 Task: Look for space in Aleg, Mauritania from 5th July, 2023 to 15th July, 2023 for 9 adults in price range Rs.15000 to Rs.25000. Place can be entire place with 5 bedrooms having 5 beds and 5 bathrooms. Property type can be house, flat, guest house. Amenities needed are: washing machine. Booking option can be shelf check-in. Required host language is English.
Action: Mouse moved to (593, 135)
Screenshot: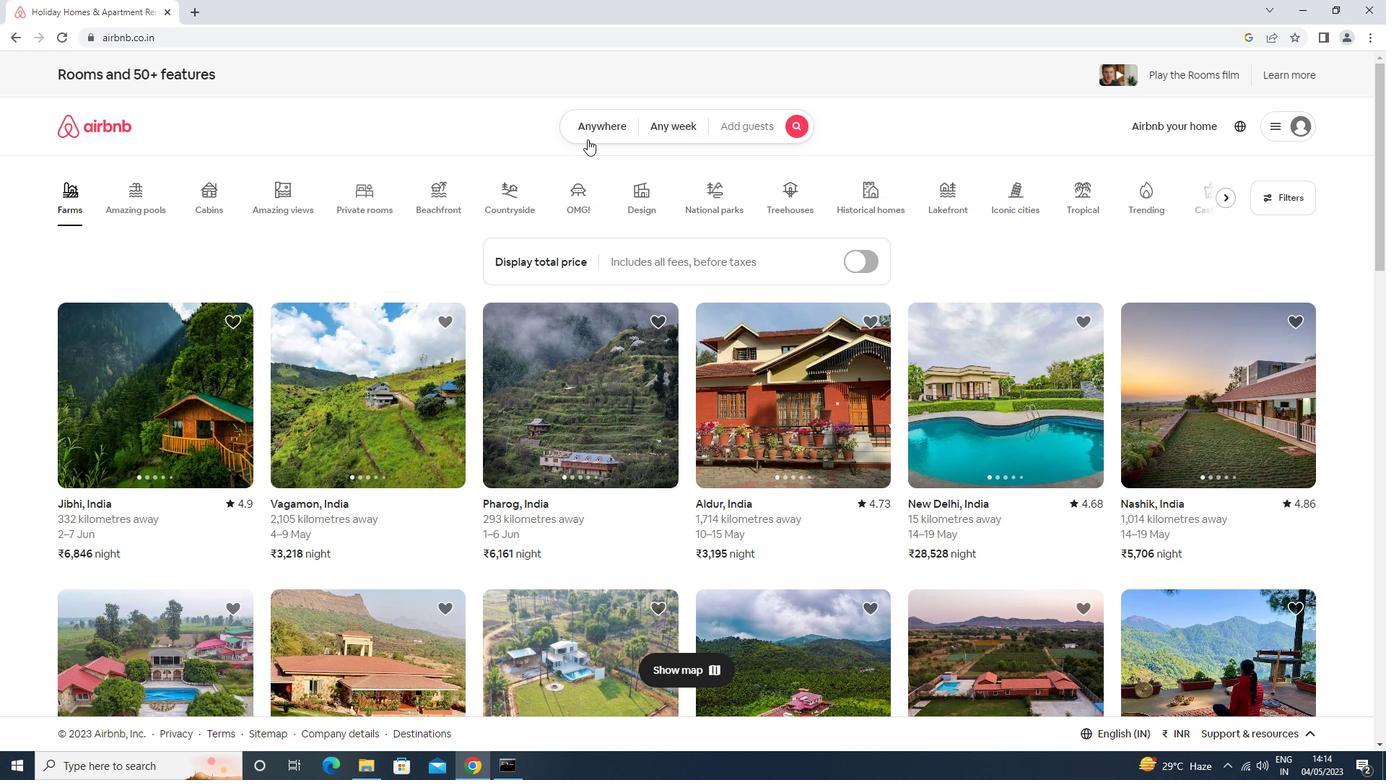 
Action: Mouse pressed left at (593, 135)
Screenshot: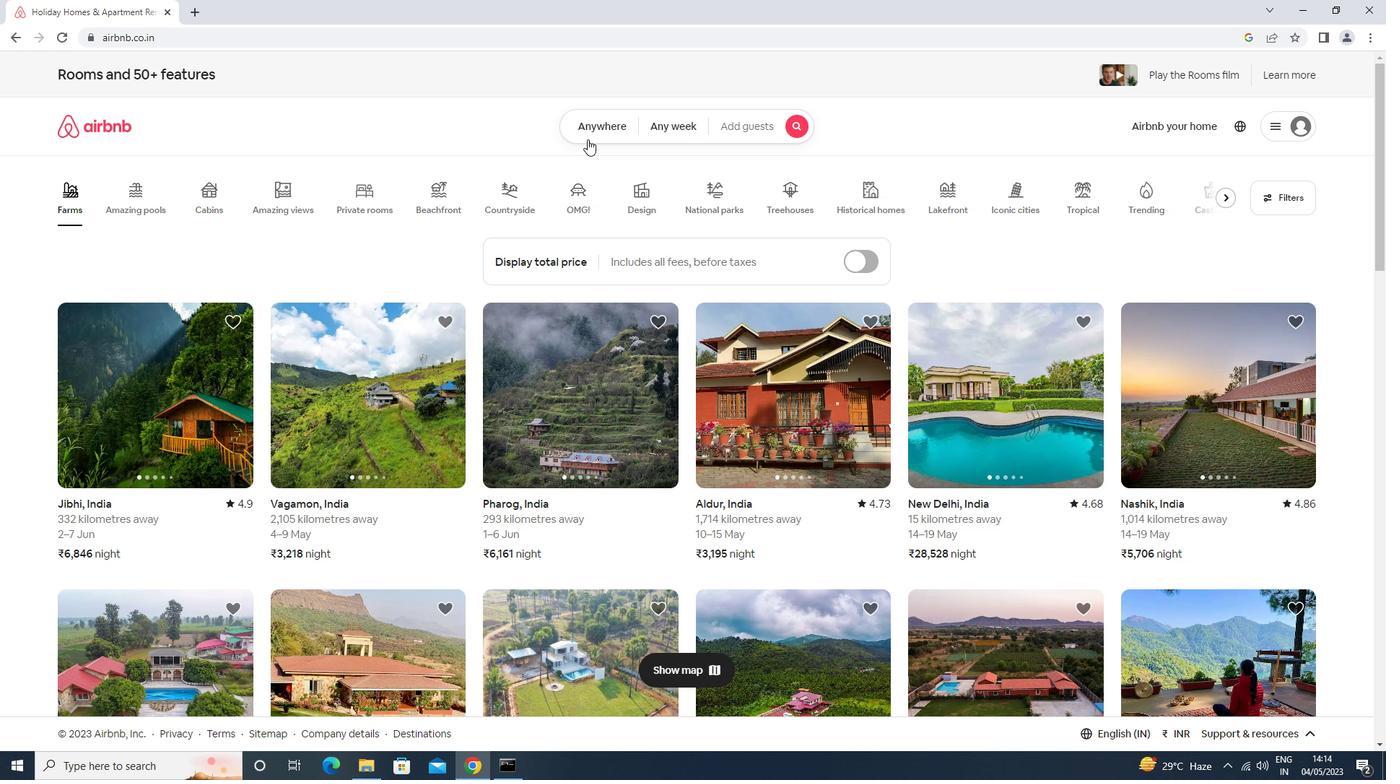 
Action: Mouse moved to (520, 179)
Screenshot: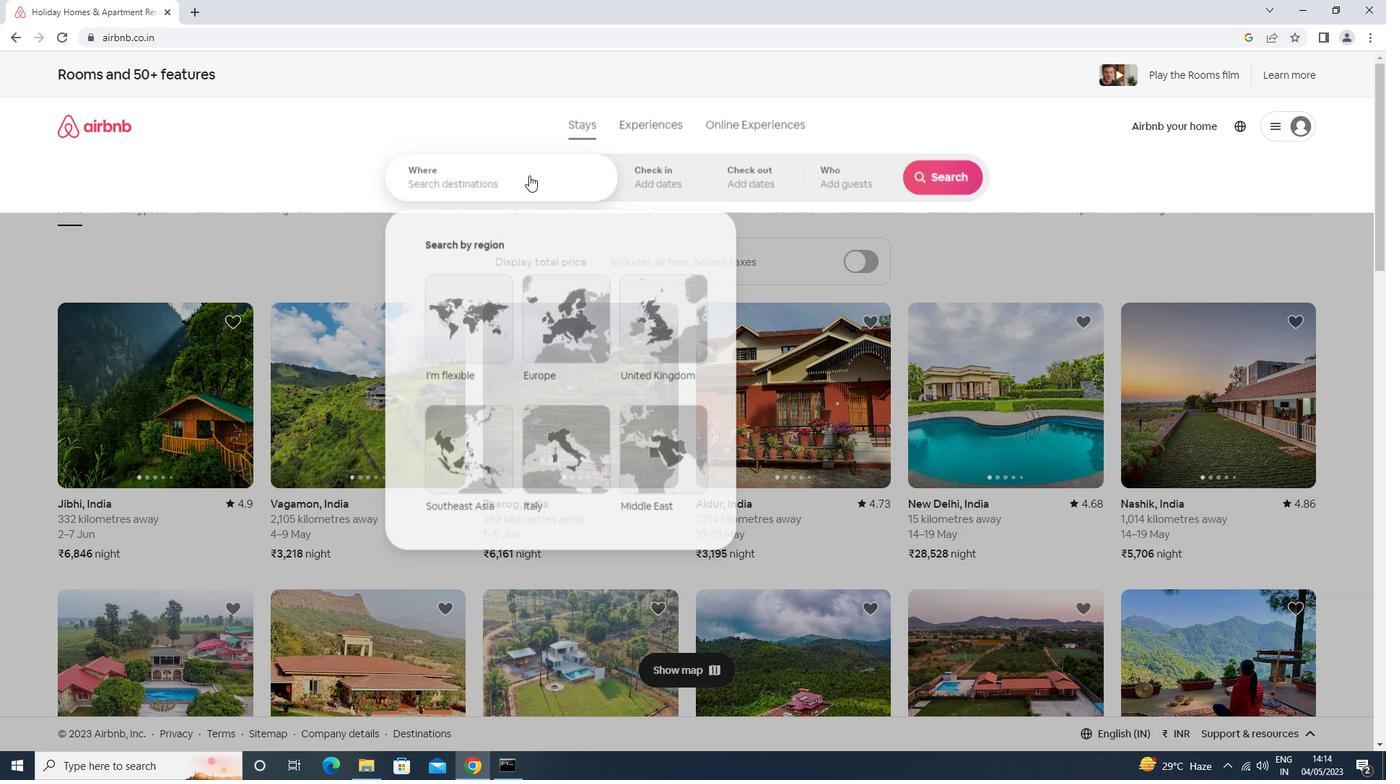 
Action: Mouse pressed left at (520, 179)
Screenshot: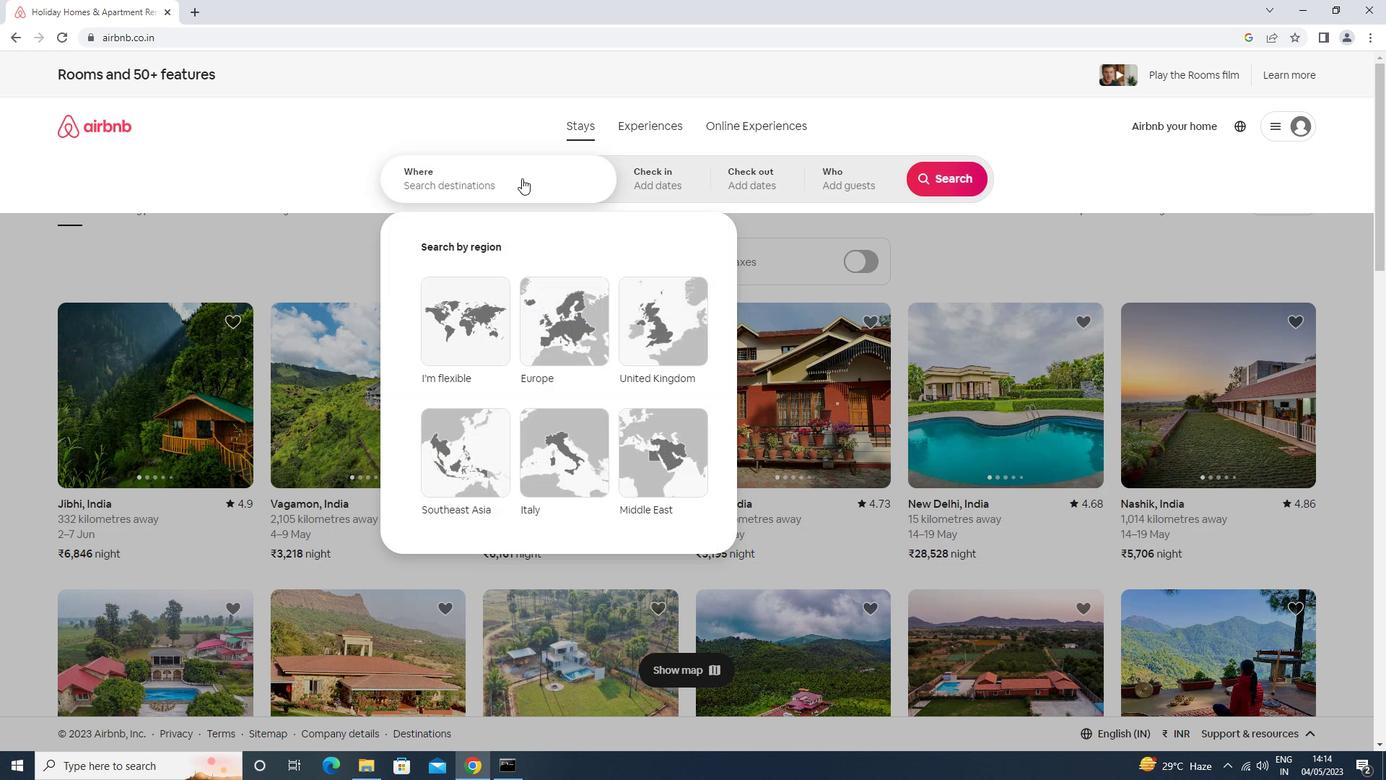 
Action: Mouse moved to (520, 179)
Screenshot: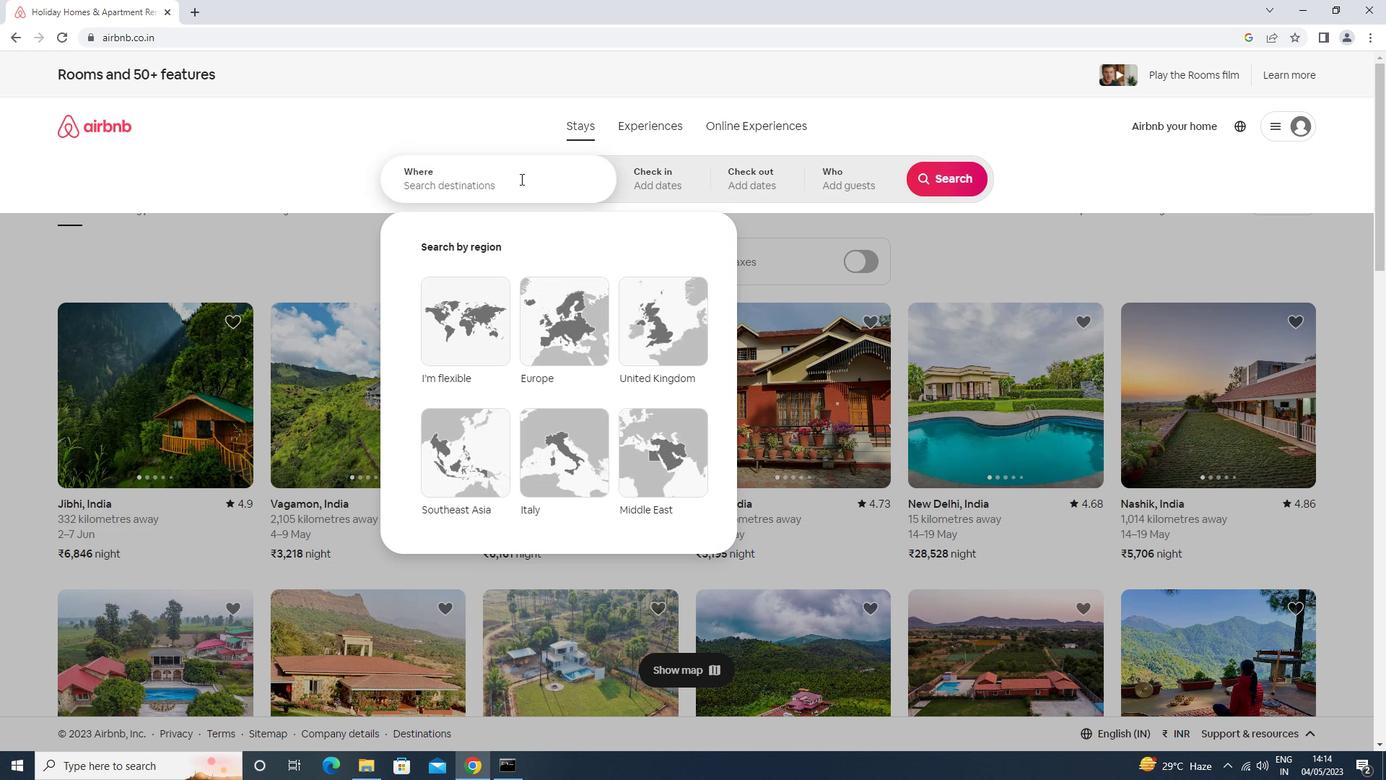 
Action: Key pressed aleg<Key.enter>
Screenshot: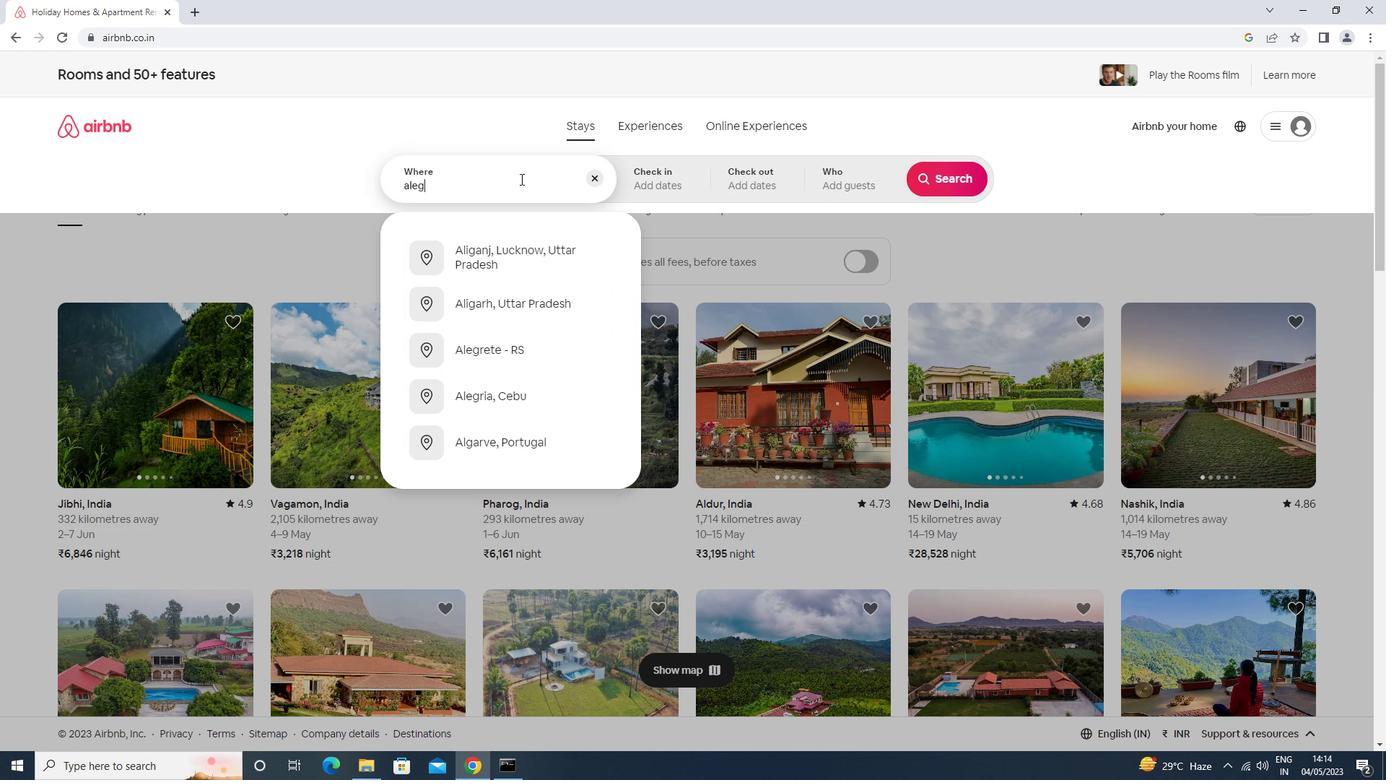
Action: Mouse moved to (941, 291)
Screenshot: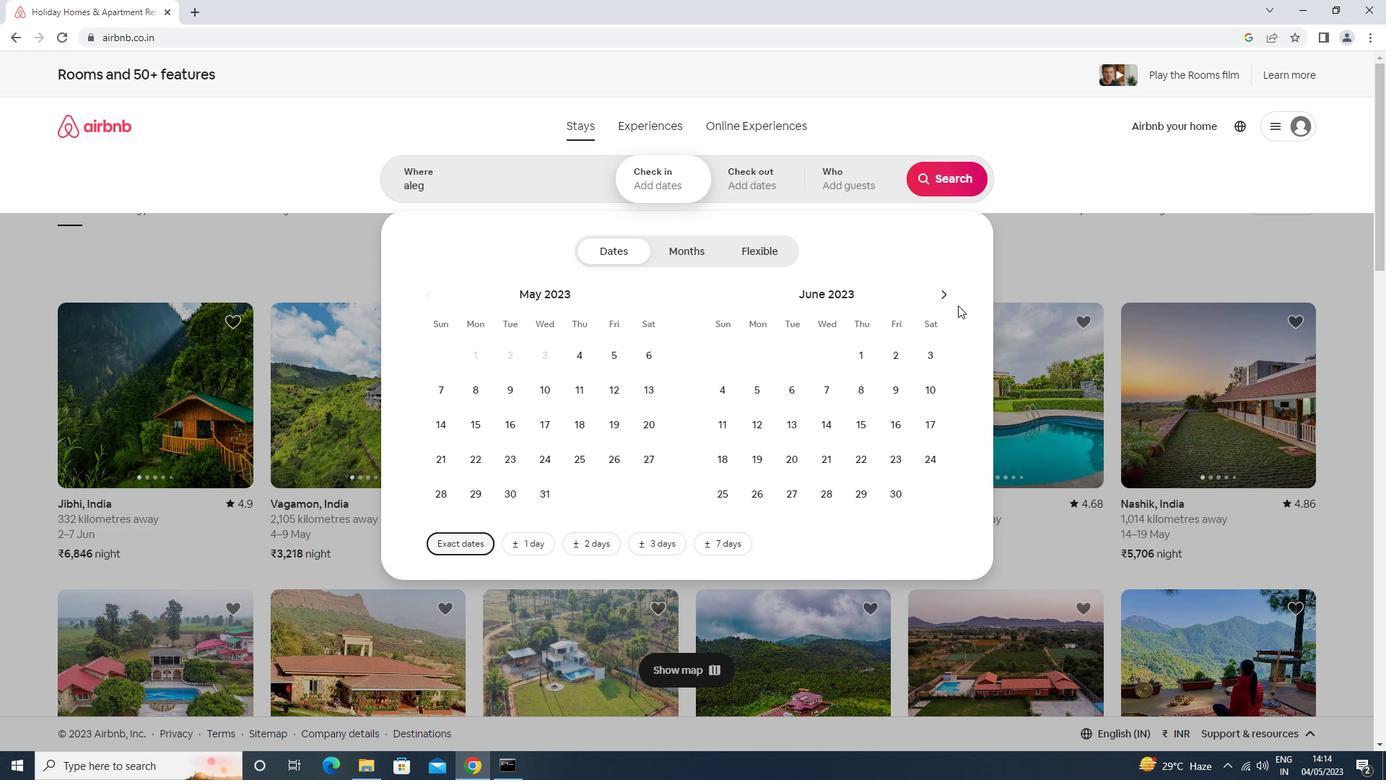 
Action: Mouse pressed left at (941, 291)
Screenshot: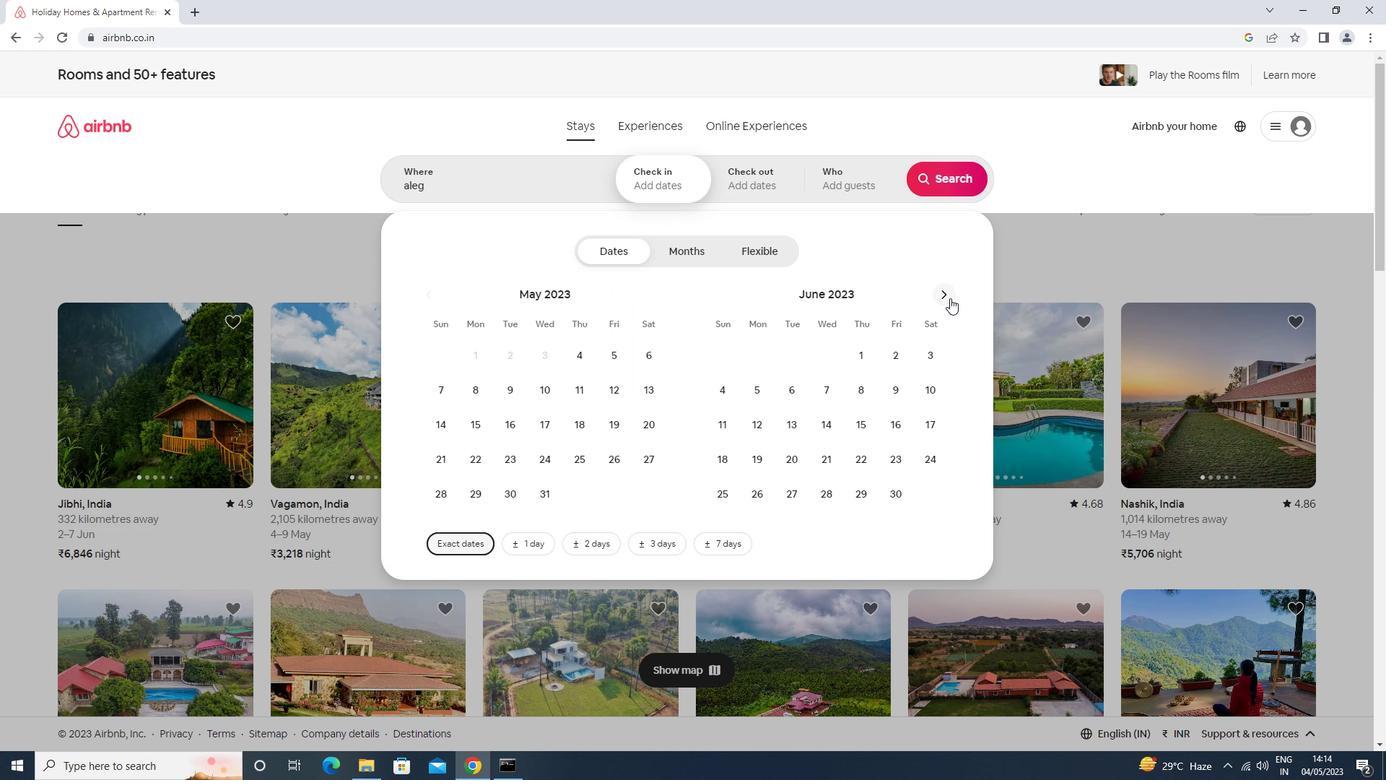 
Action: Mouse moved to (822, 391)
Screenshot: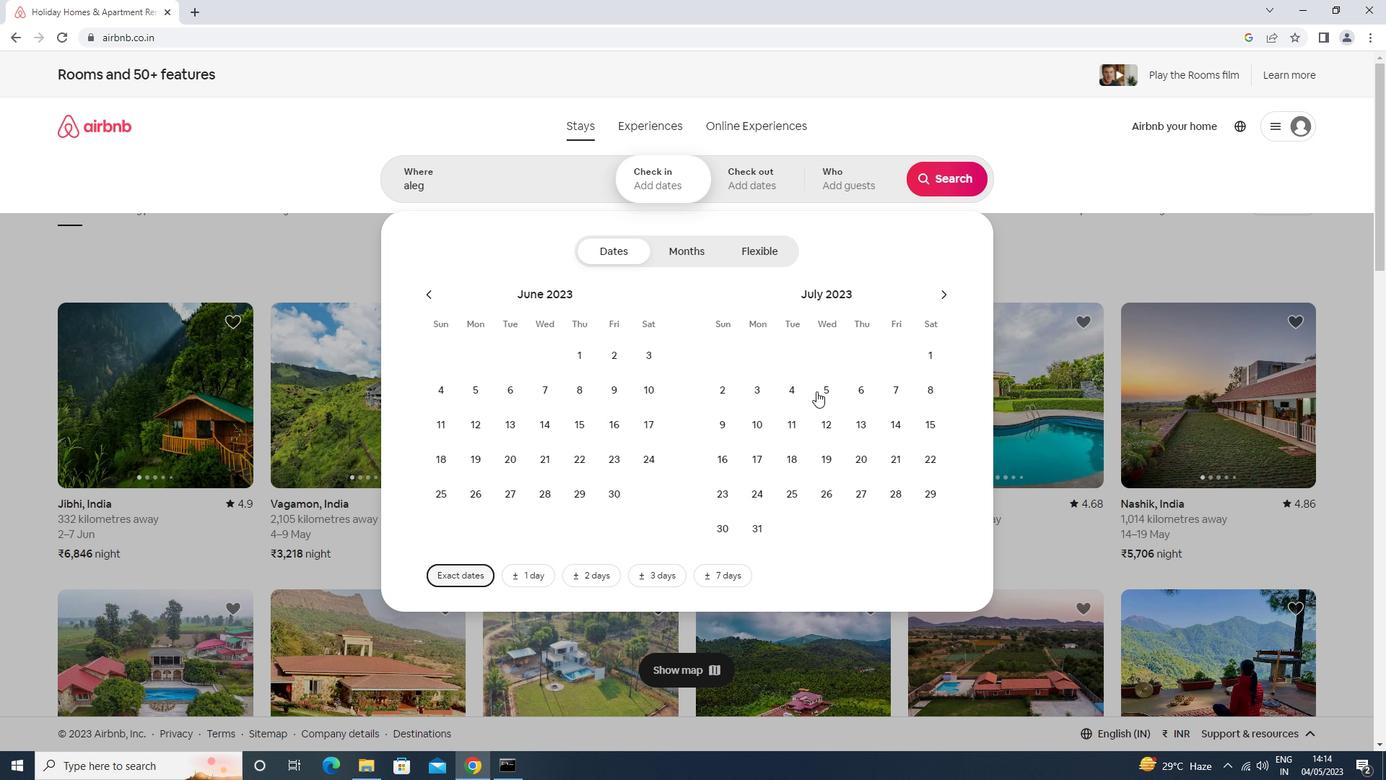 
Action: Mouse pressed left at (822, 391)
Screenshot: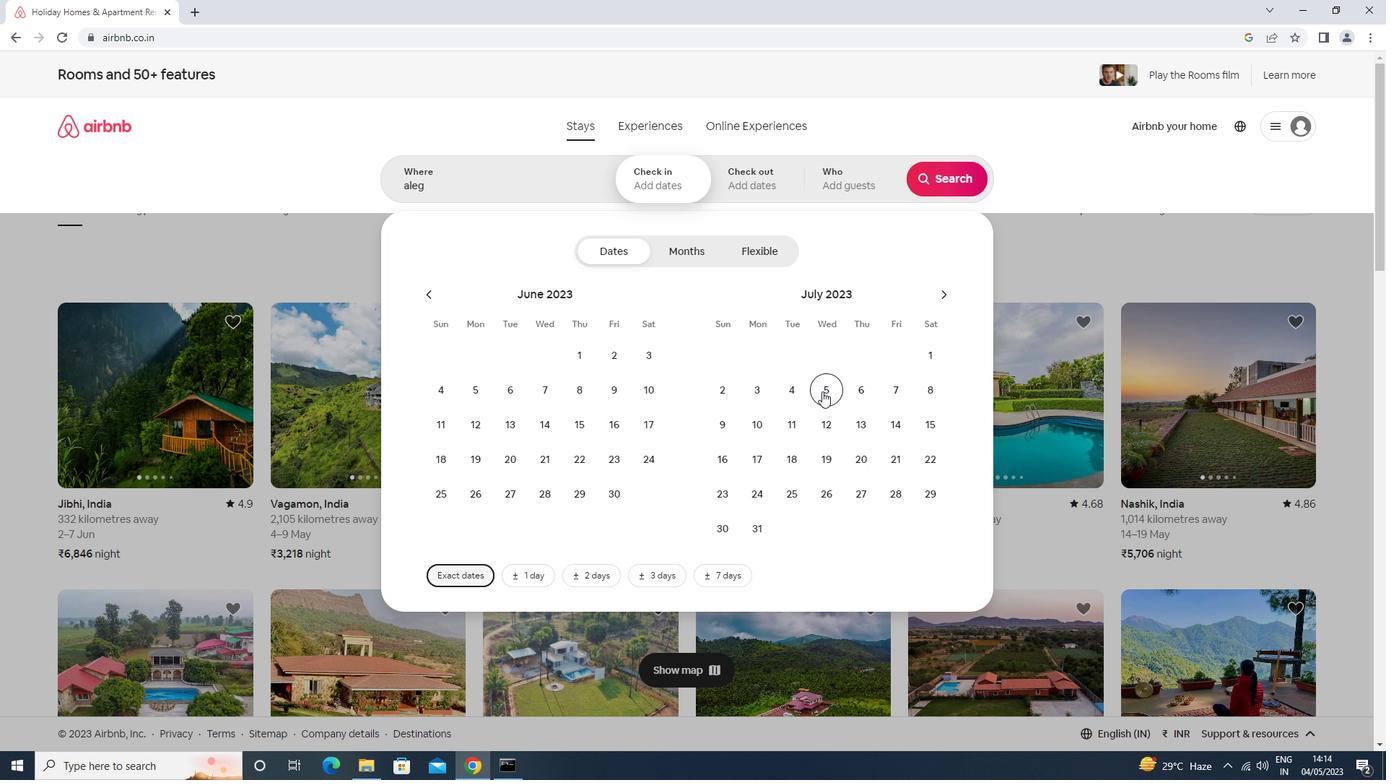 
Action: Mouse moved to (932, 423)
Screenshot: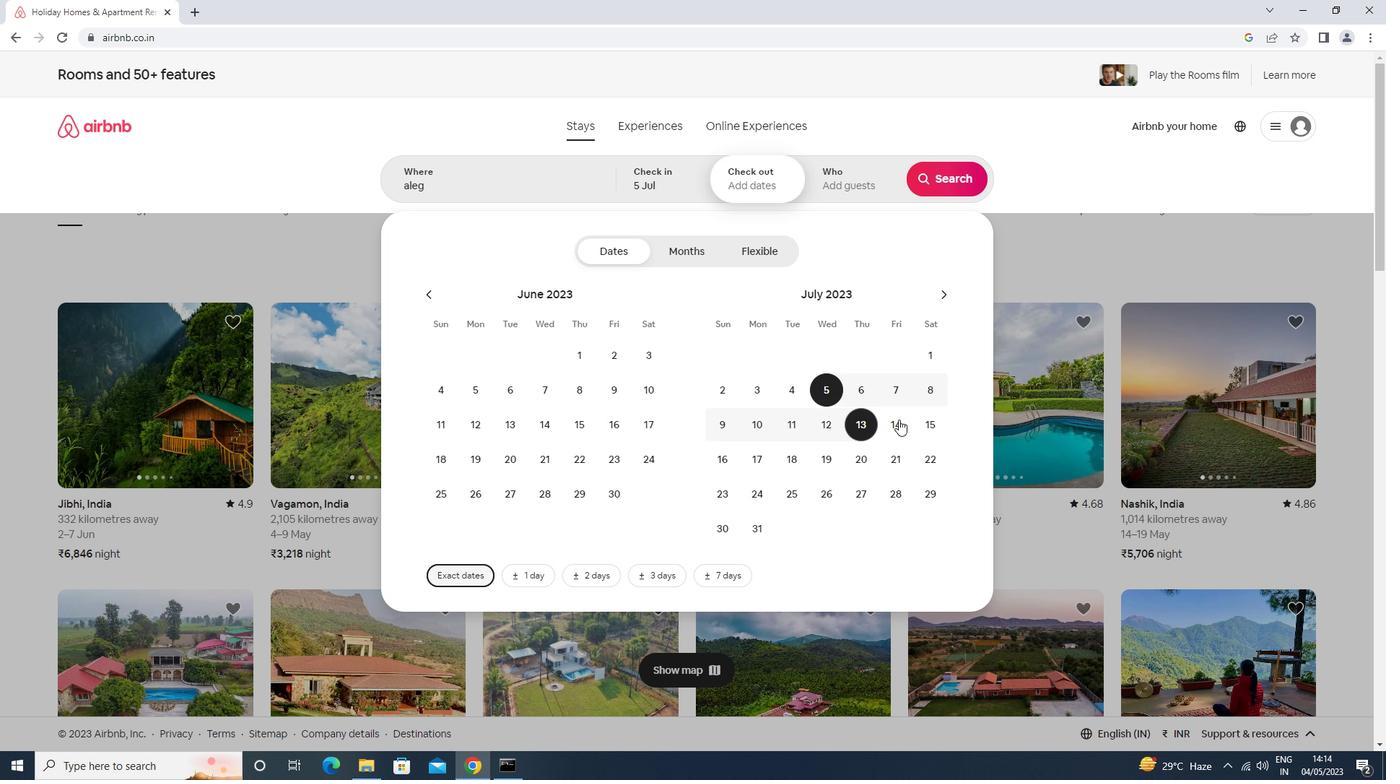 
Action: Mouse pressed left at (932, 423)
Screenshot: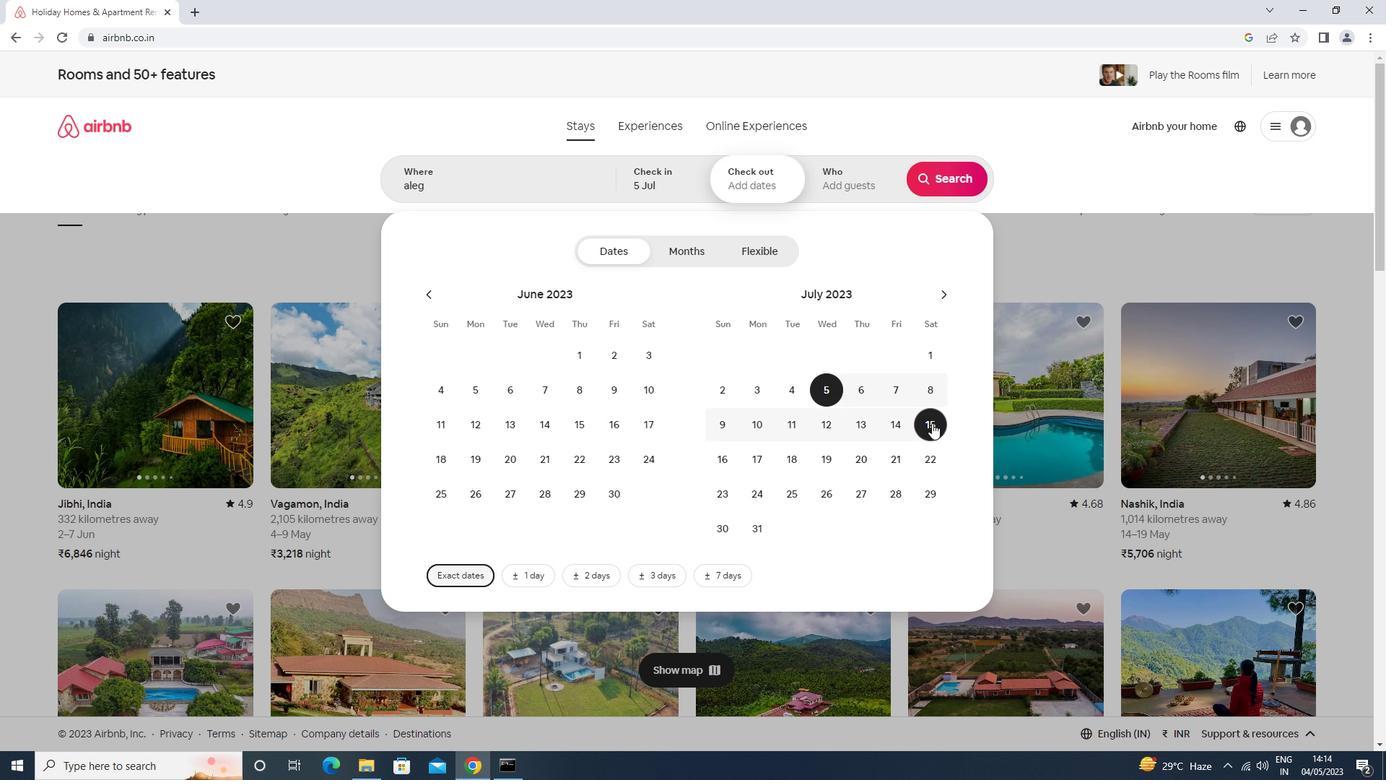 
Action: Mouse moved to (848, 189)
Screenshot: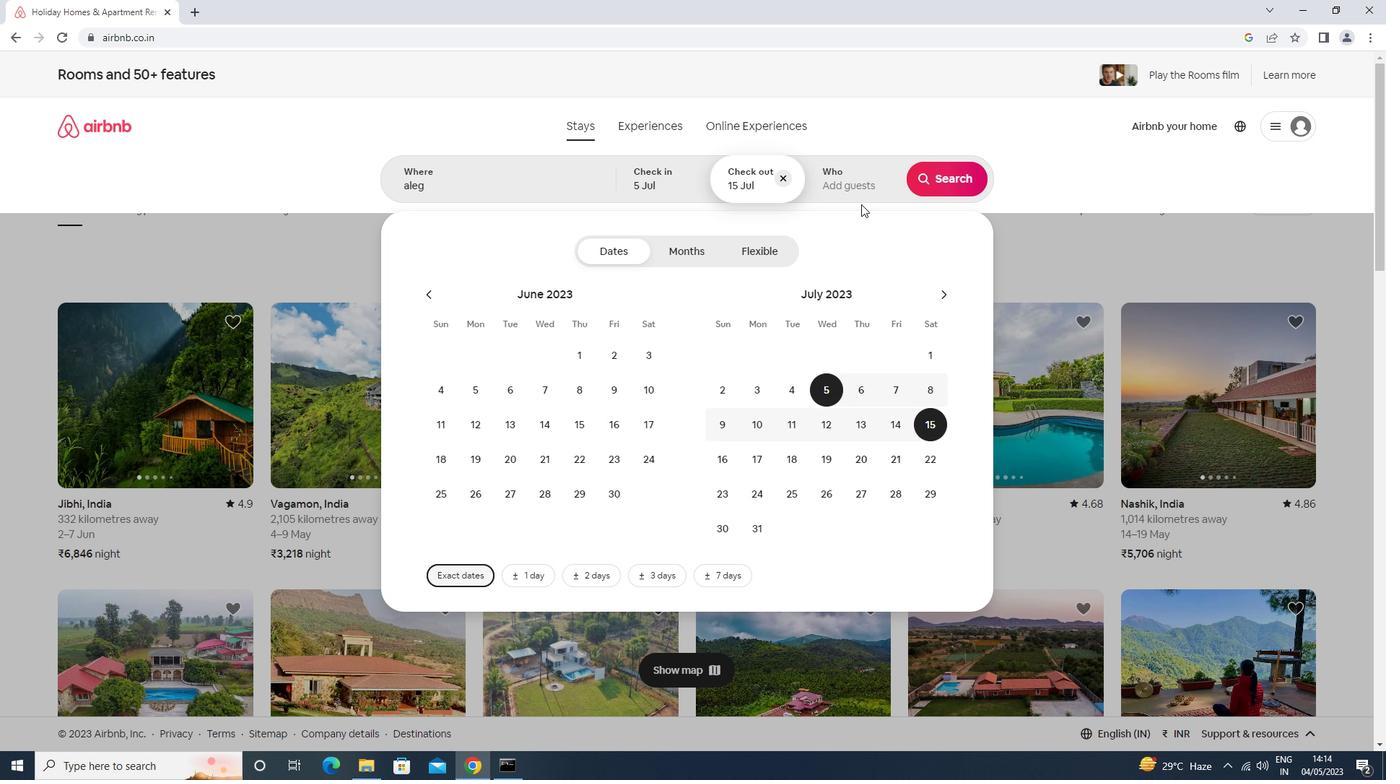 
Action: Mouse pressed left at (848, 189)
Screenshot: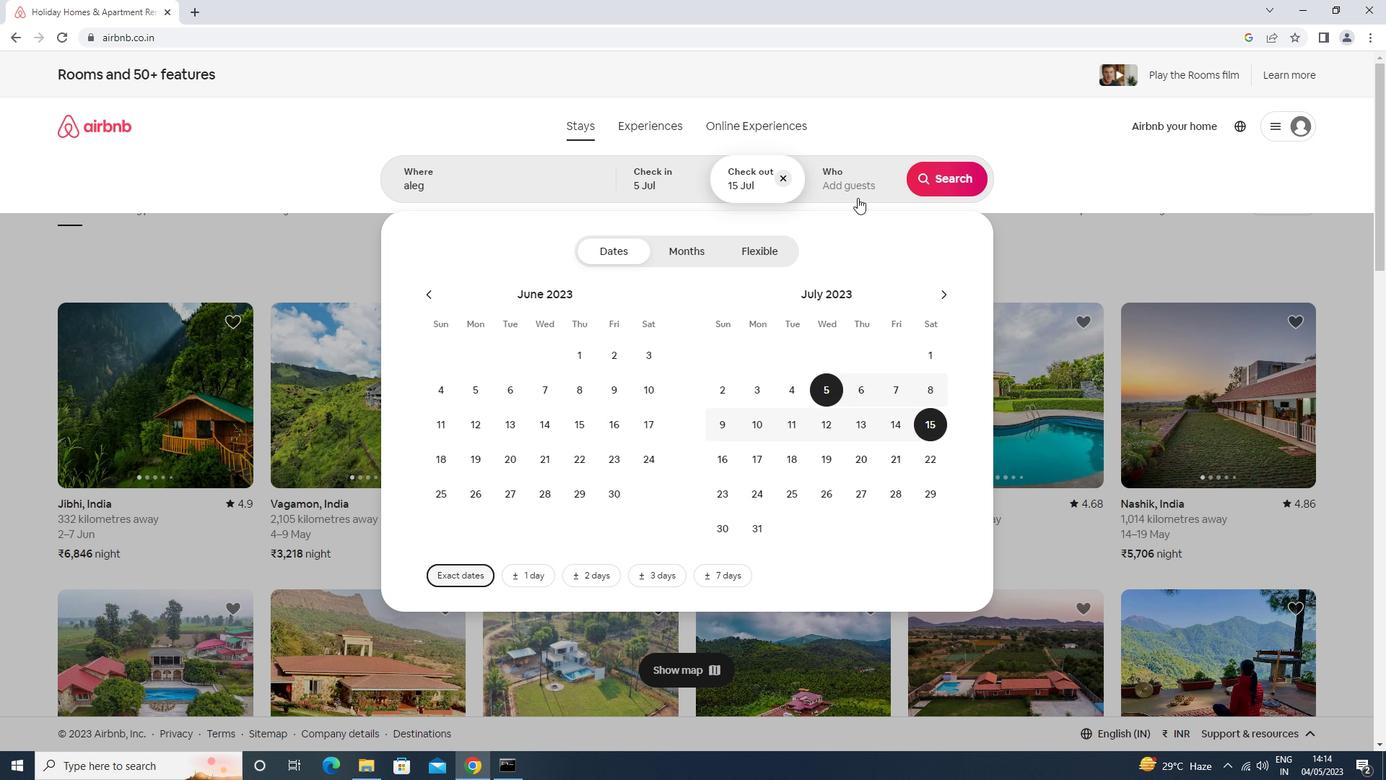 
Action: Mouse moved to (953, 258)
Screenshot: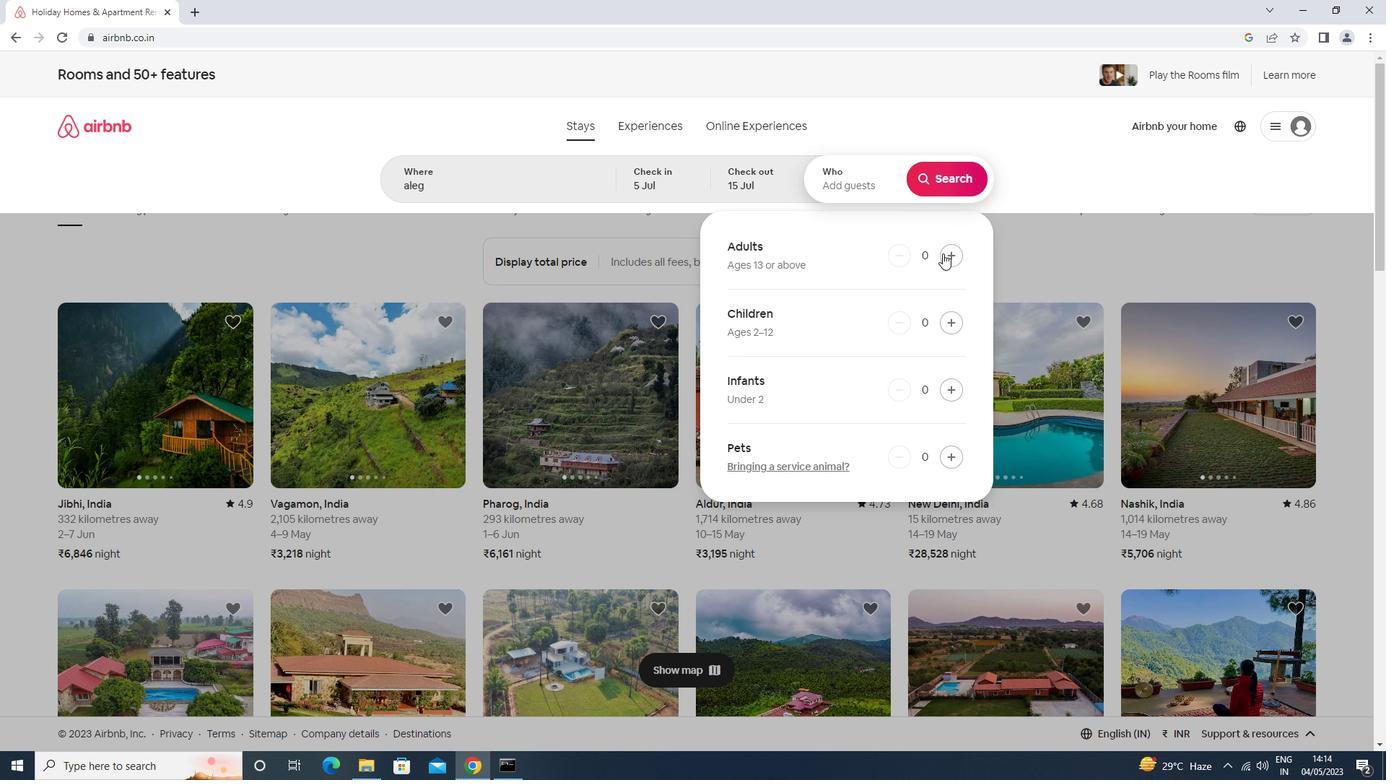 
Action: Mouse pressed left at (953, 258)
Screenshot: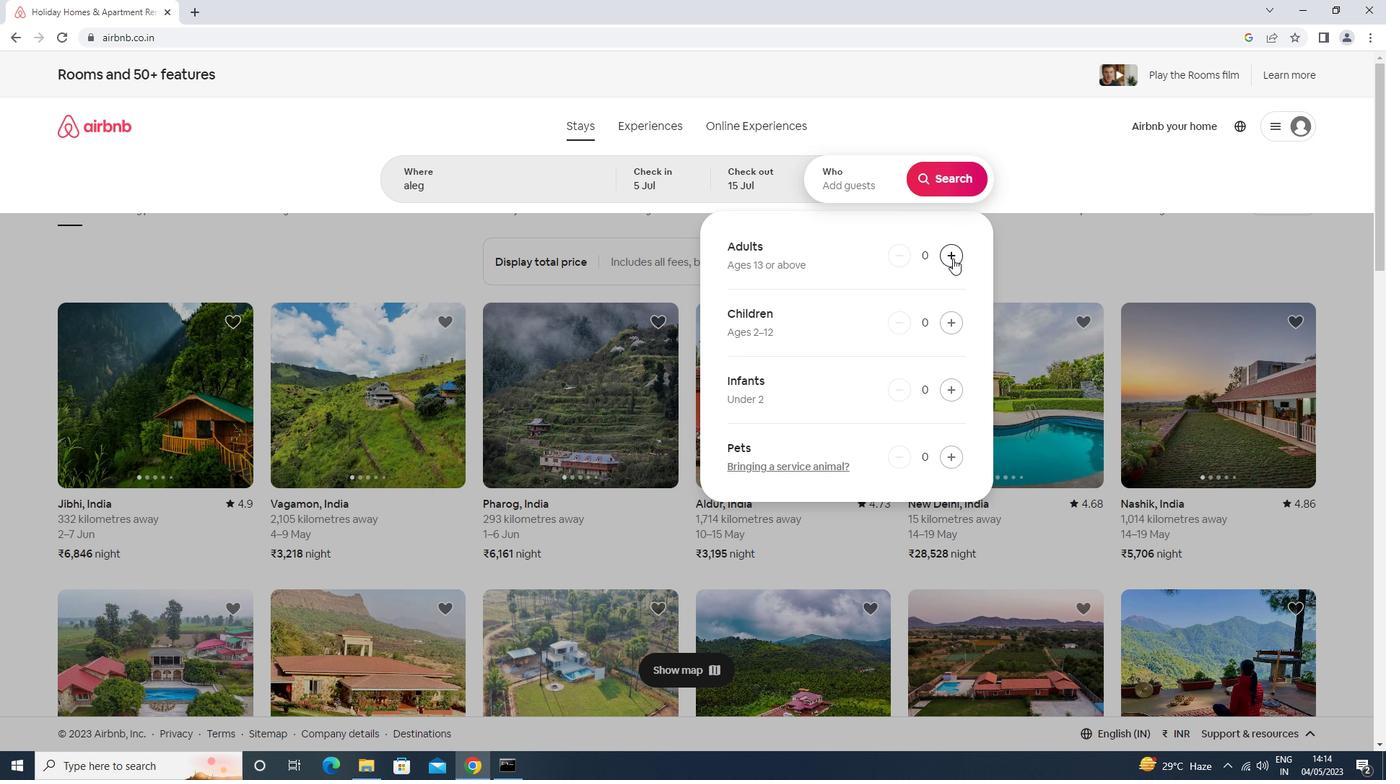 
Action: Mouse pressed left at (953, 258)
Screenshot: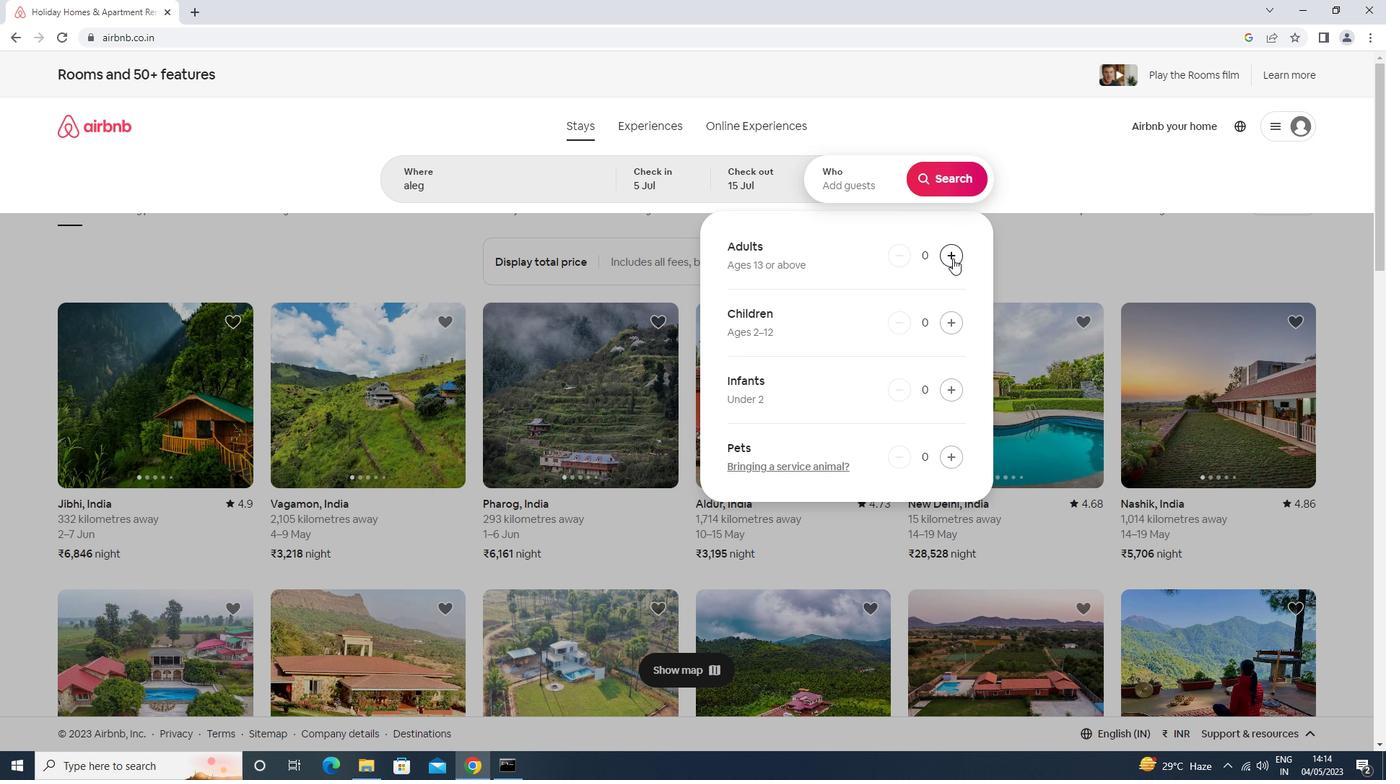 
Action: Mouse pressed left at (953, 258)
Screenshot: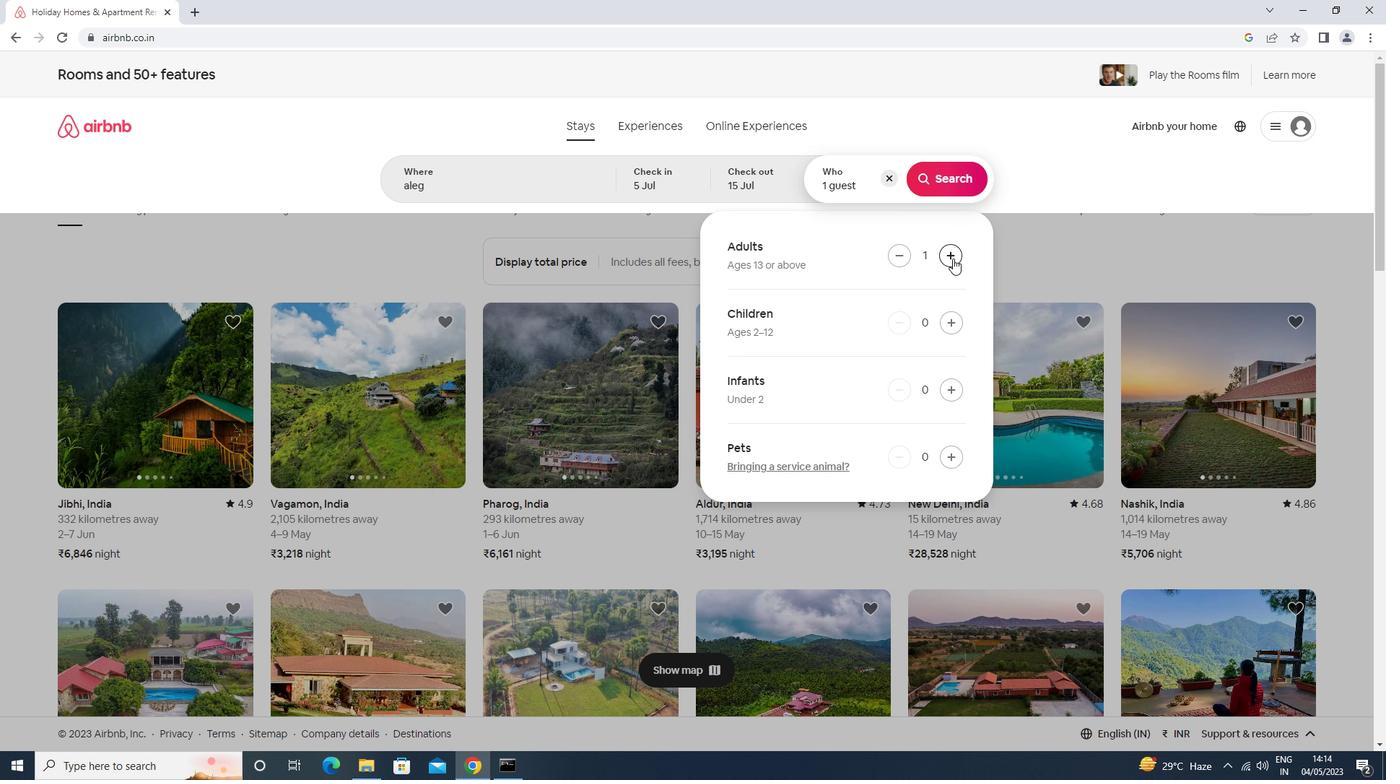 
Action: Mouse pressed left at (953, 258)
Screenshot: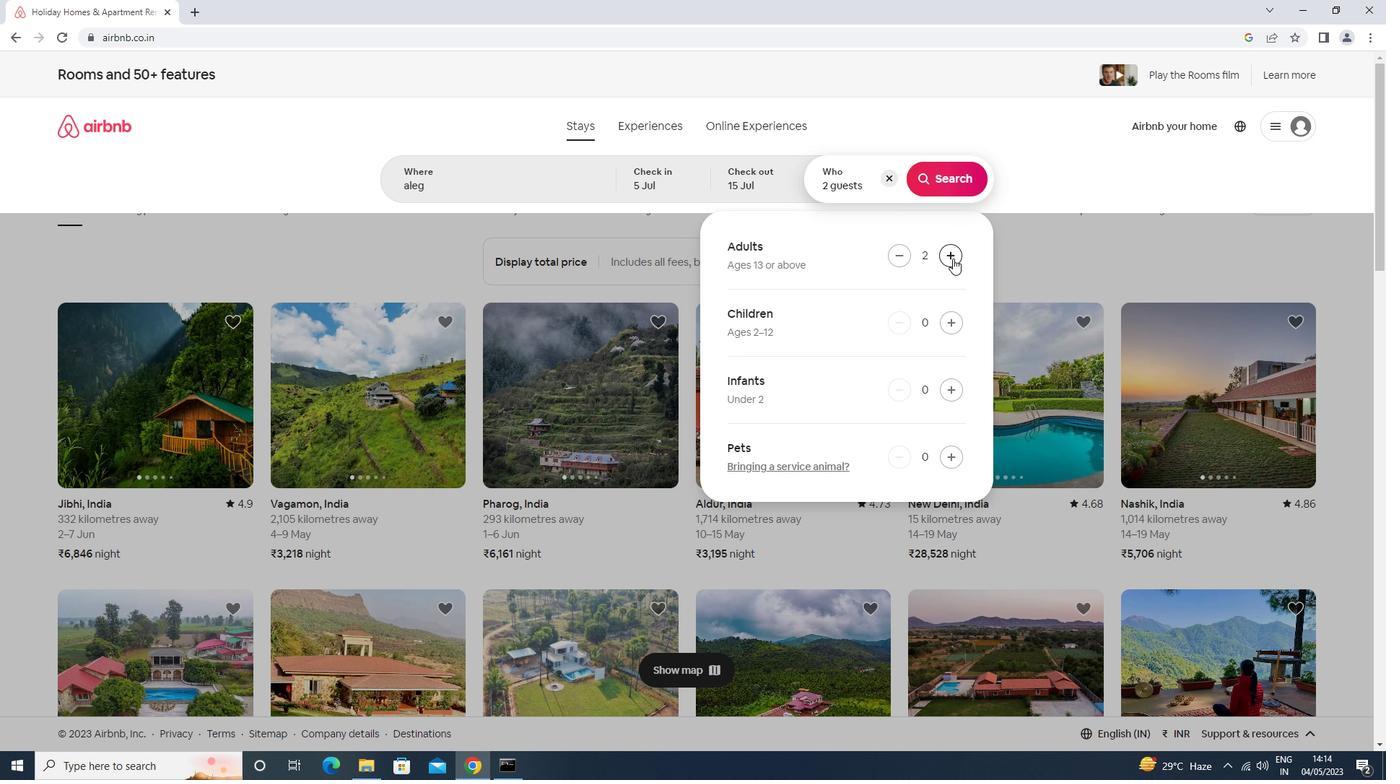 
Action: Mouse pressed left at (953, 258)
Screenshot: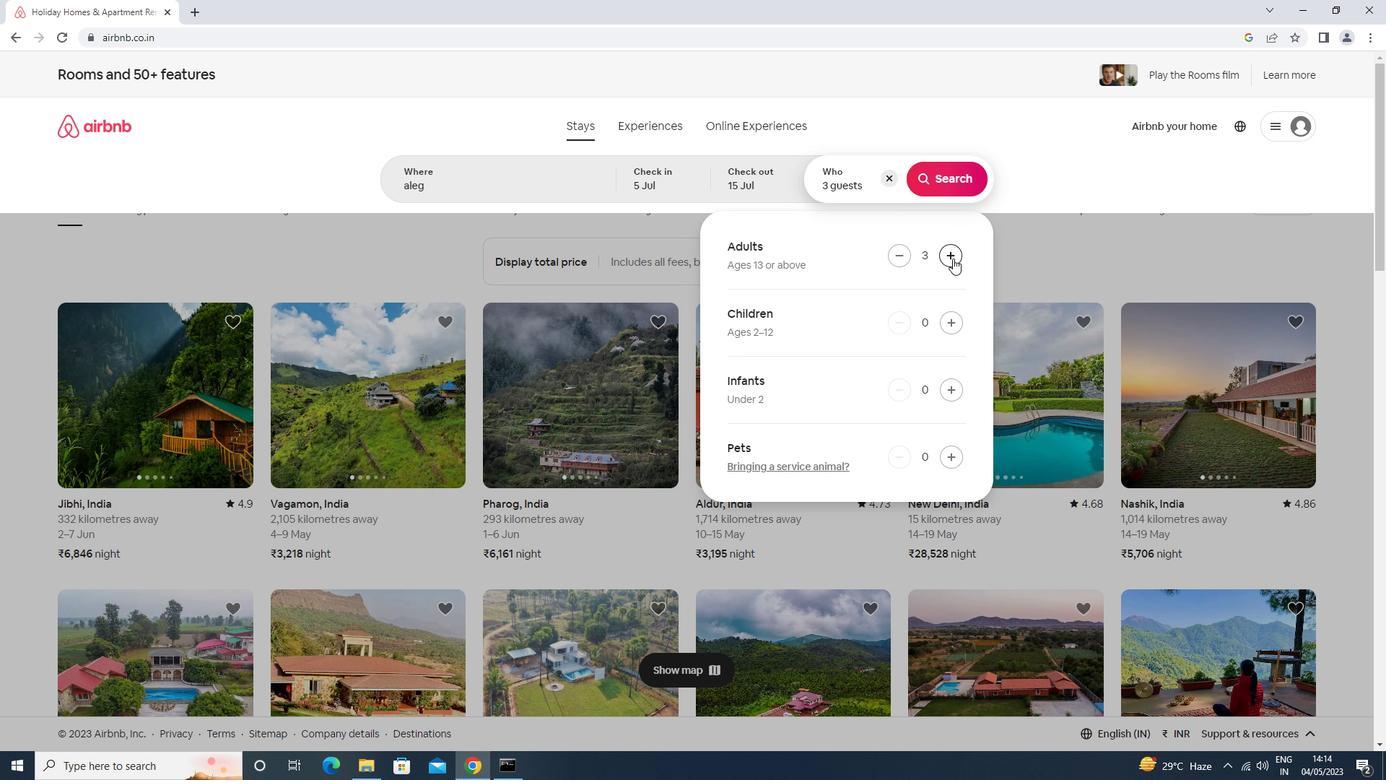 
Action: Mouse pressed left at (953, 258)
Screenshot: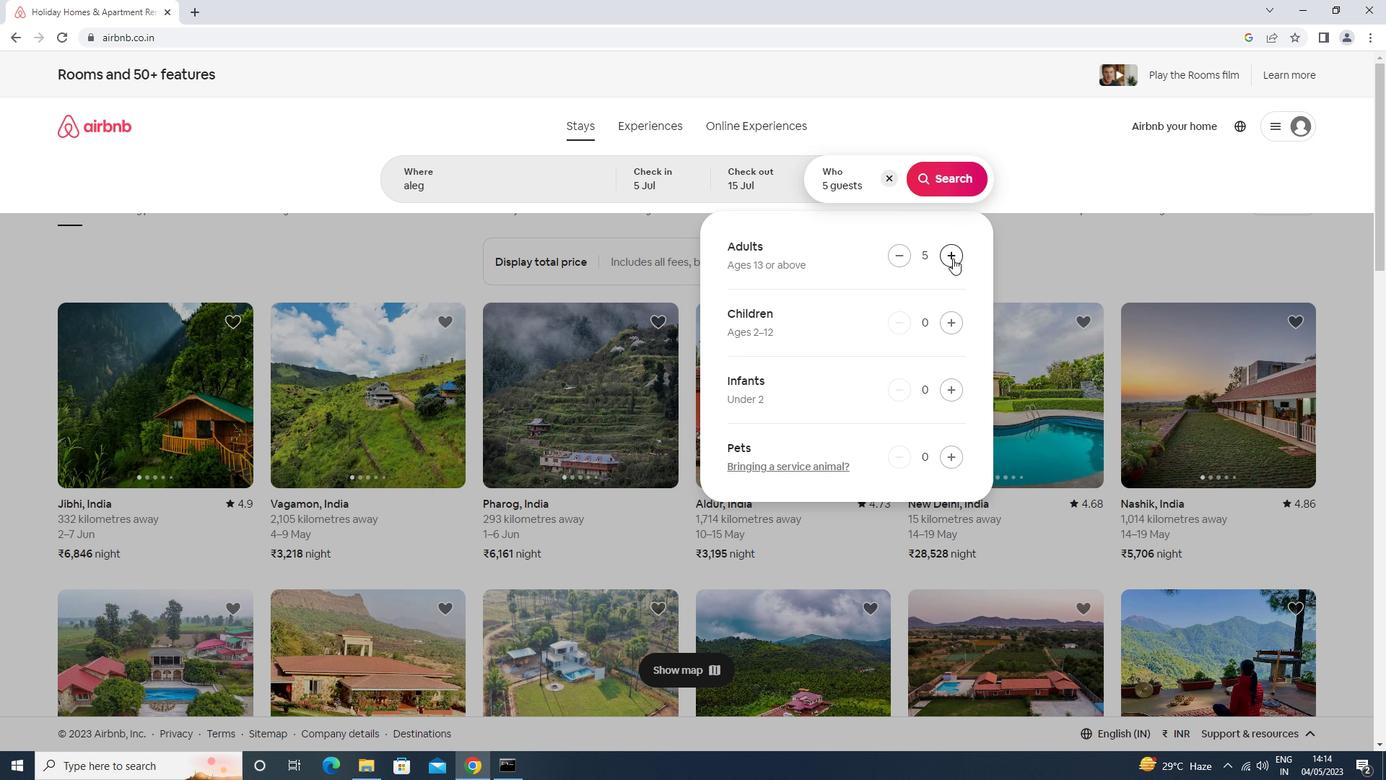 
Action: Mouse moved to (953, 258)
Screenshot: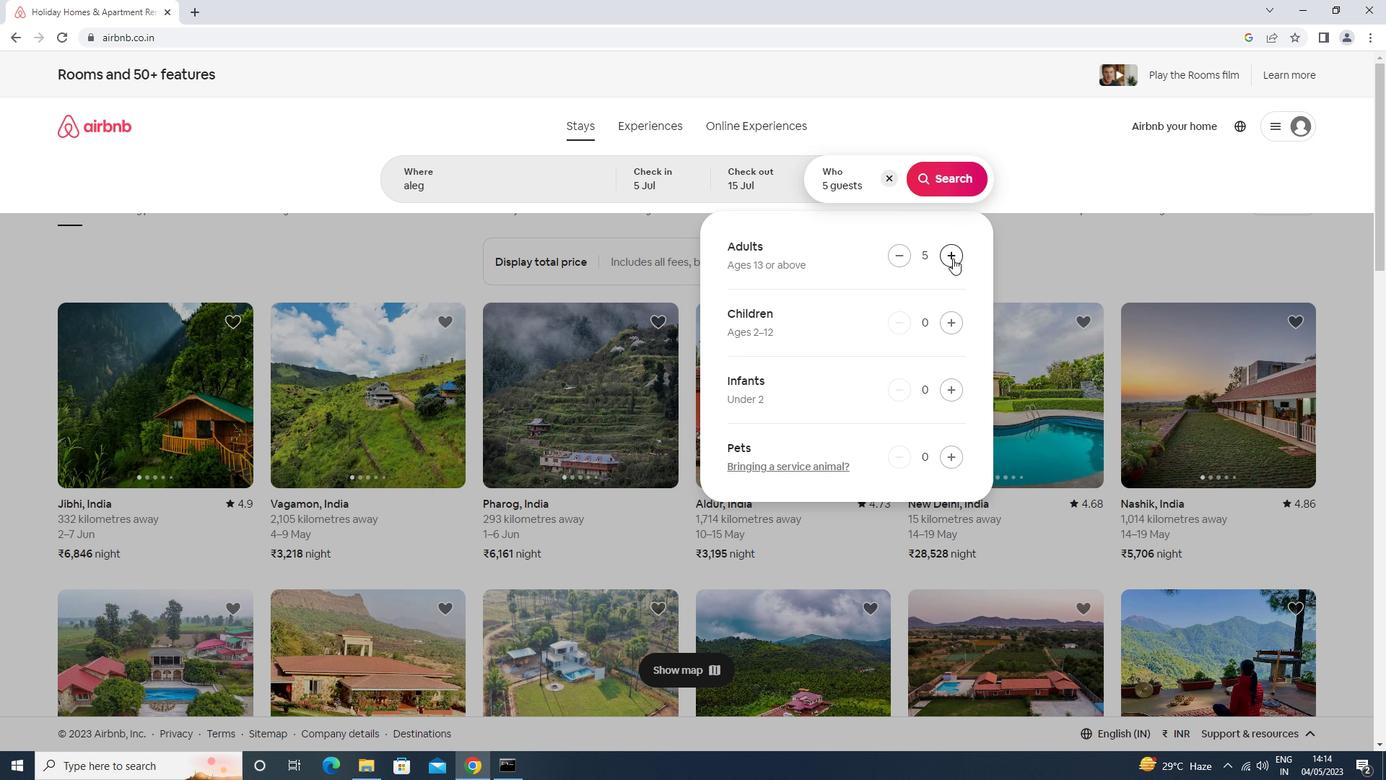 
Action: Mouse pressed left at (953, 258)
Screenshot: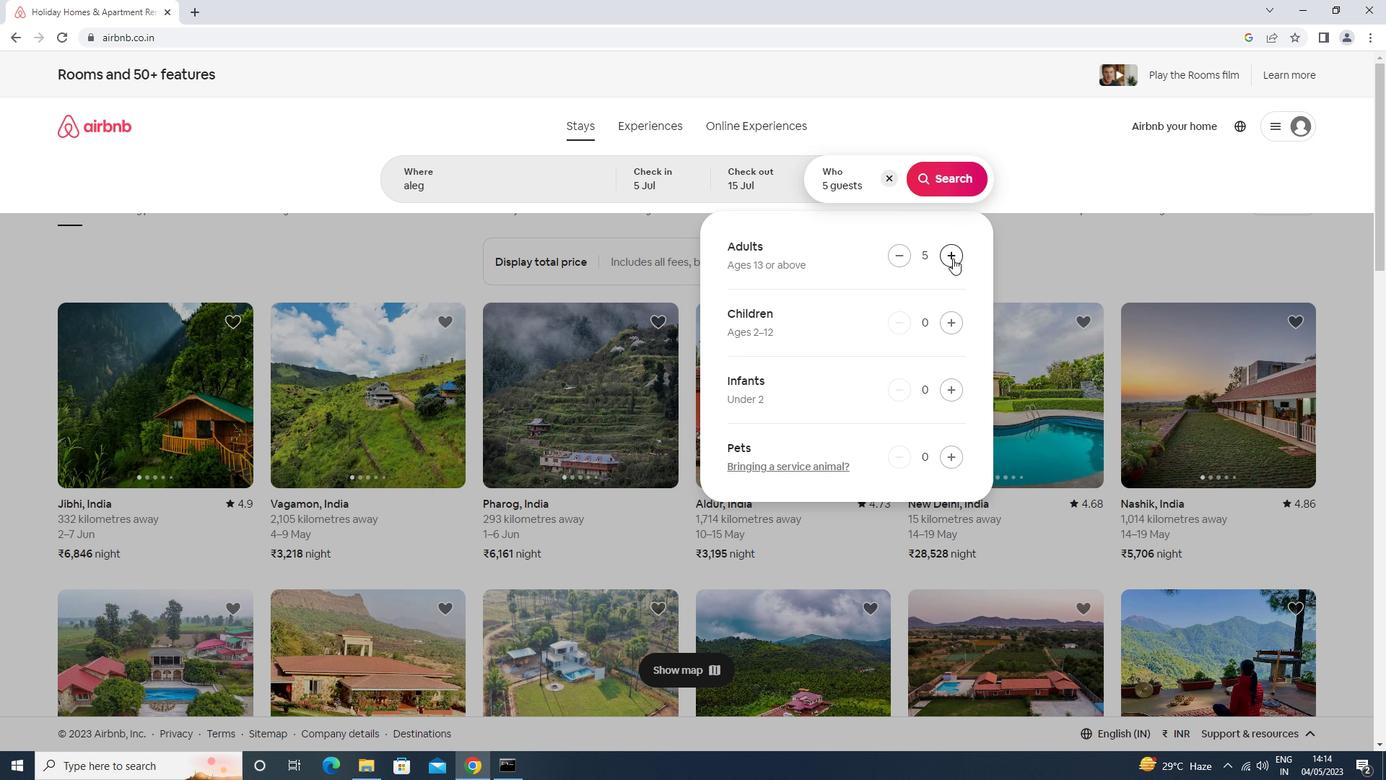 
Action: Mouse pressed left at (953, 258)
Screenshot: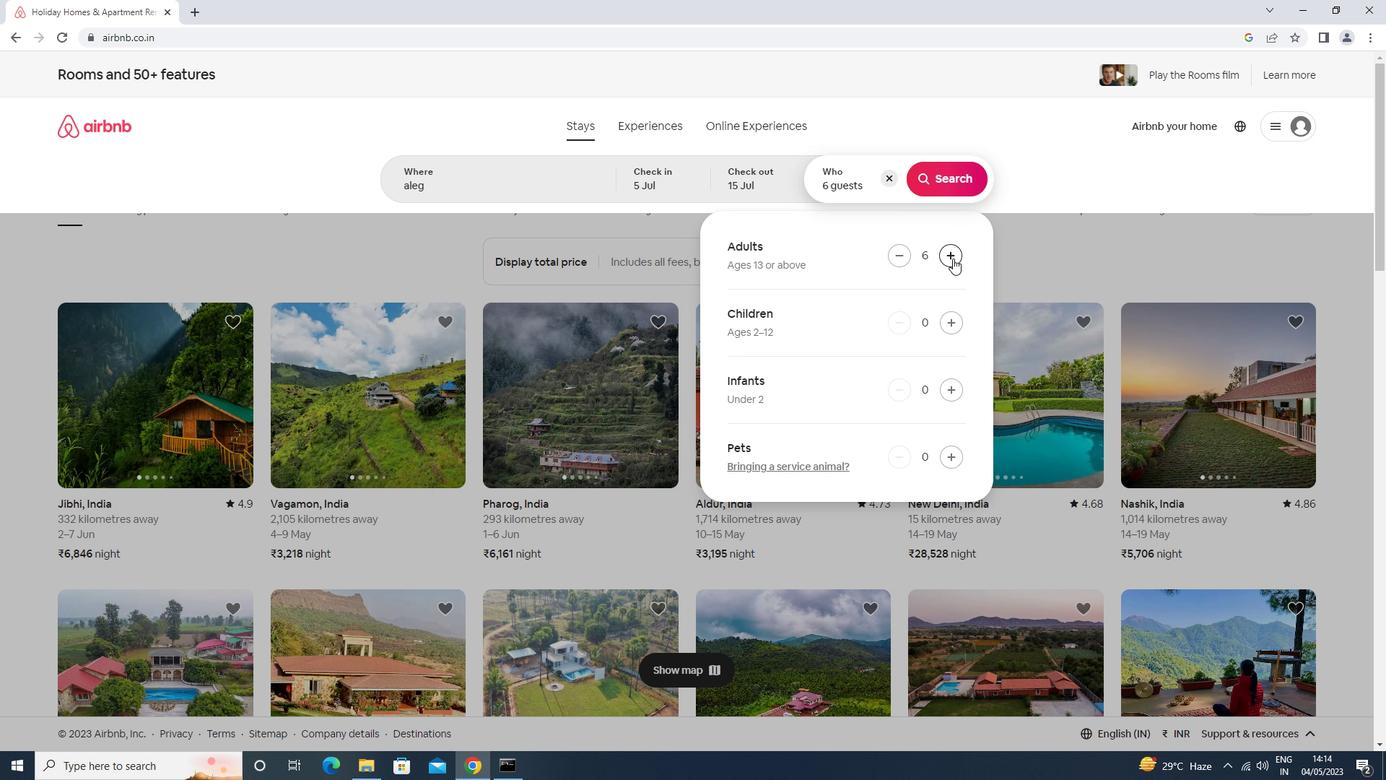
Action: Mouse pressed left at (953, 258)
Screenshot: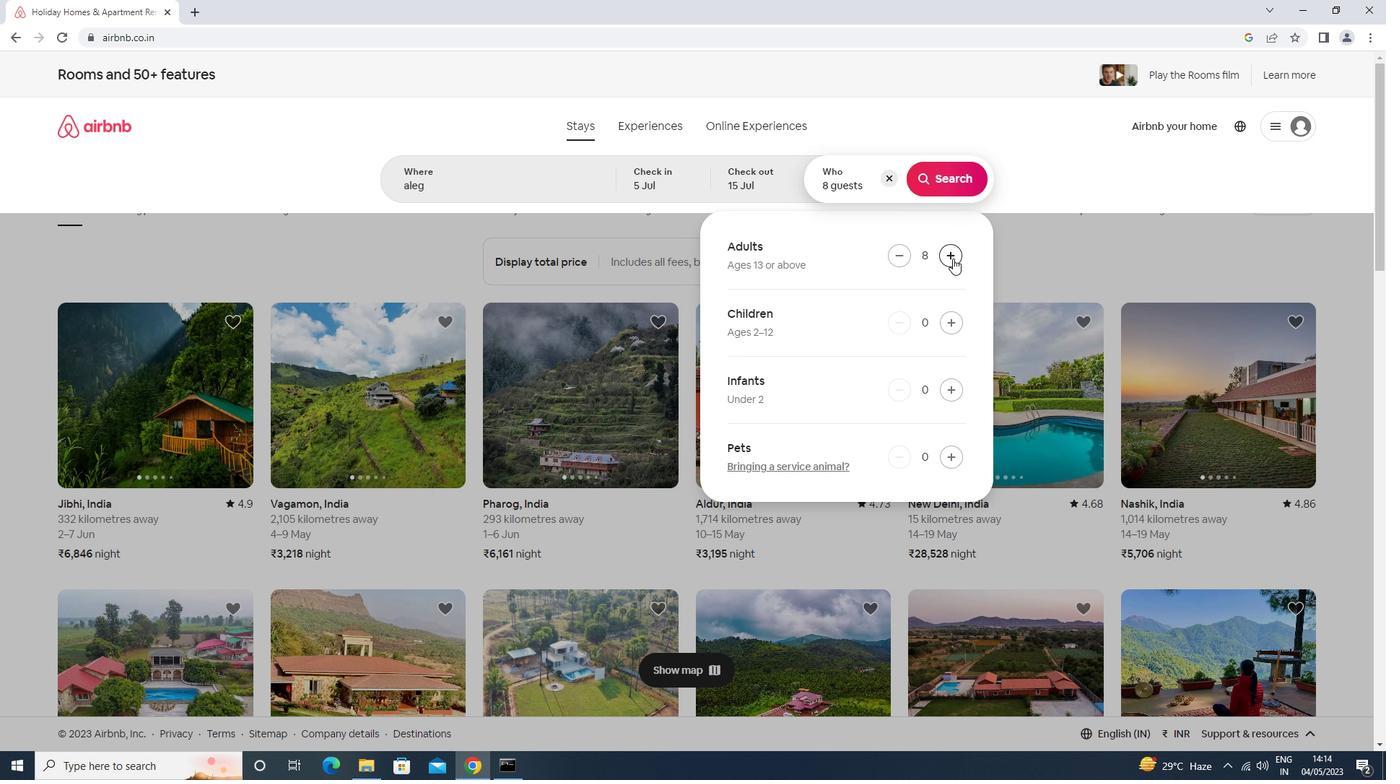 
Action: Mouse moved to (958, 179)
Screenshot: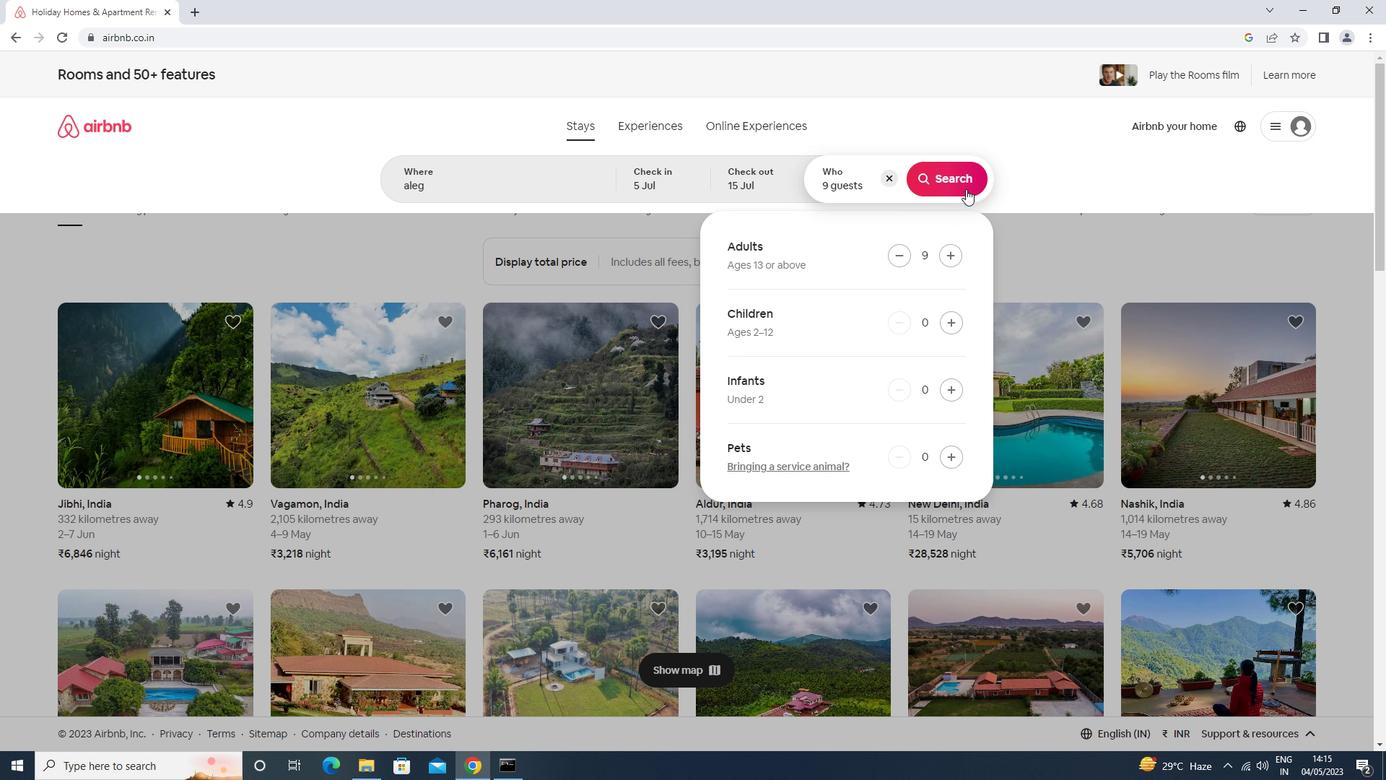 
Action: Mouse pressed left at (958, 179)
Screenshot: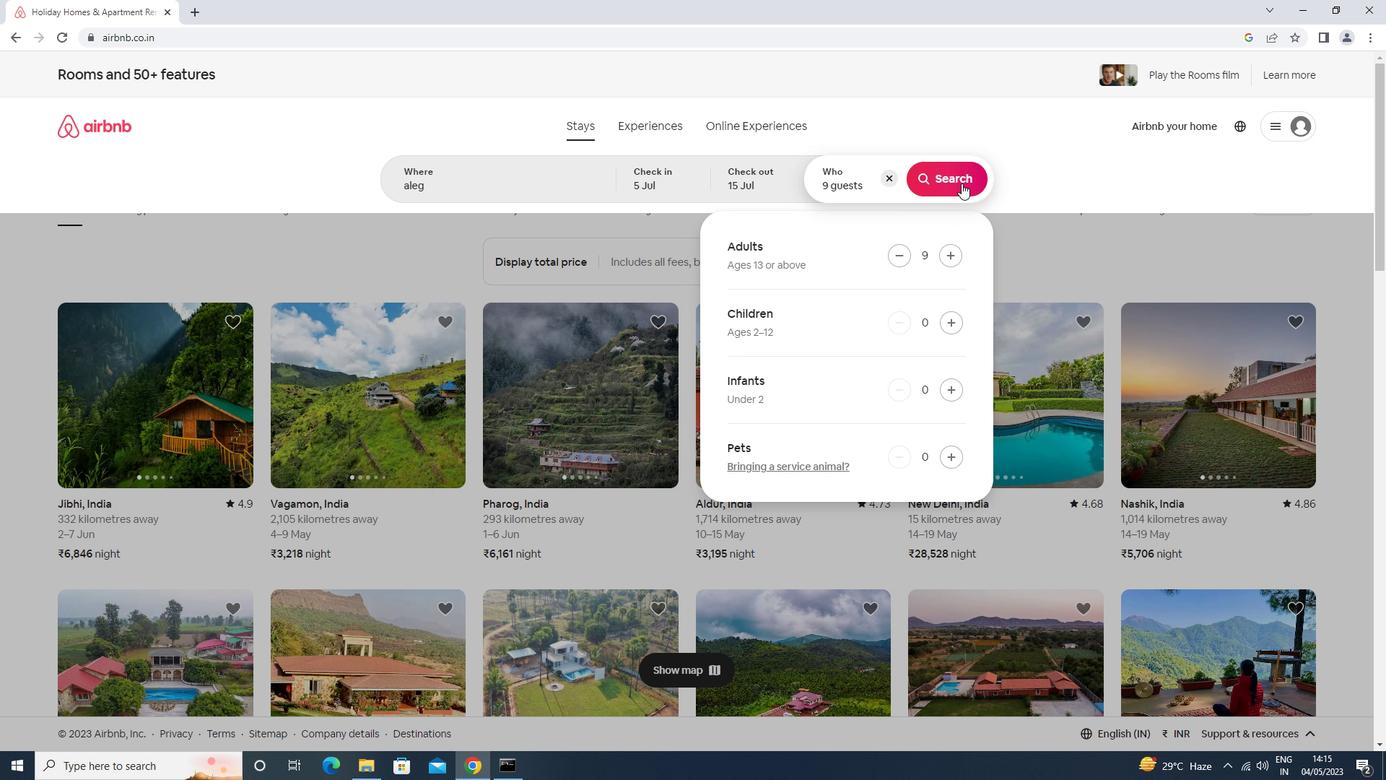 
Action: Mouse moved to (1305, 137)
Screenshot: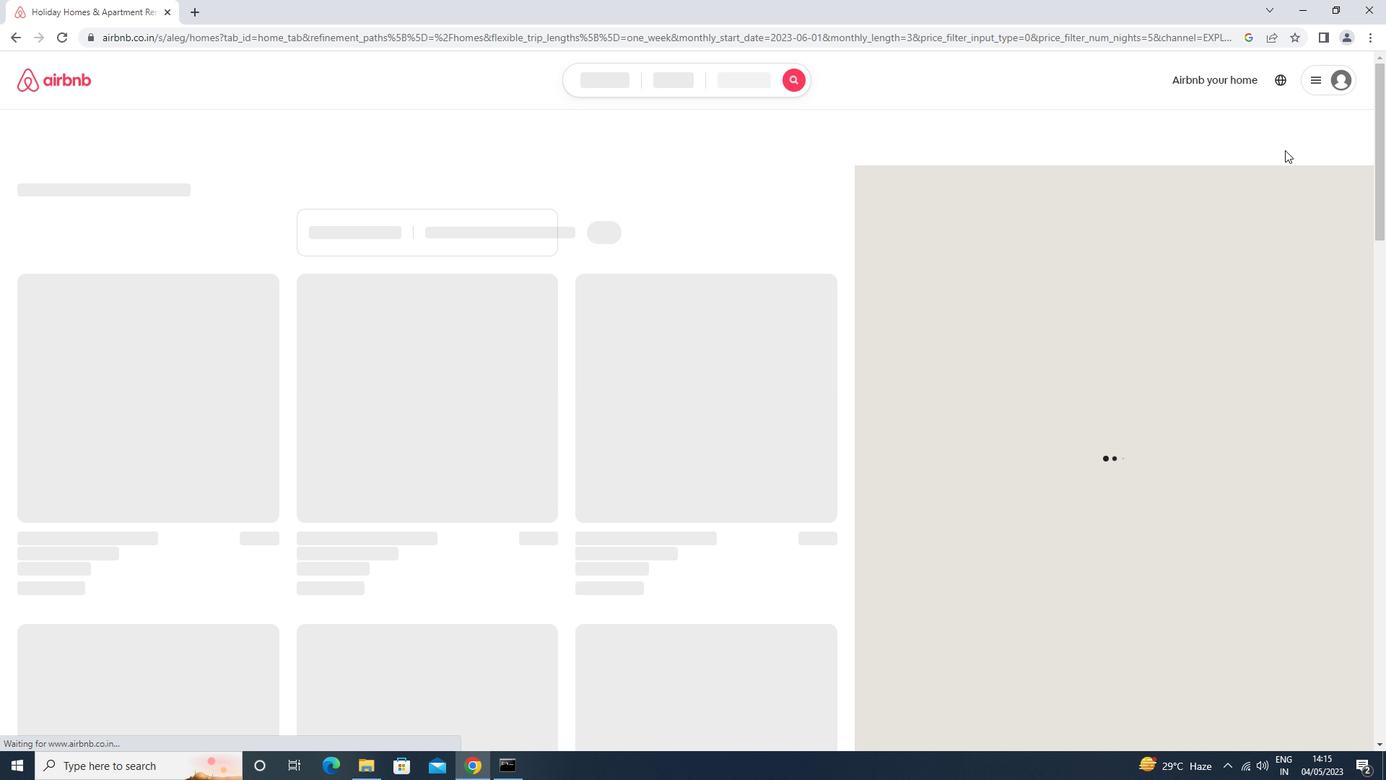 
Action: Mouse pressed left at (1305, 137)
Screenshot: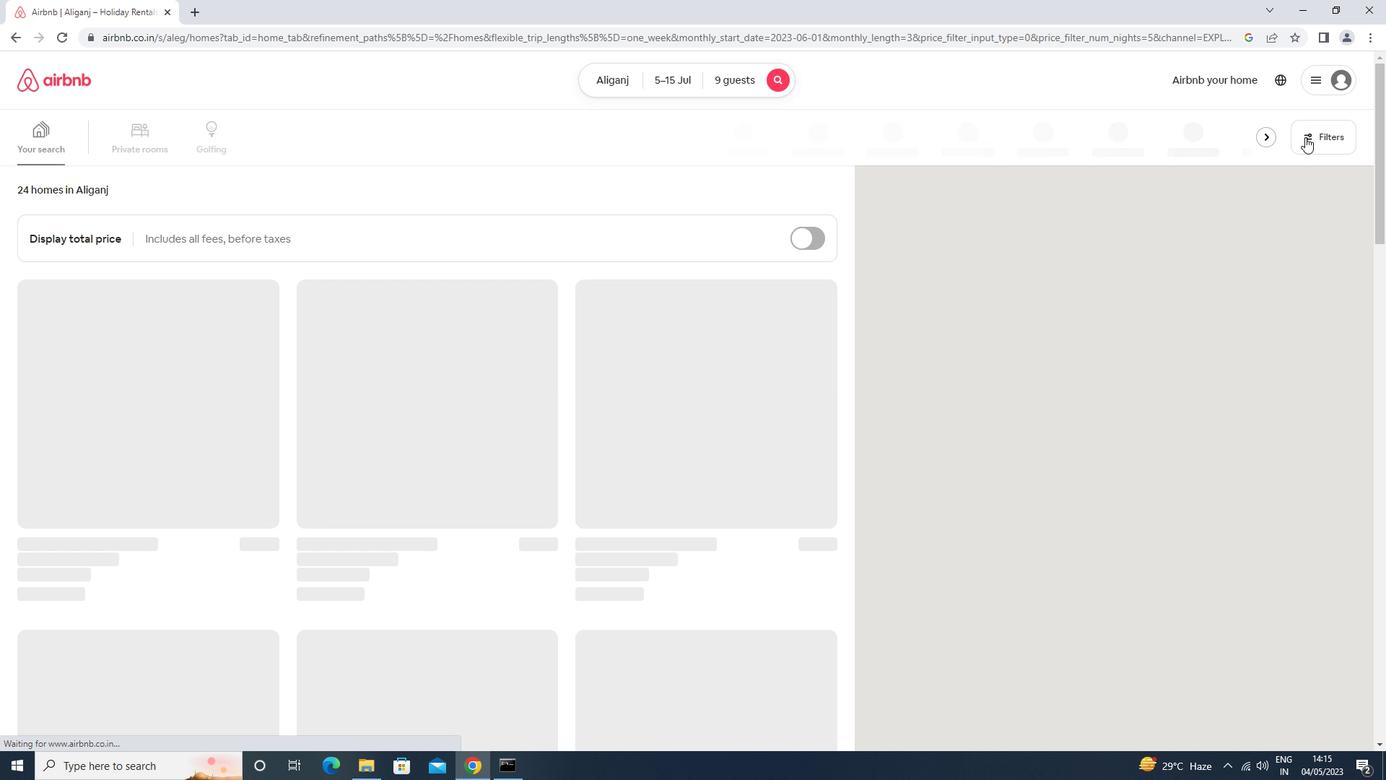 
Action: Mouse moved to (509, 325)
Screenshot: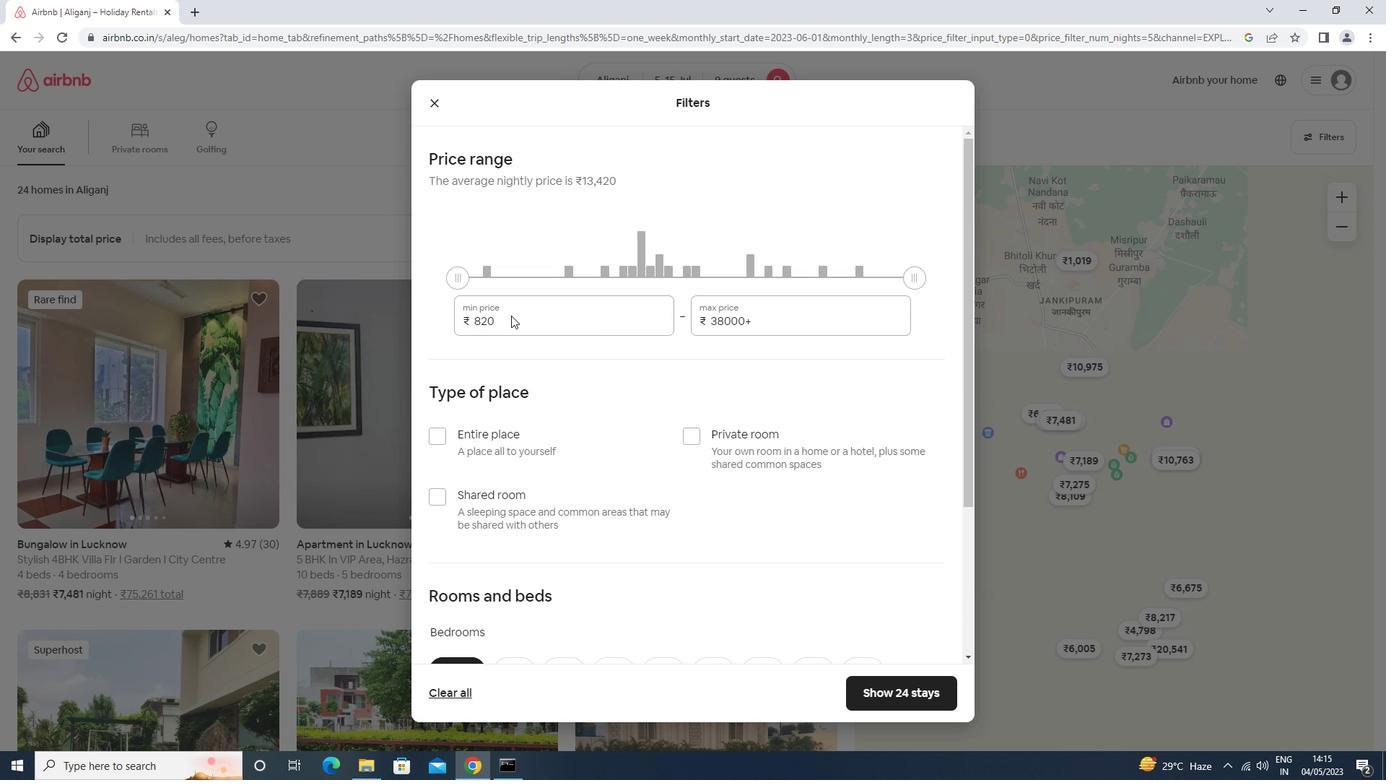 
Action: Mouse pressed left at (509, 325)
Screenshot: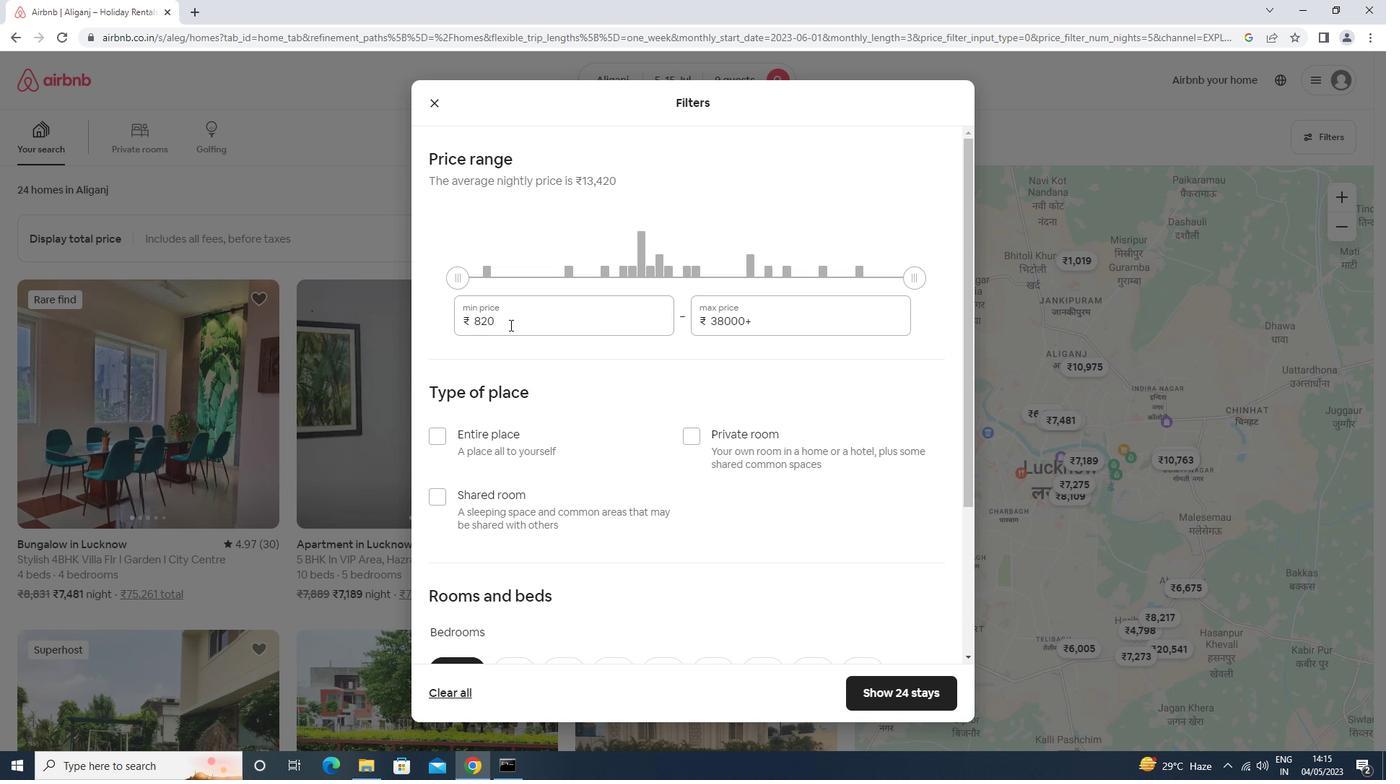 
Action: Key pressed <Key.backspace><Key.backspace><Key.backspace><Key.backspace>15000<Key.tab>25000
Screenshot: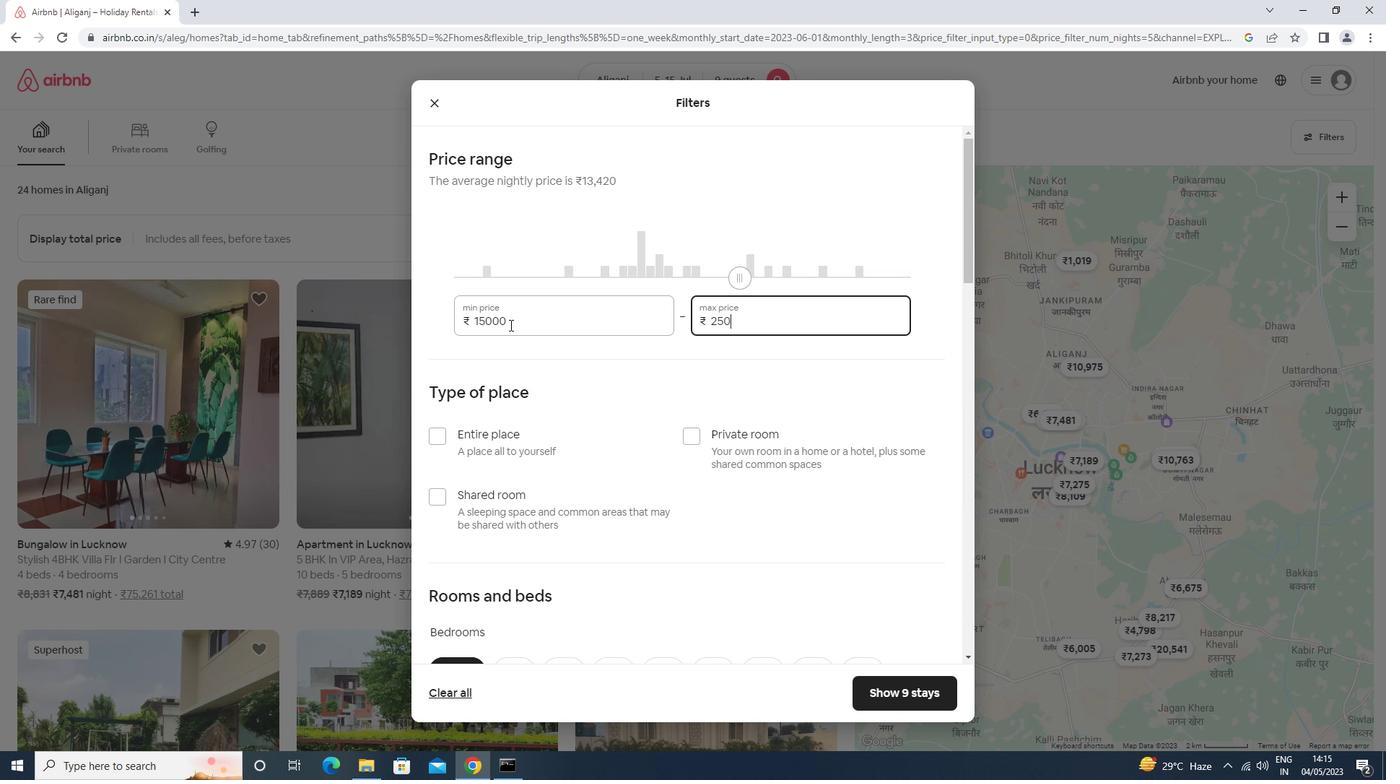 
Action: Mouse moved to (531, 445)
Screenshot: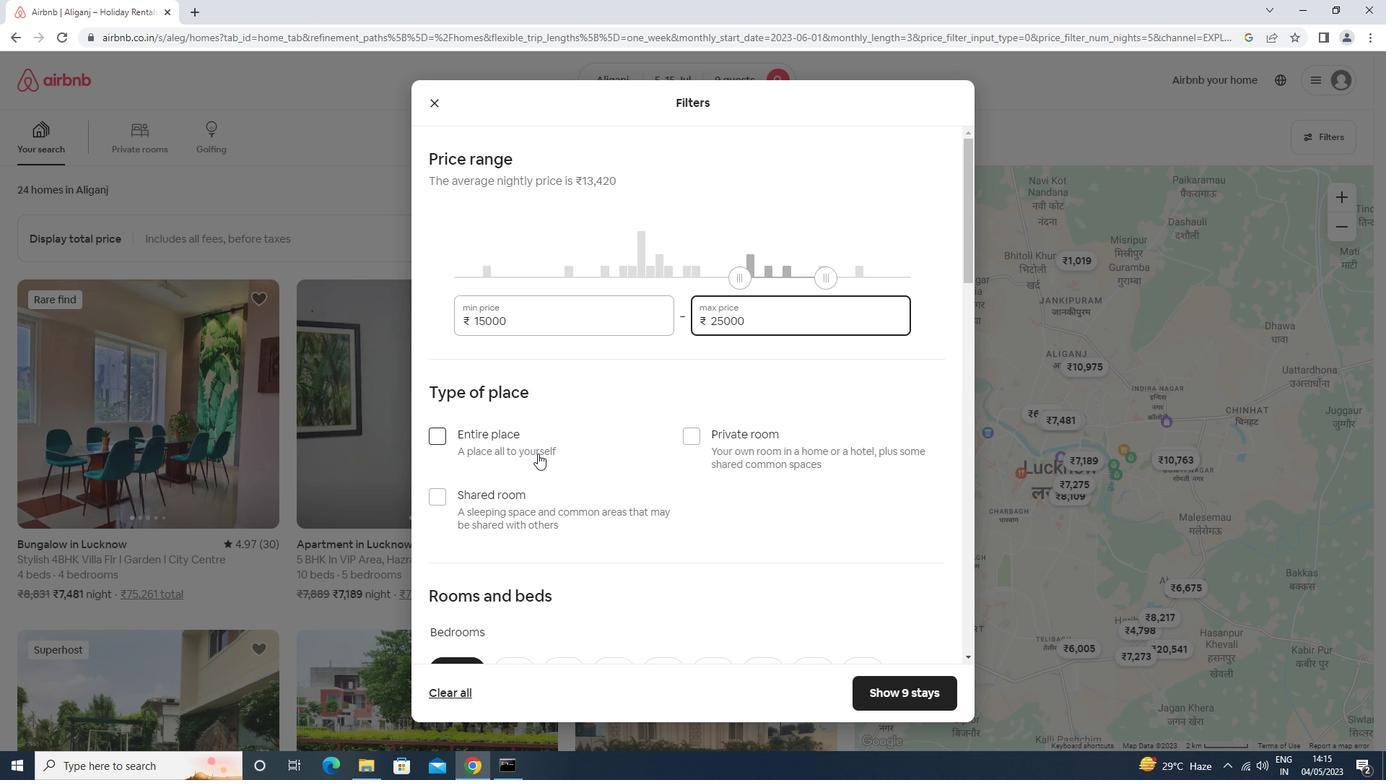 
Action: Mouse pressed left at (531, 445)
Screenshot: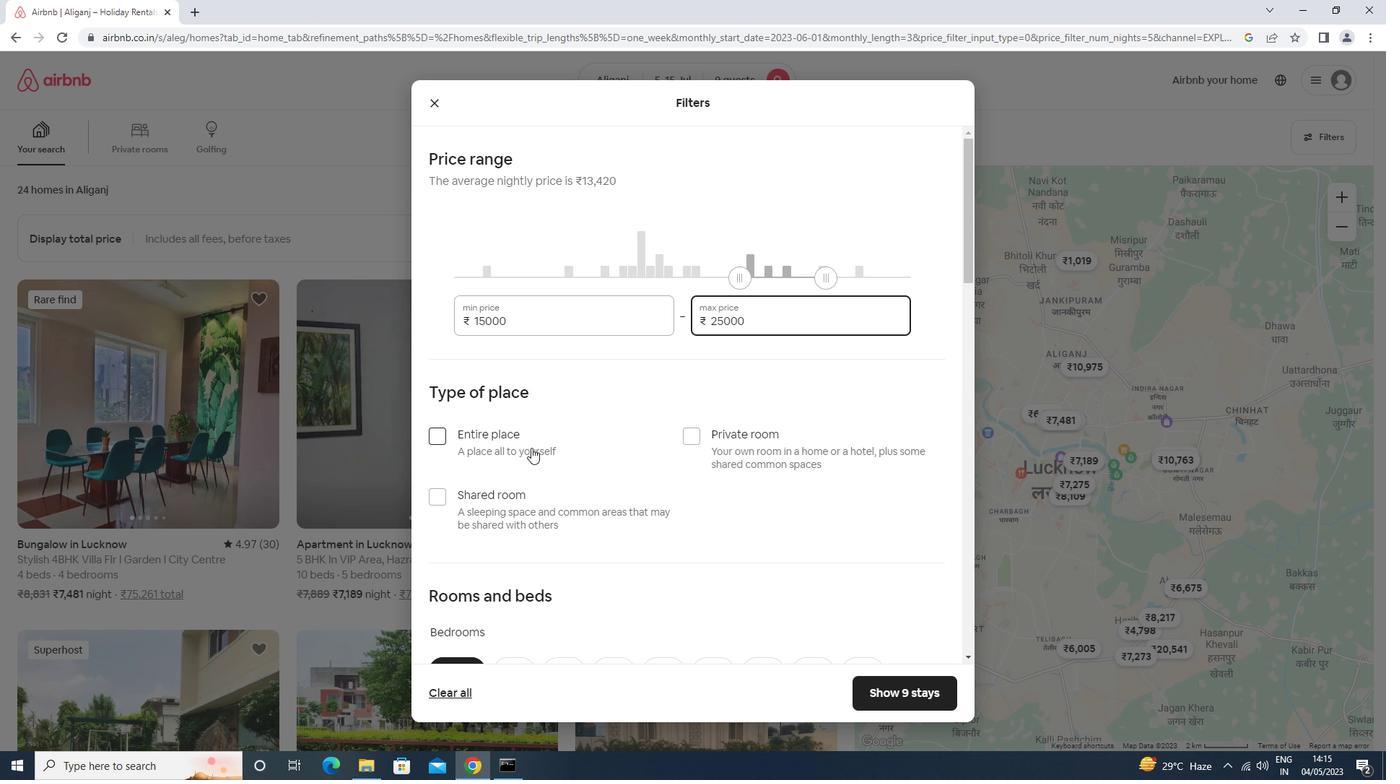 
Action: Mouse moved to (531, 445)
Screenshot: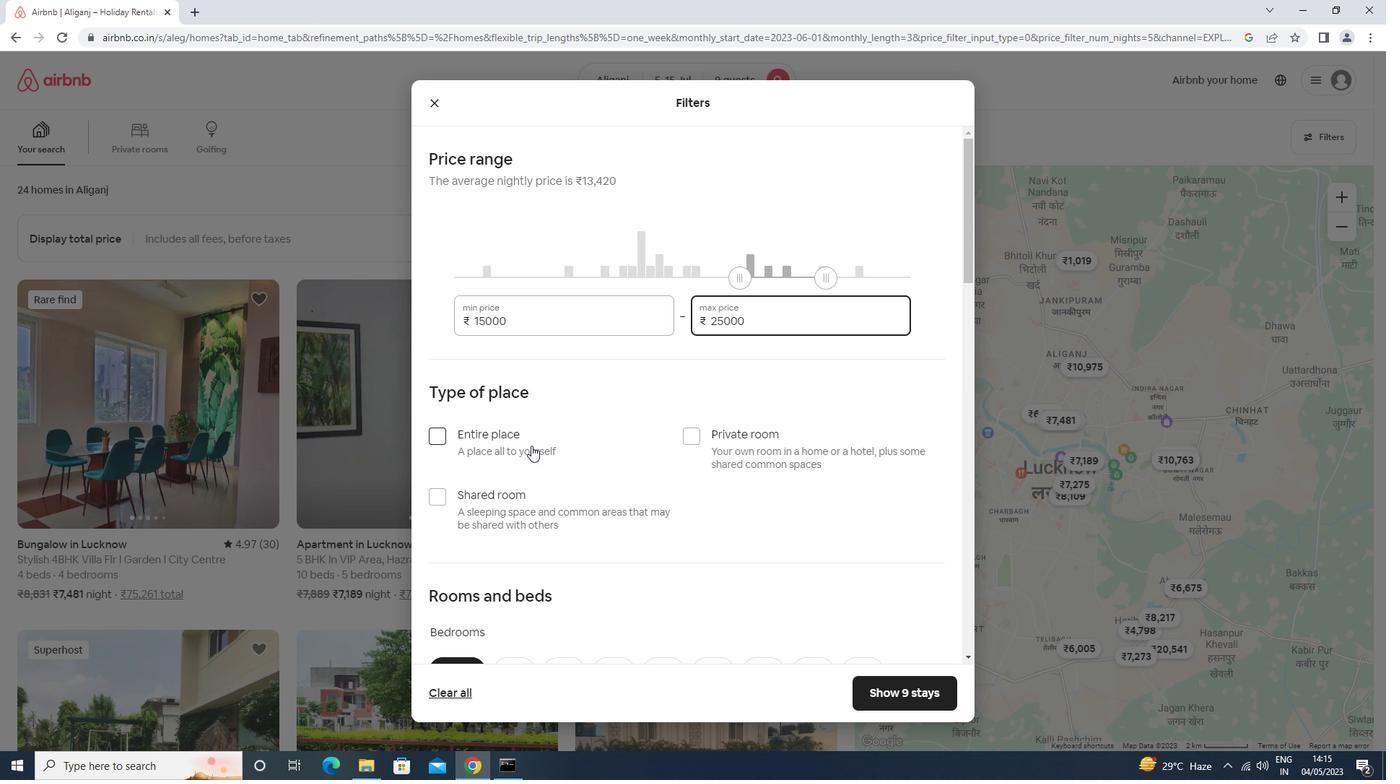 
Action: Mouse scrolled (531, 444) with delta (0, 0)
Screenshot: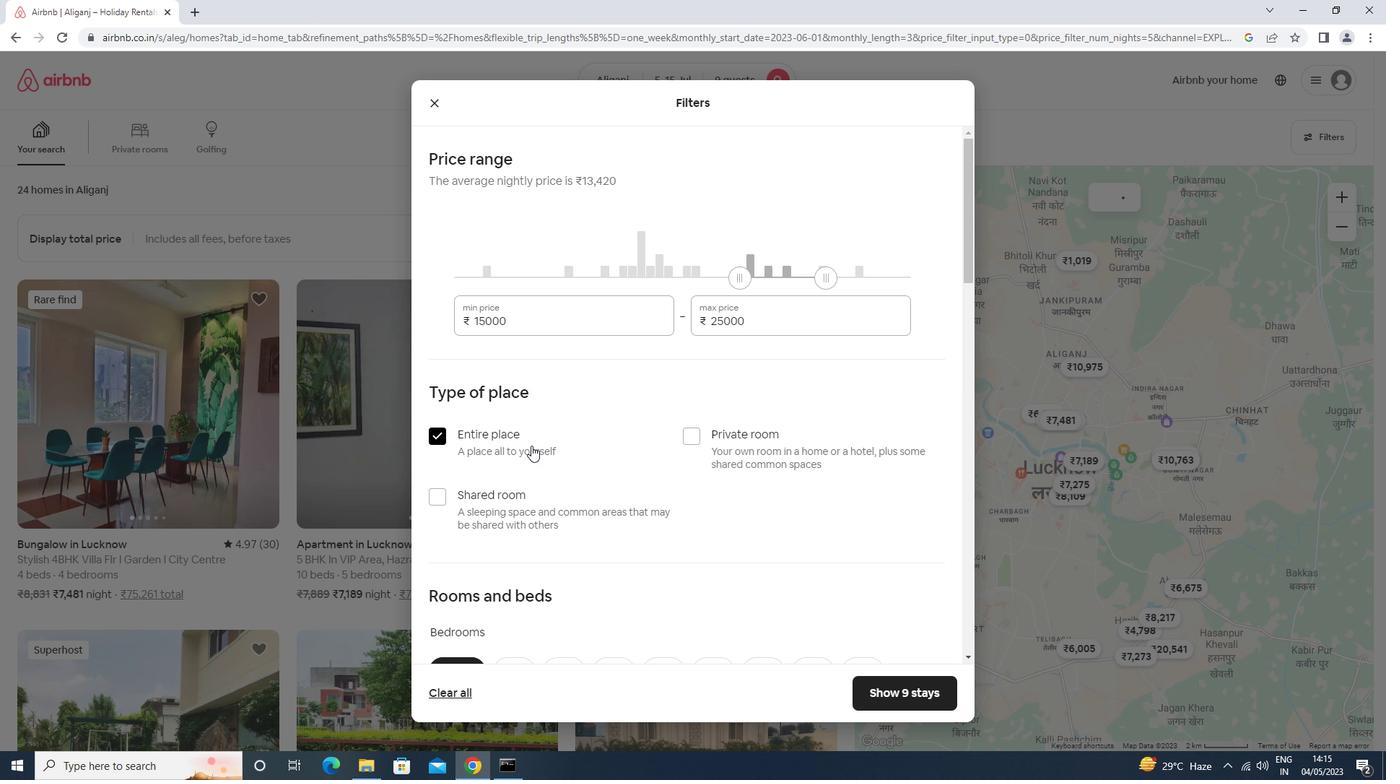 
Action: Mouse scrolled (531, 444) with delta (0, 0)
Screenshot: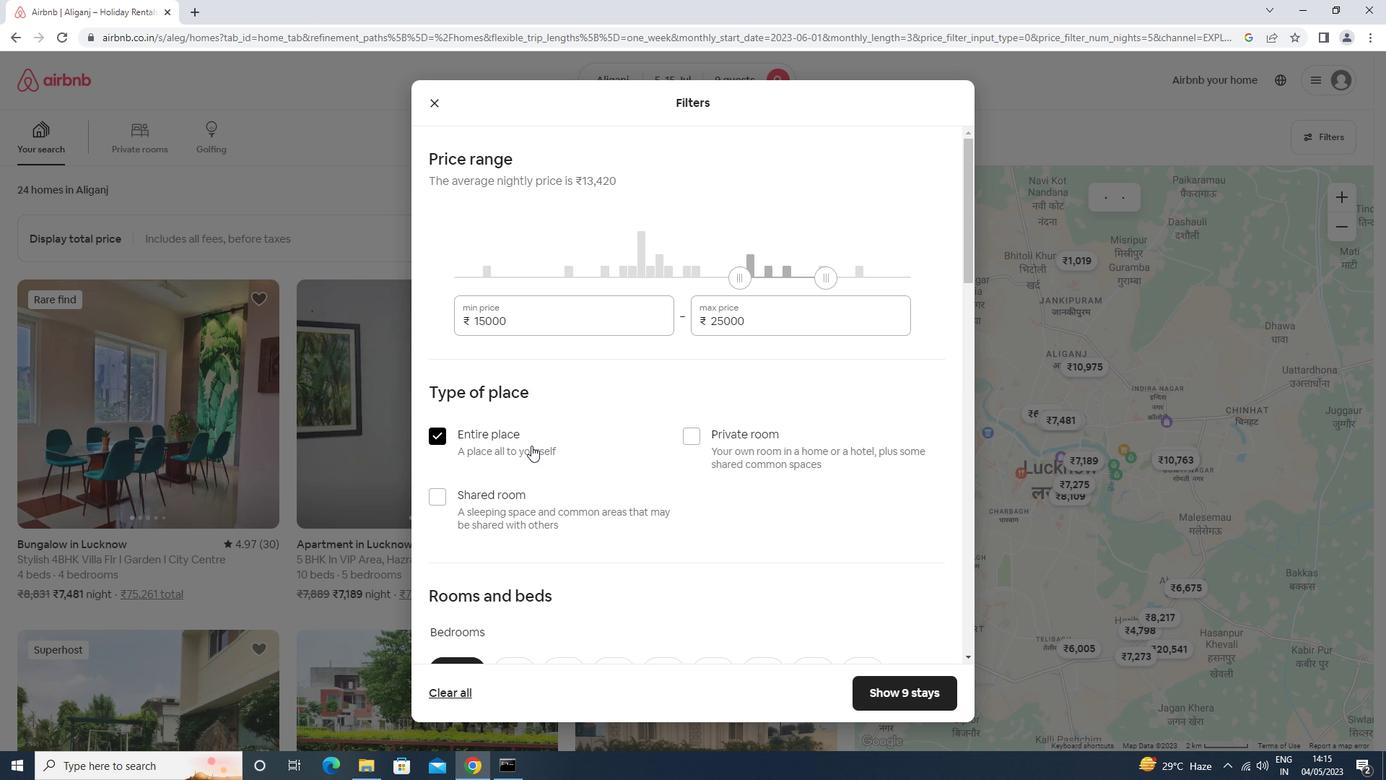 
Action: Mouse scrolled (531, 444) with delta (0, 0)
Screenshot: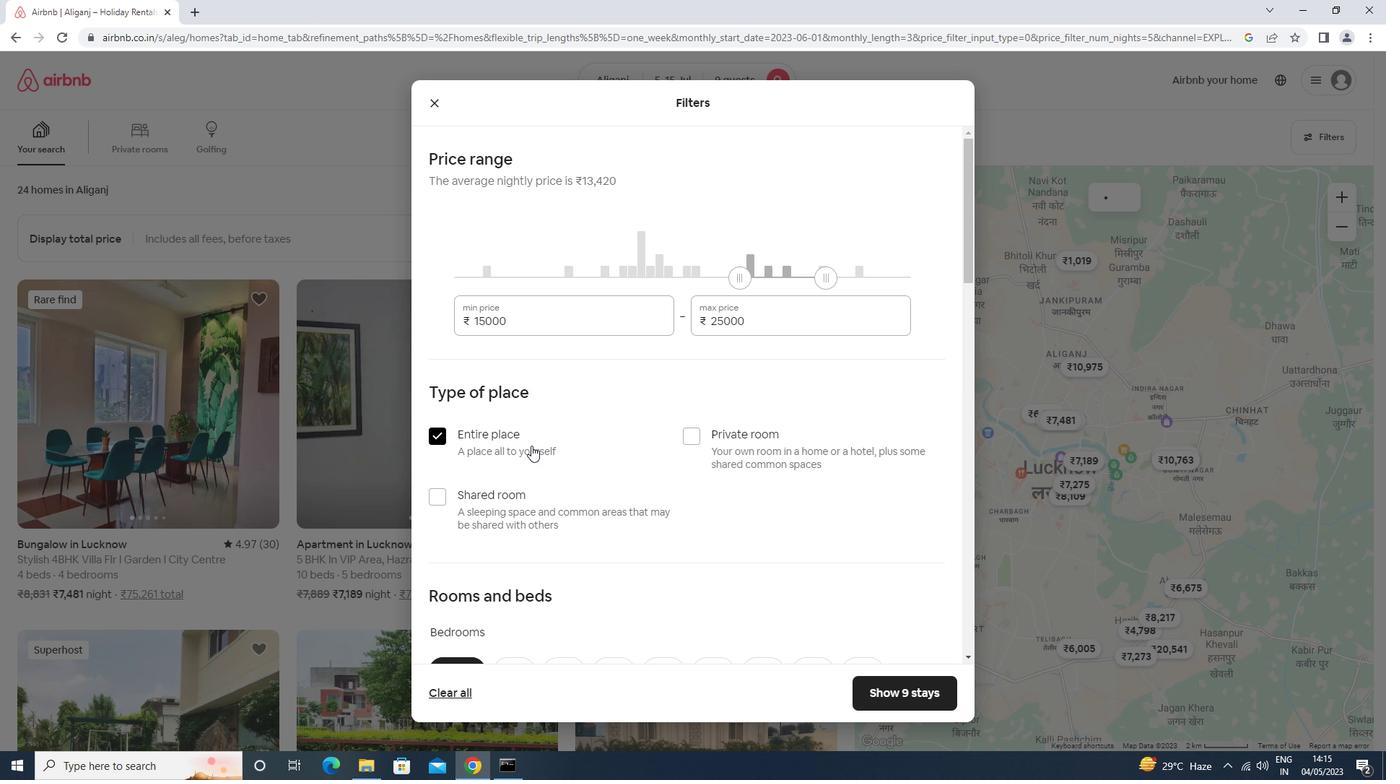 
Action: Mouse scrolled (531, 444) with delta (0, 0)
Screenshot: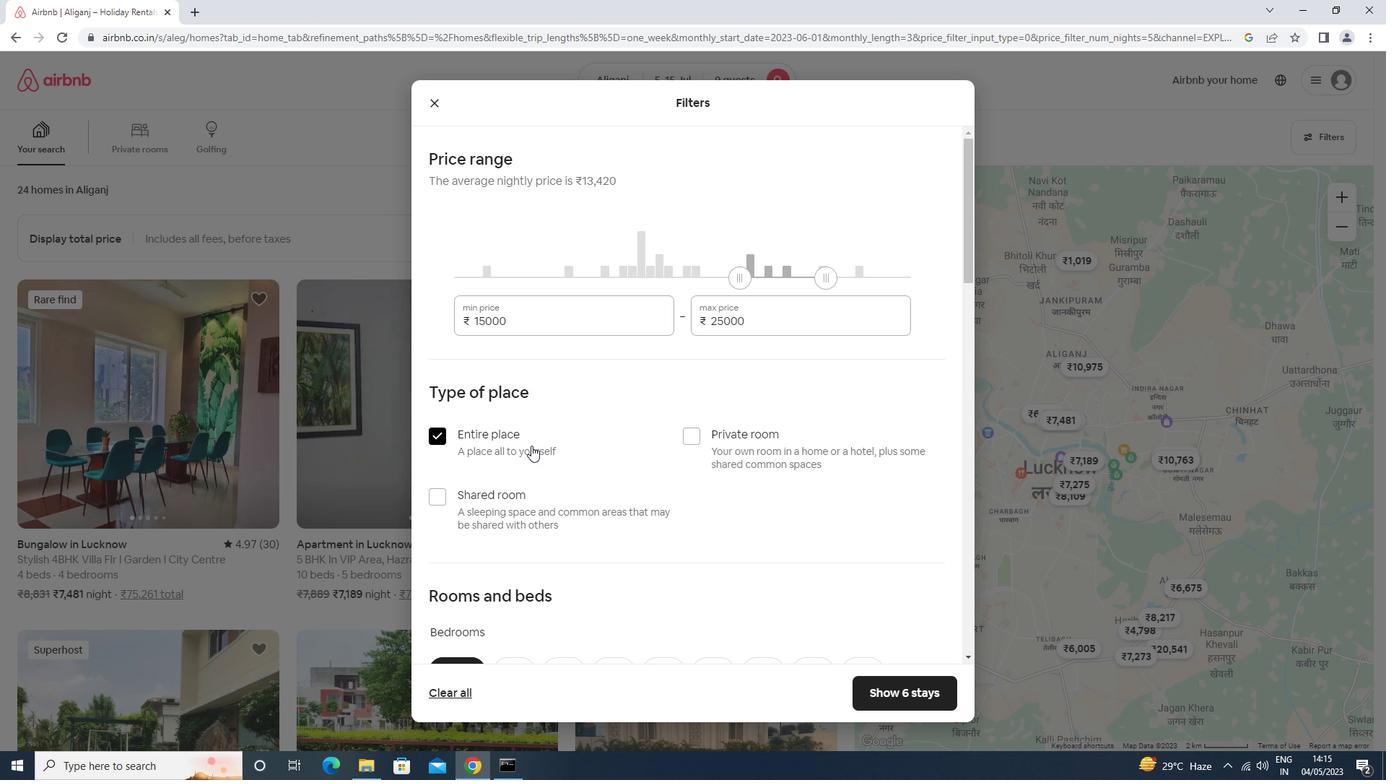 
Action: Mouse moved to (718, 379)
Screenshot: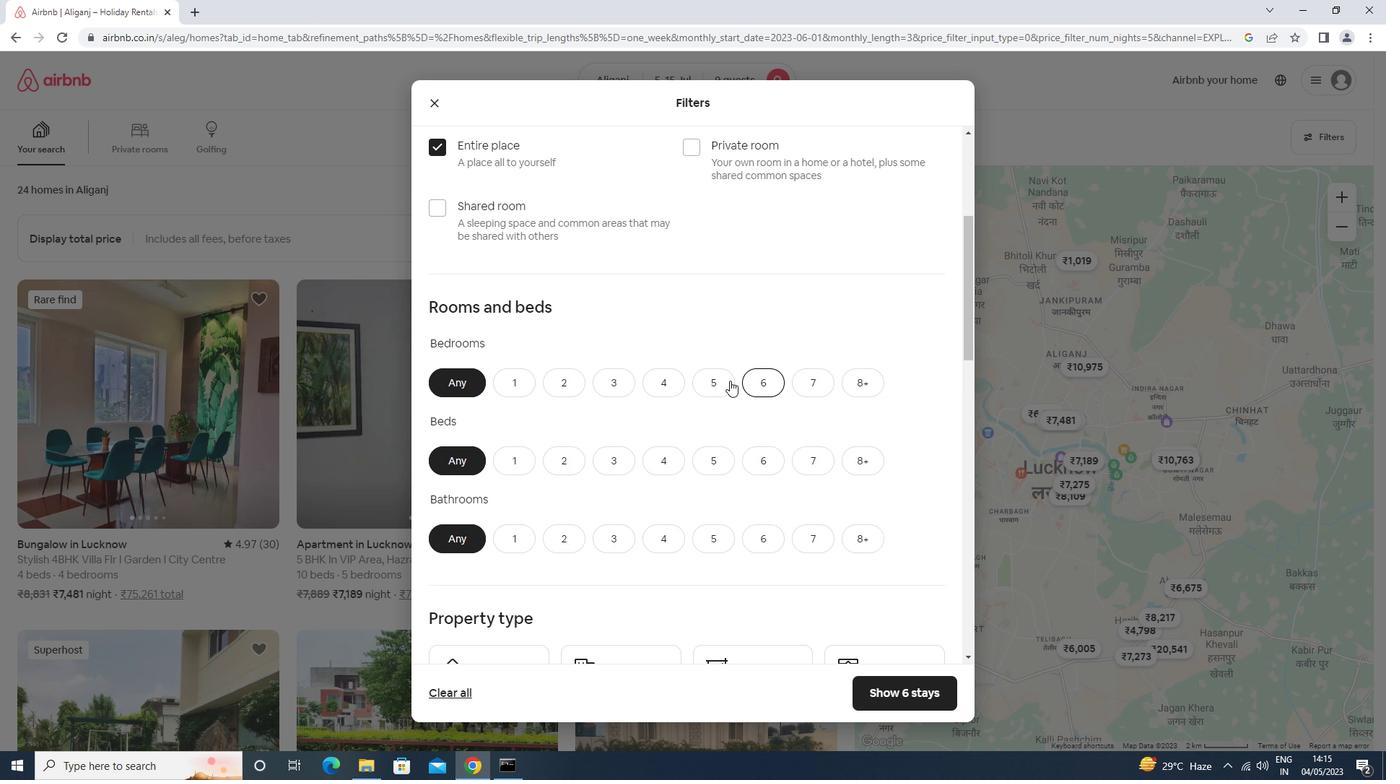 
Action: Mouse pressed left at (718, 379)
Screenshot: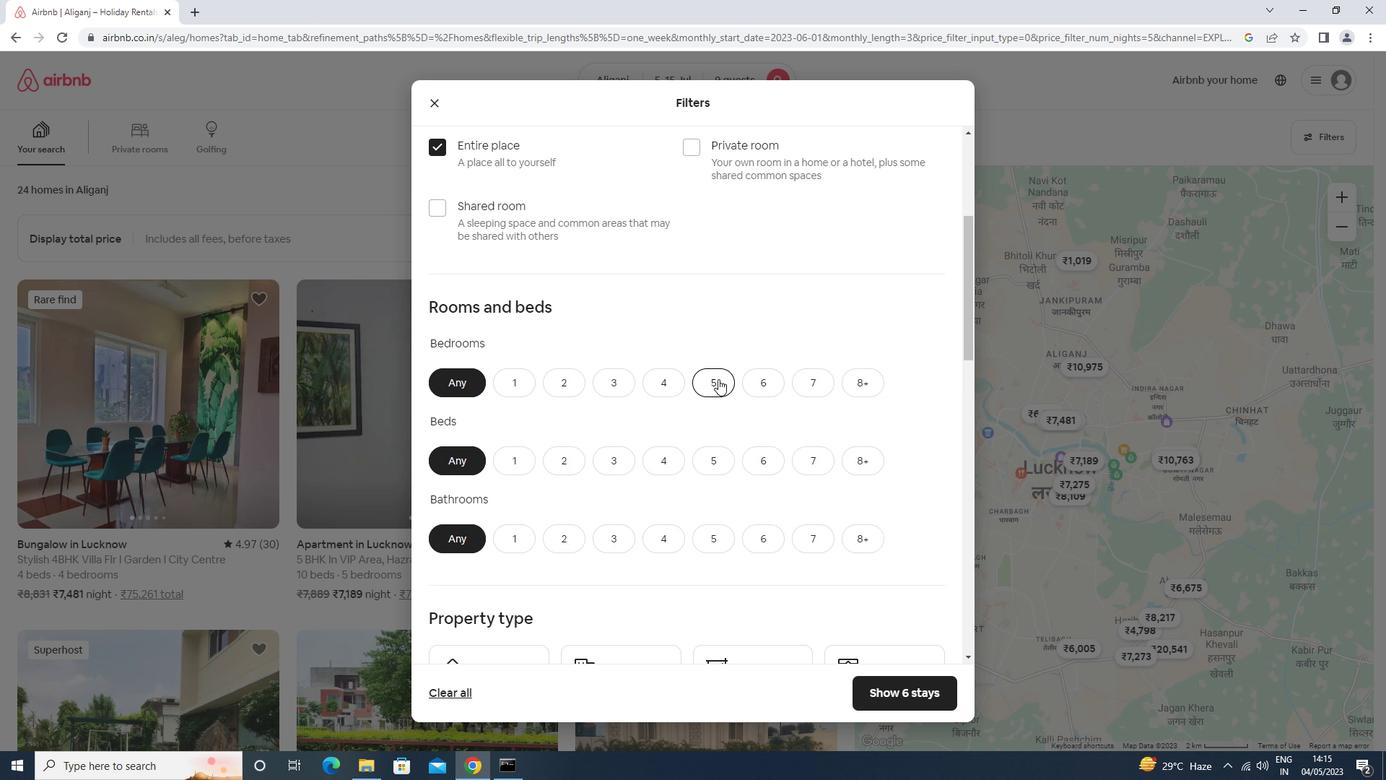 
Action: Mouse moved to (714, 379)
Screenshot: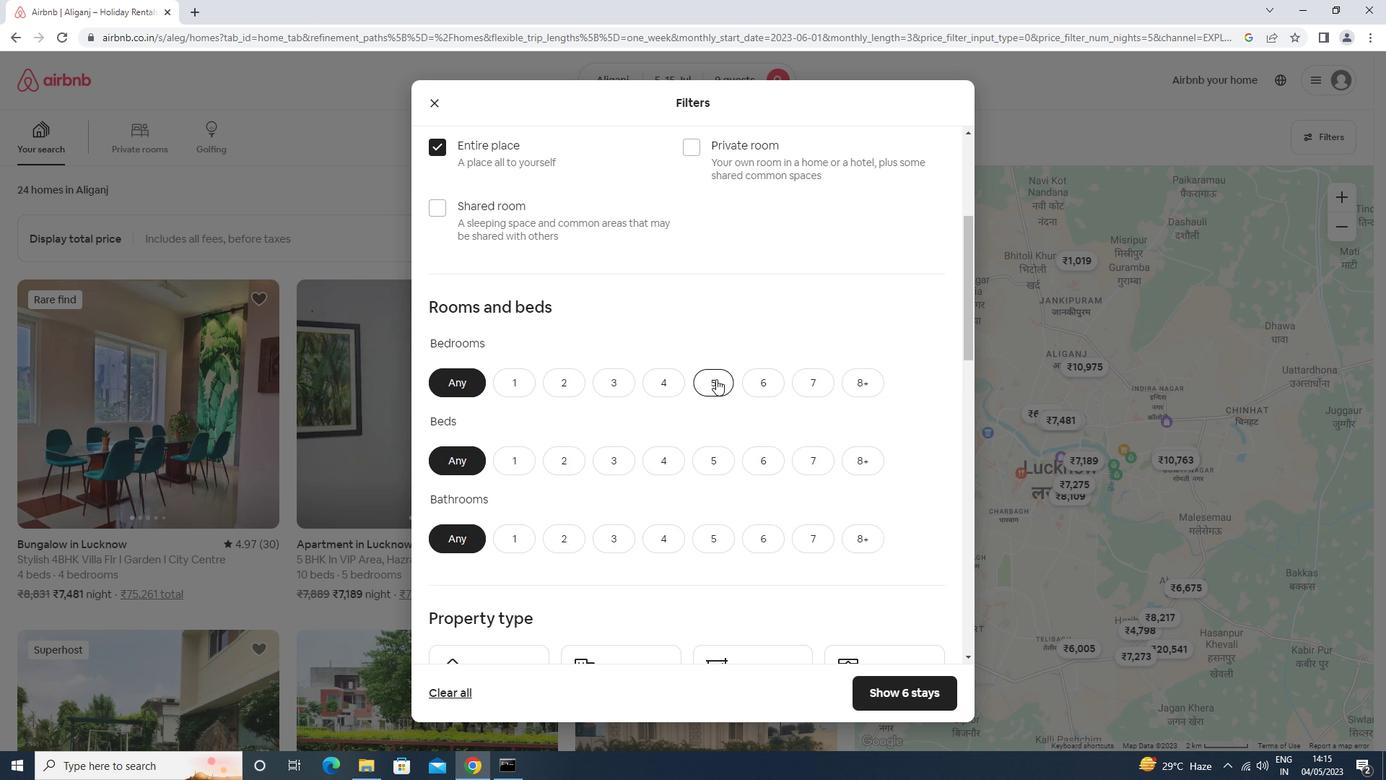 
Action: Mouse scrolled (714, 378) with delta (0, 0)
Screenshot: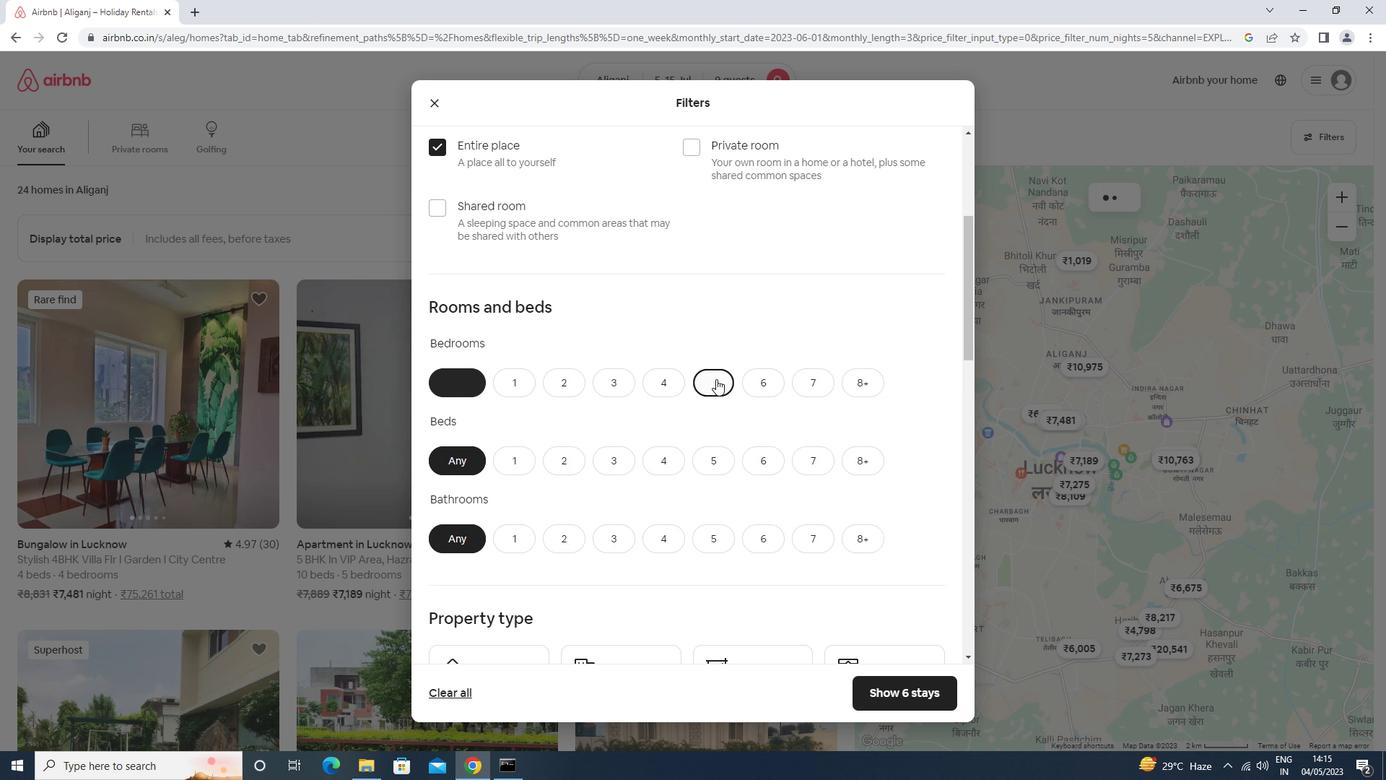 
Action: Mouse scrolled (714, 378) with delta (0, 0)
Screenshot: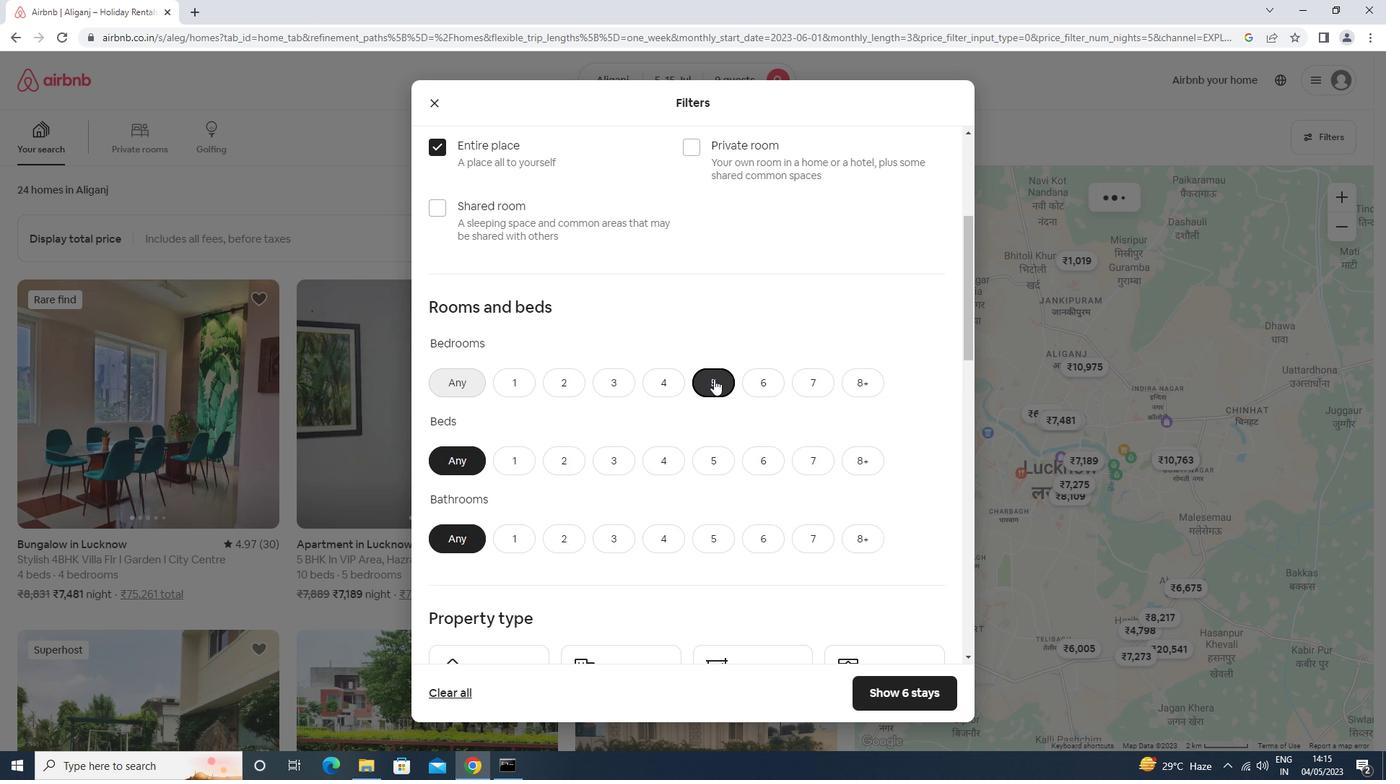 
Action: Mouse moved to (705, 315)
Screenshot: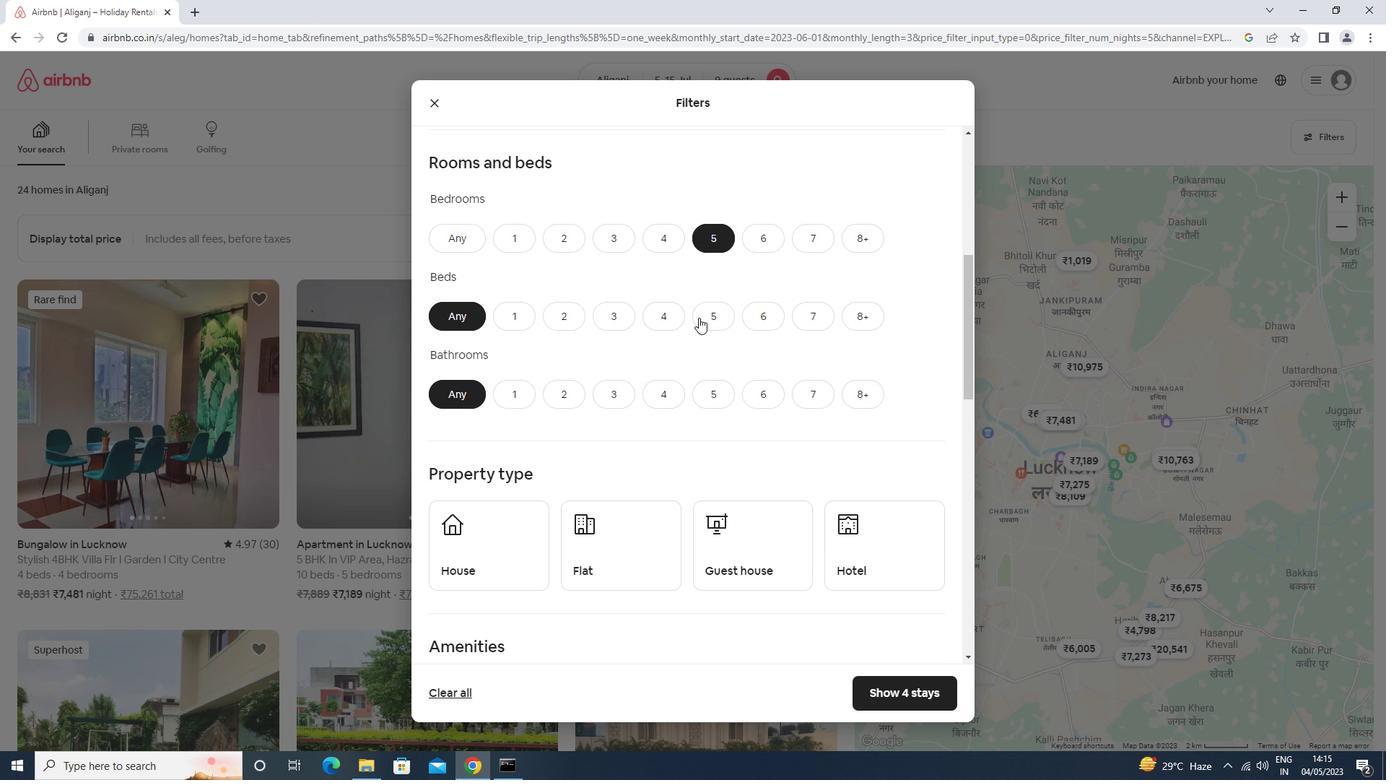 
Action: Mouse pressed left at (705, 315)
Screenshot: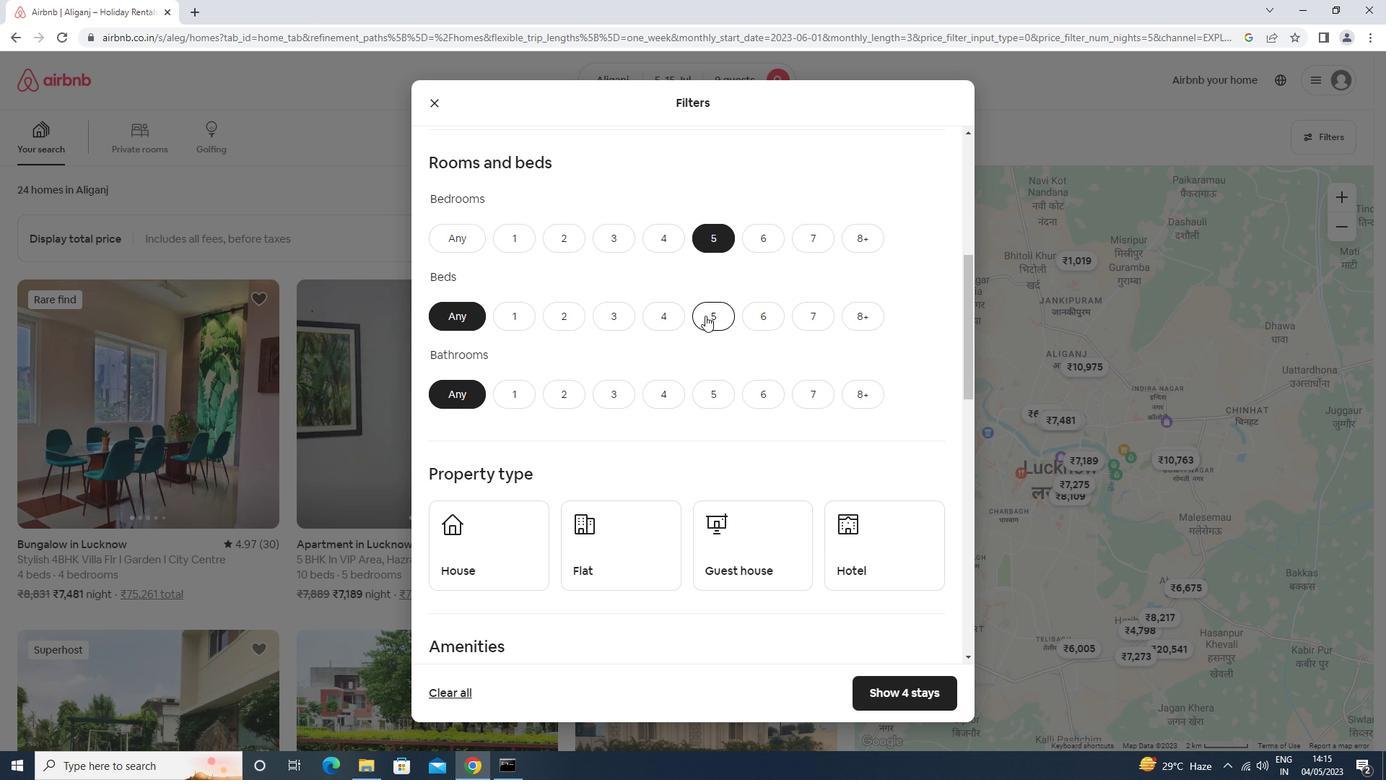 
Action: Mouse moved to (717, 397)
Screenshot: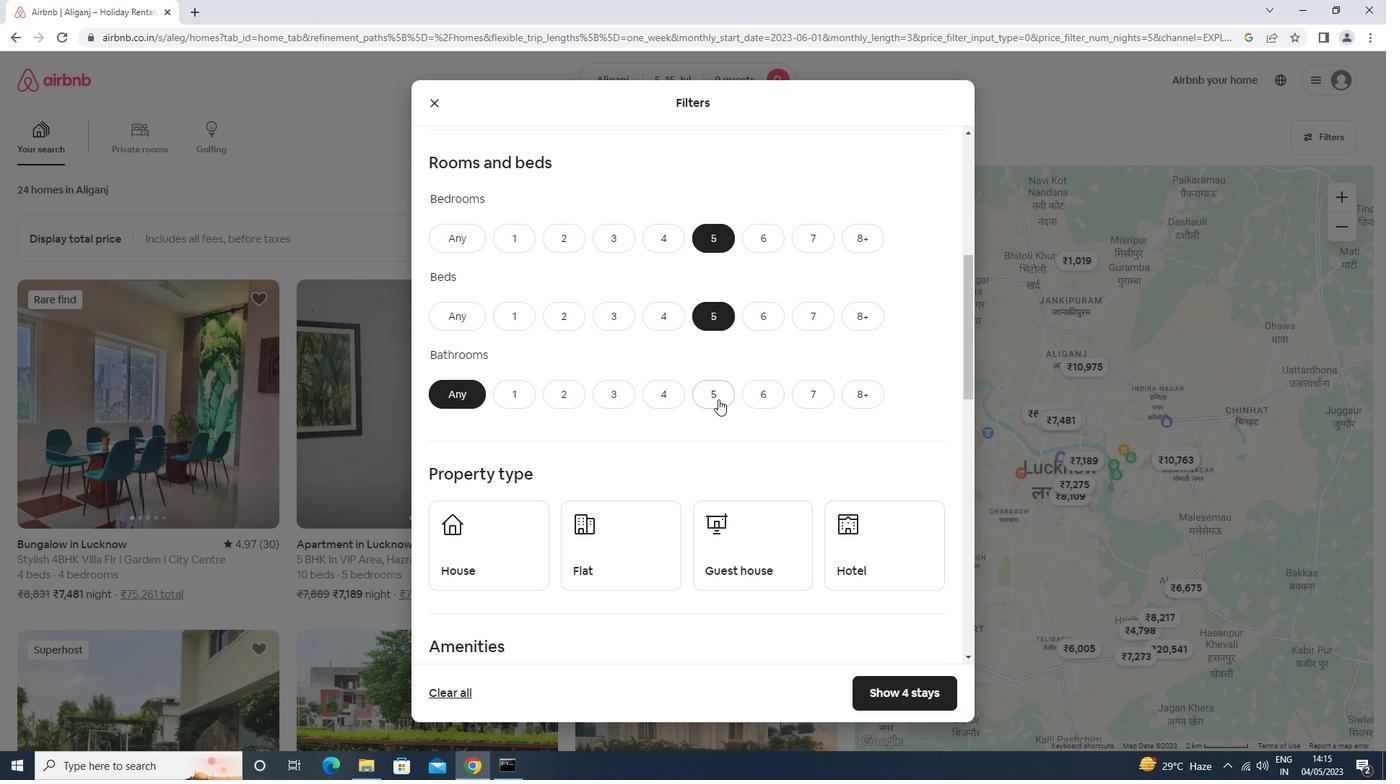 
Action: Mouse pressed left at (717, 397)
Screenshot: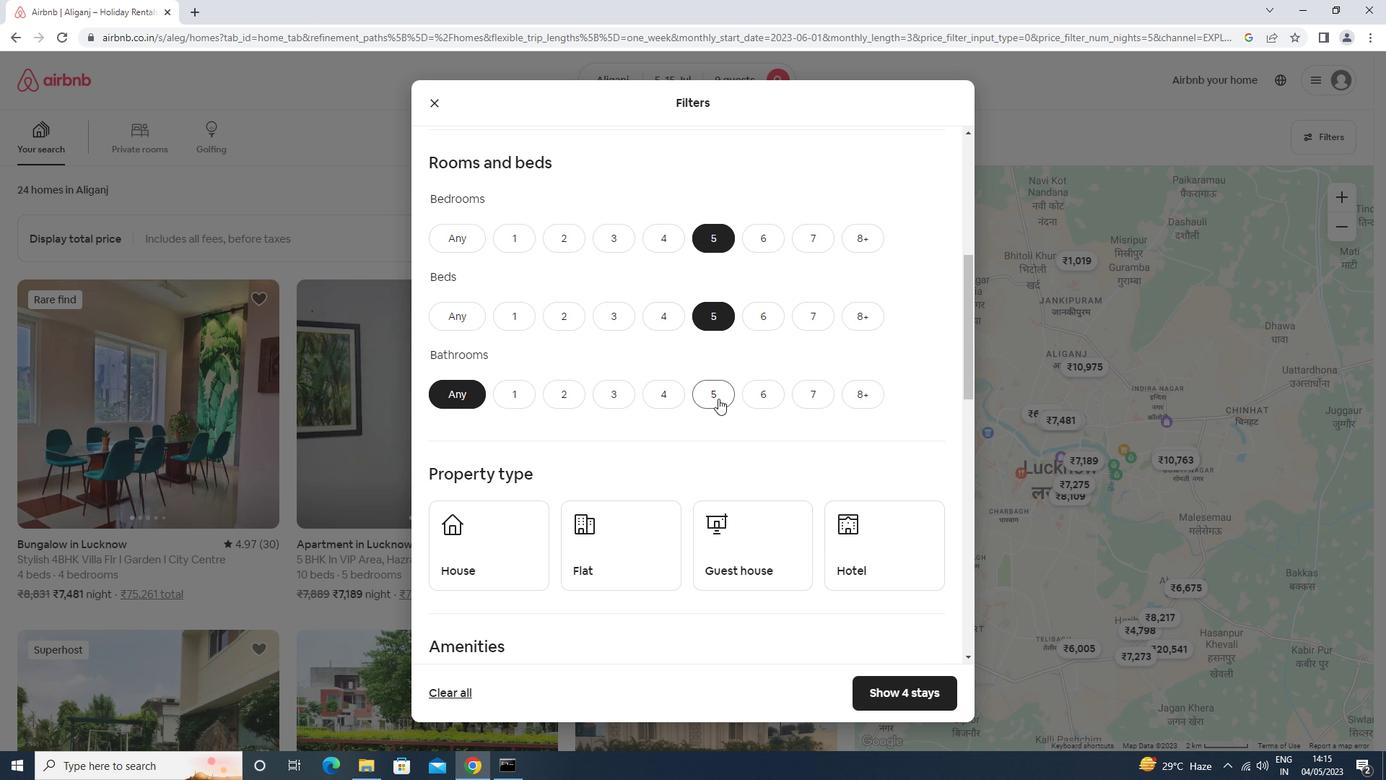 
Action: Mouse moved to (691, 389)
Screenshot: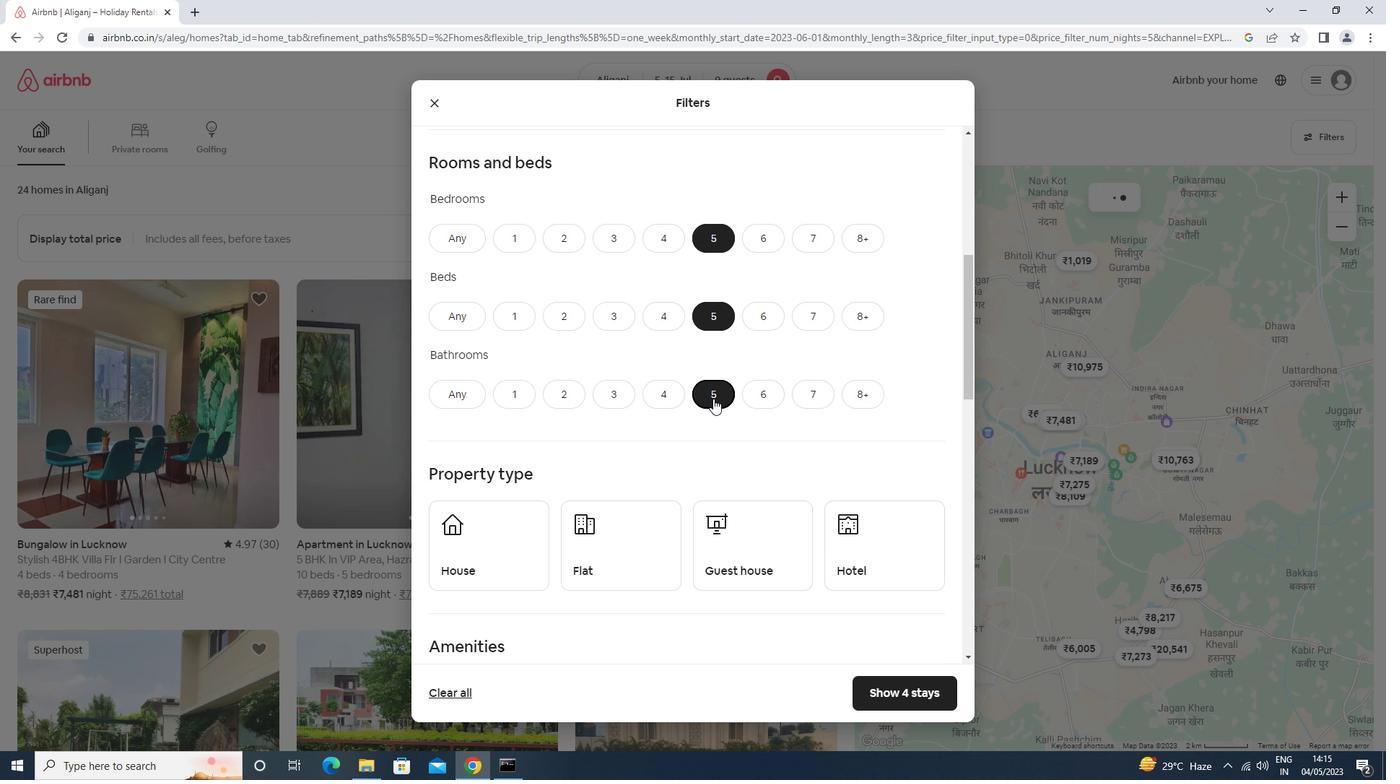 
Action: Mouse scrolled (691, 388) with delta (0, 0)
Screenshot: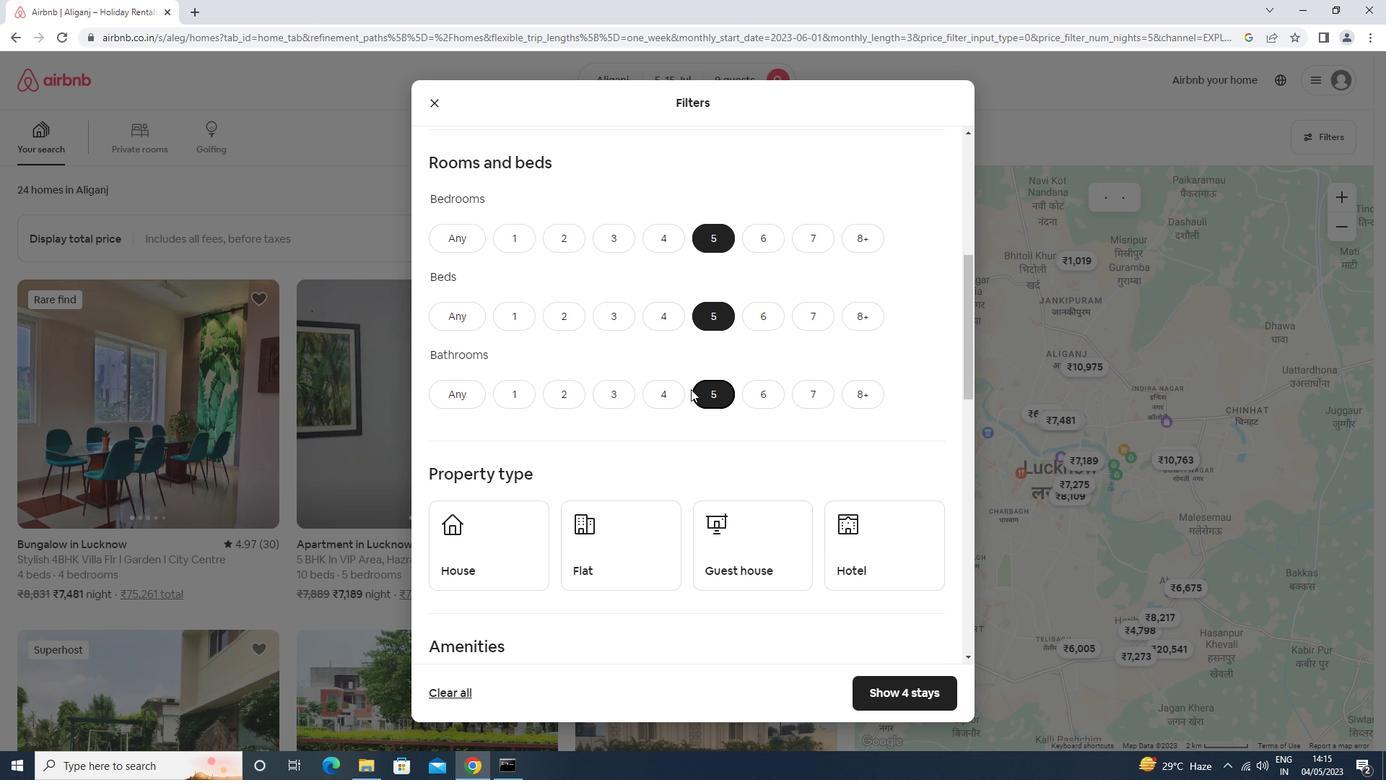 
Action: Mouse scrolled (691, 388) with delta (0, 0)
Screenshot: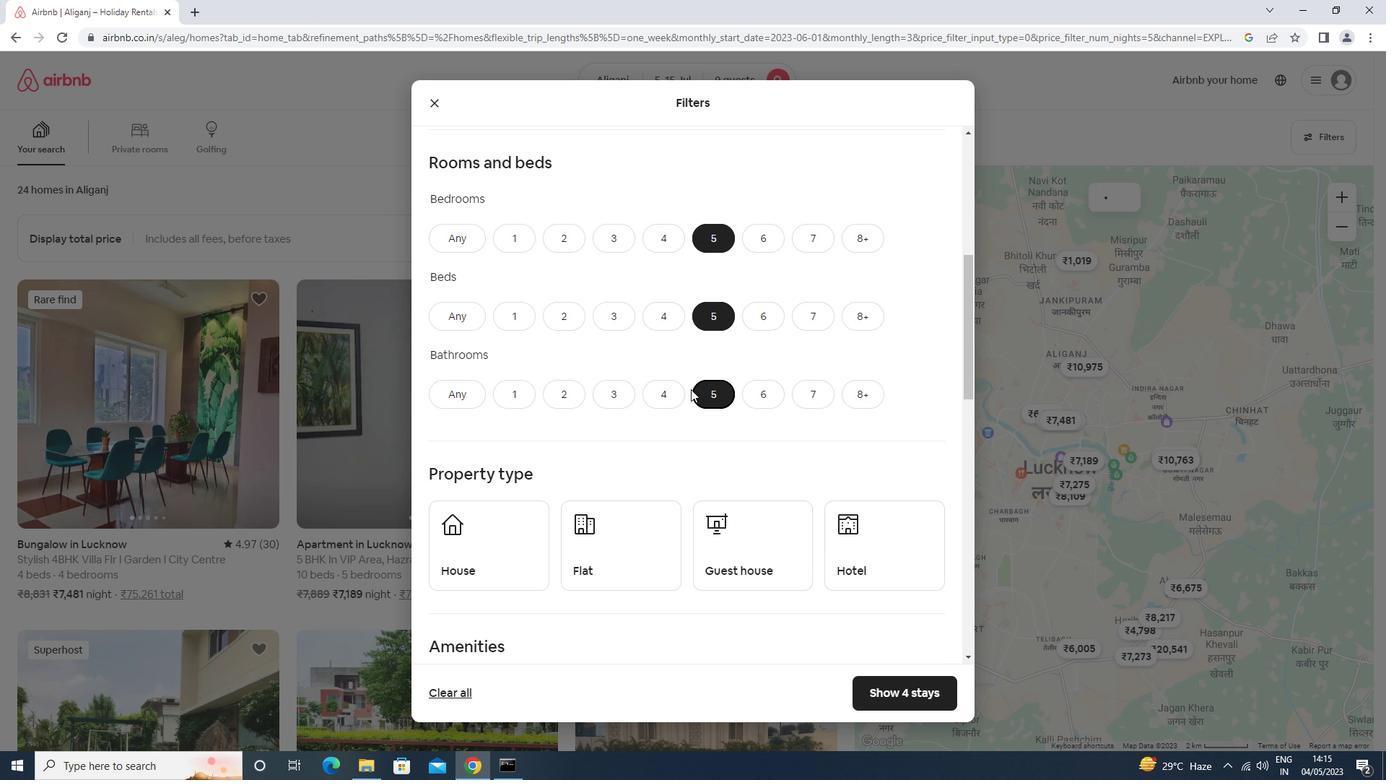 
Action: Mouse scrolled (691, 388) with delta (0, 0)
Screenshot: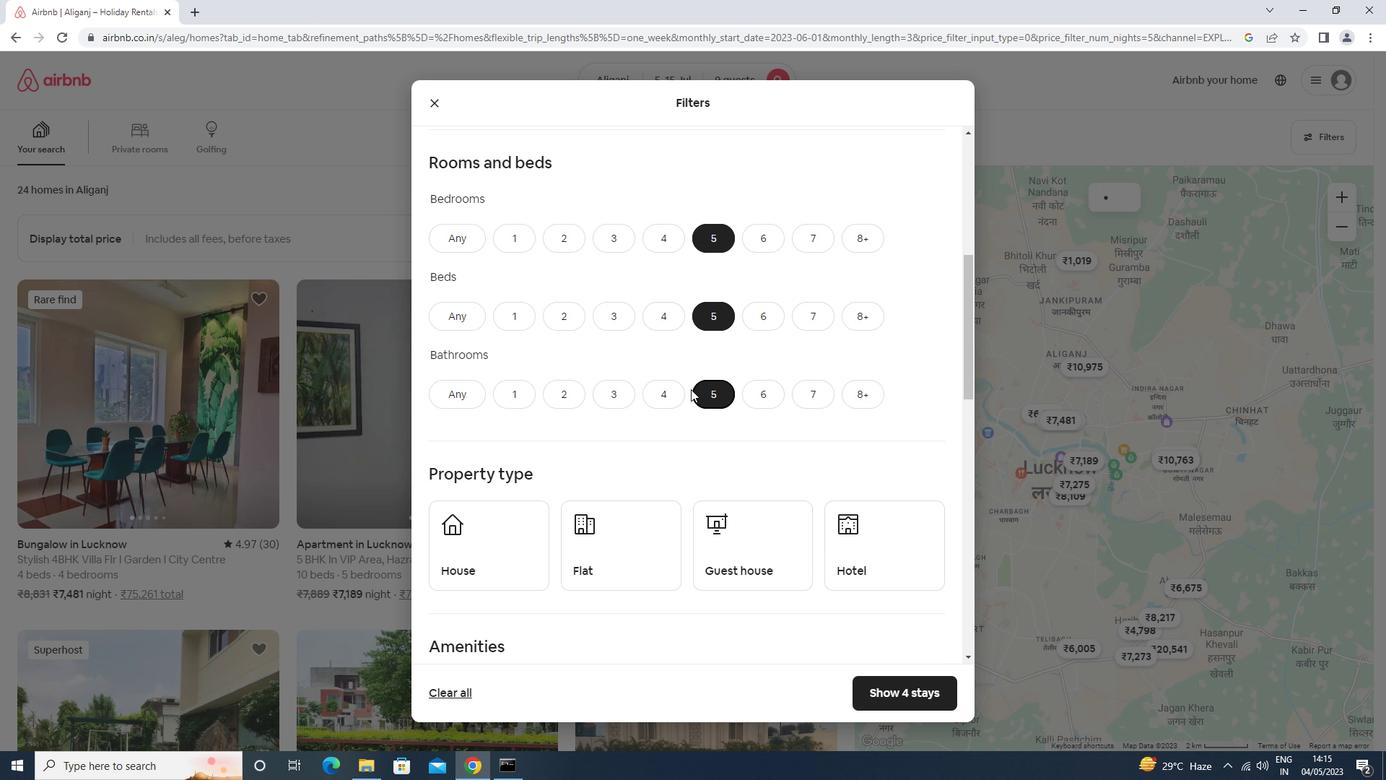 
Action: Mouse moved to (522, 352)
Screenshot: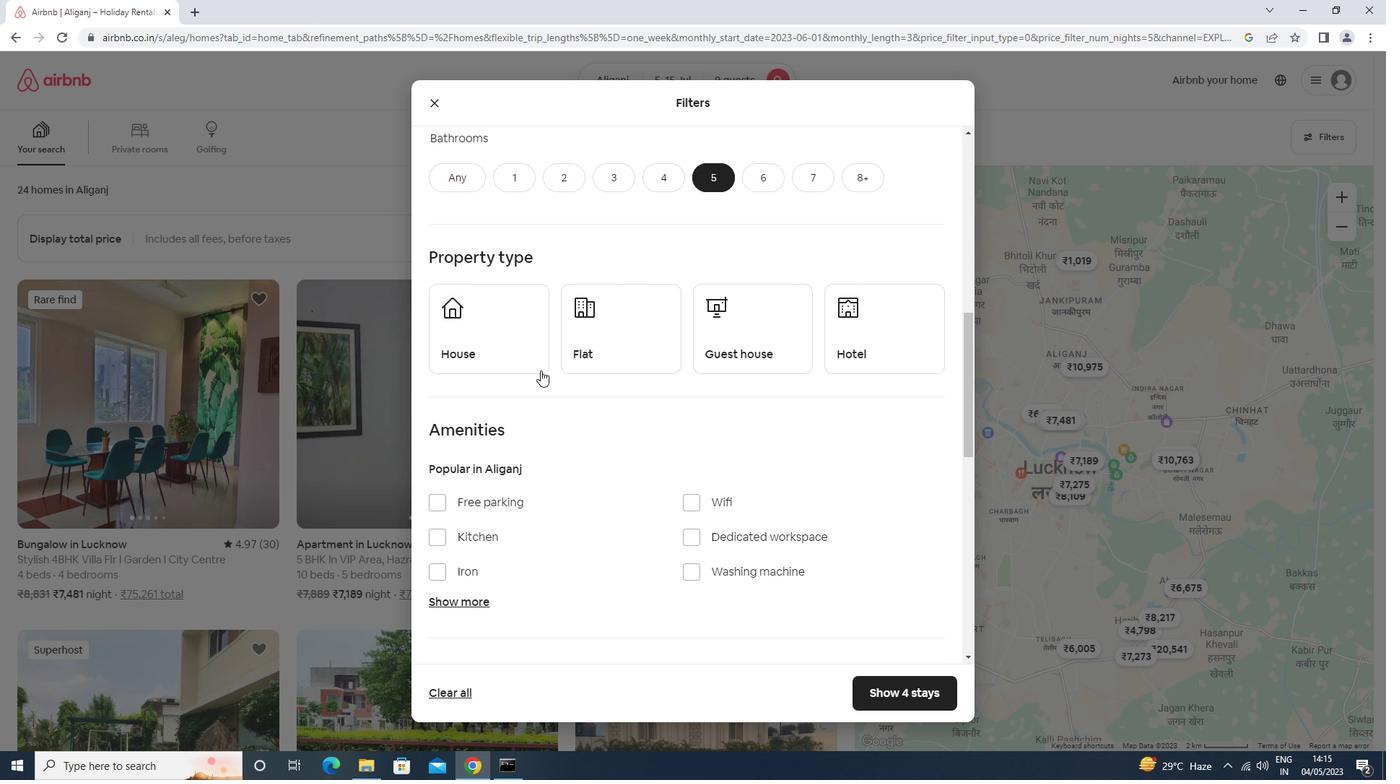 
Action: Mouse pressed left at (522, 352)
Screenshot: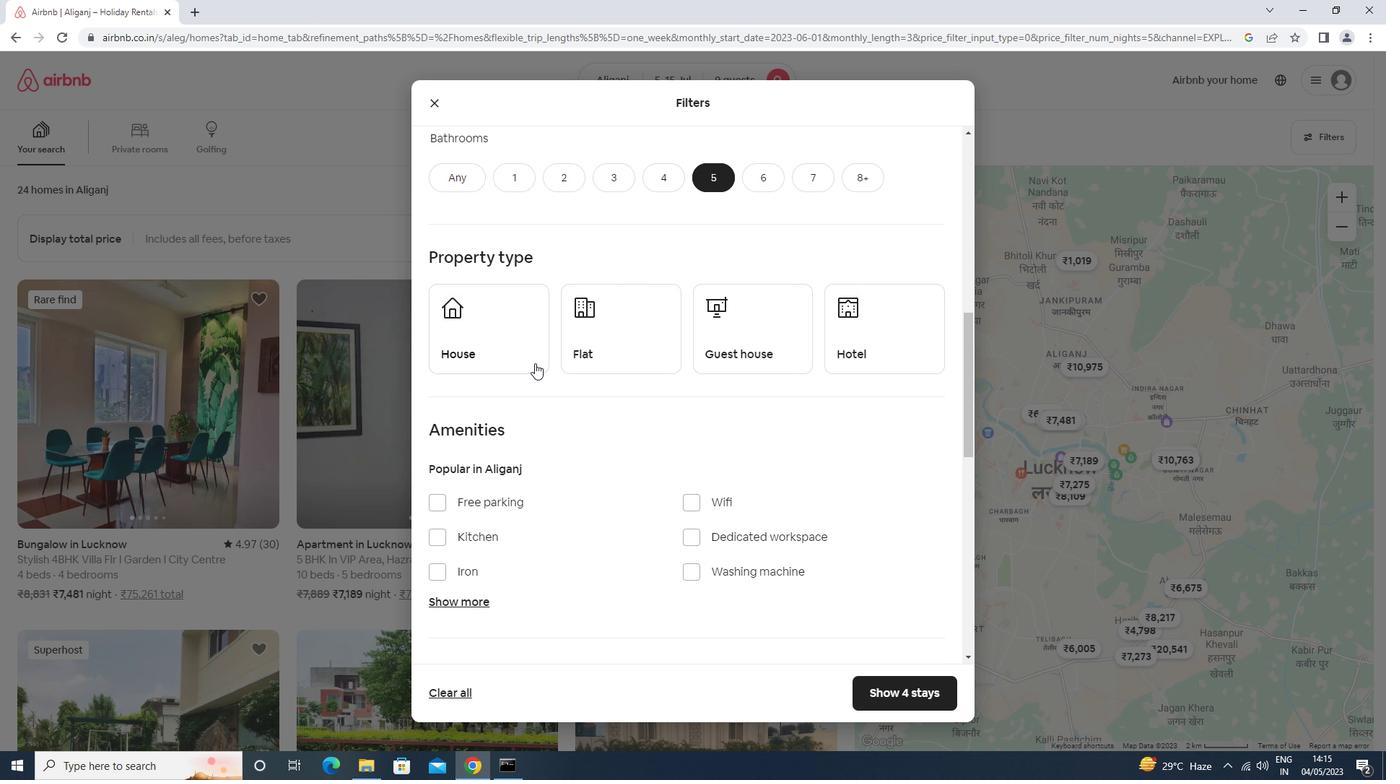 
Action: Mouse moved to (621, 333)
Screenshot: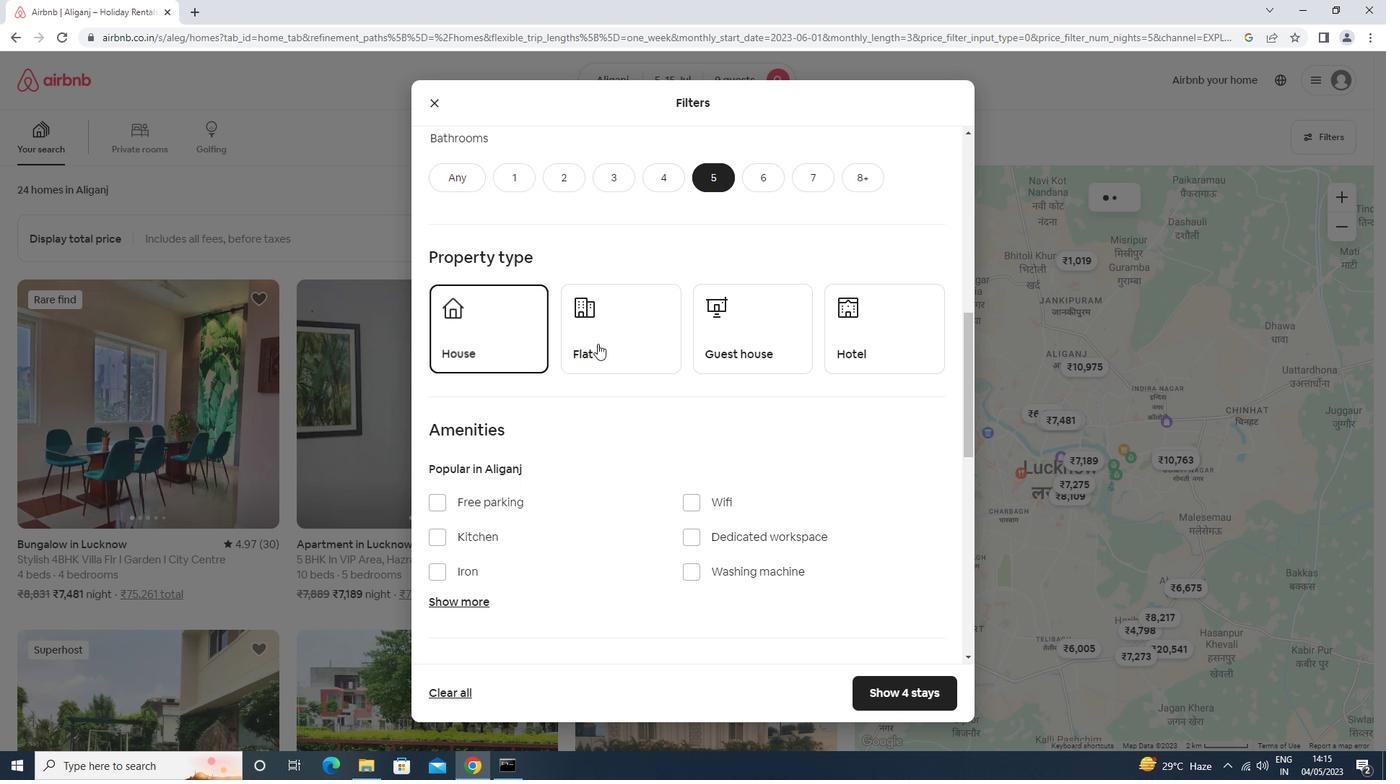 
Action: Mouse pressed left at (621, 333)
Screenshot: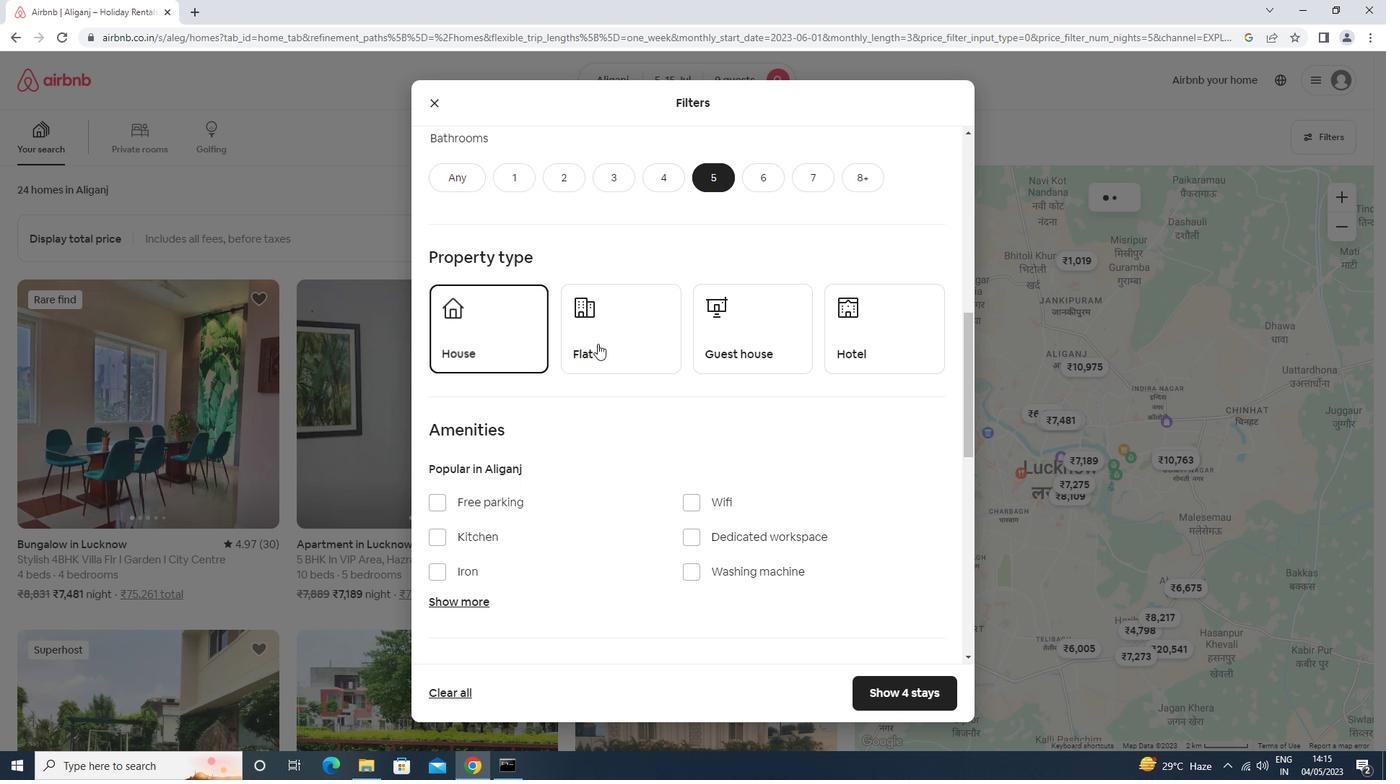 
Action: Mouse moved to (764, 328)
Screenshot: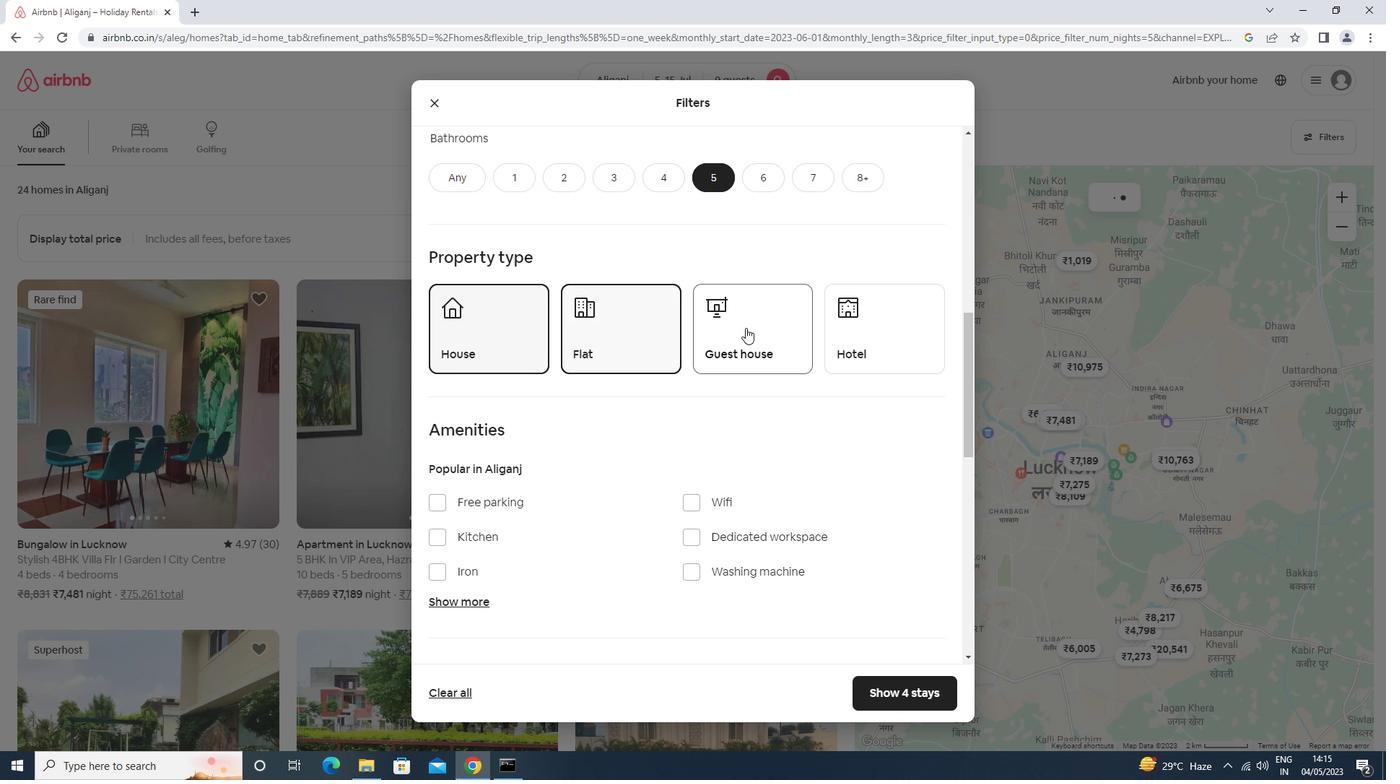 
Action: Mouse pressed left at (764, 328)
Screenshot: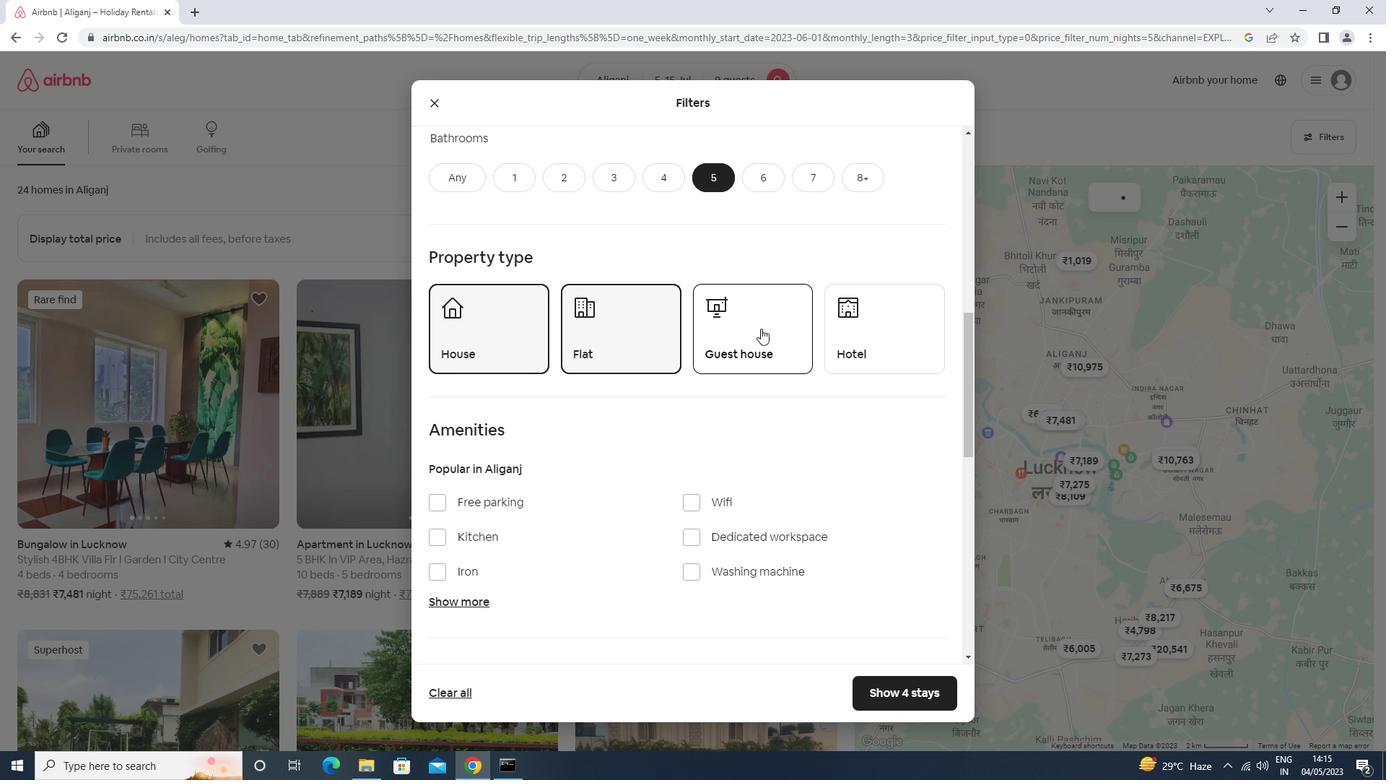 
Action: Mouse moved to (765, 331)
Screenshot: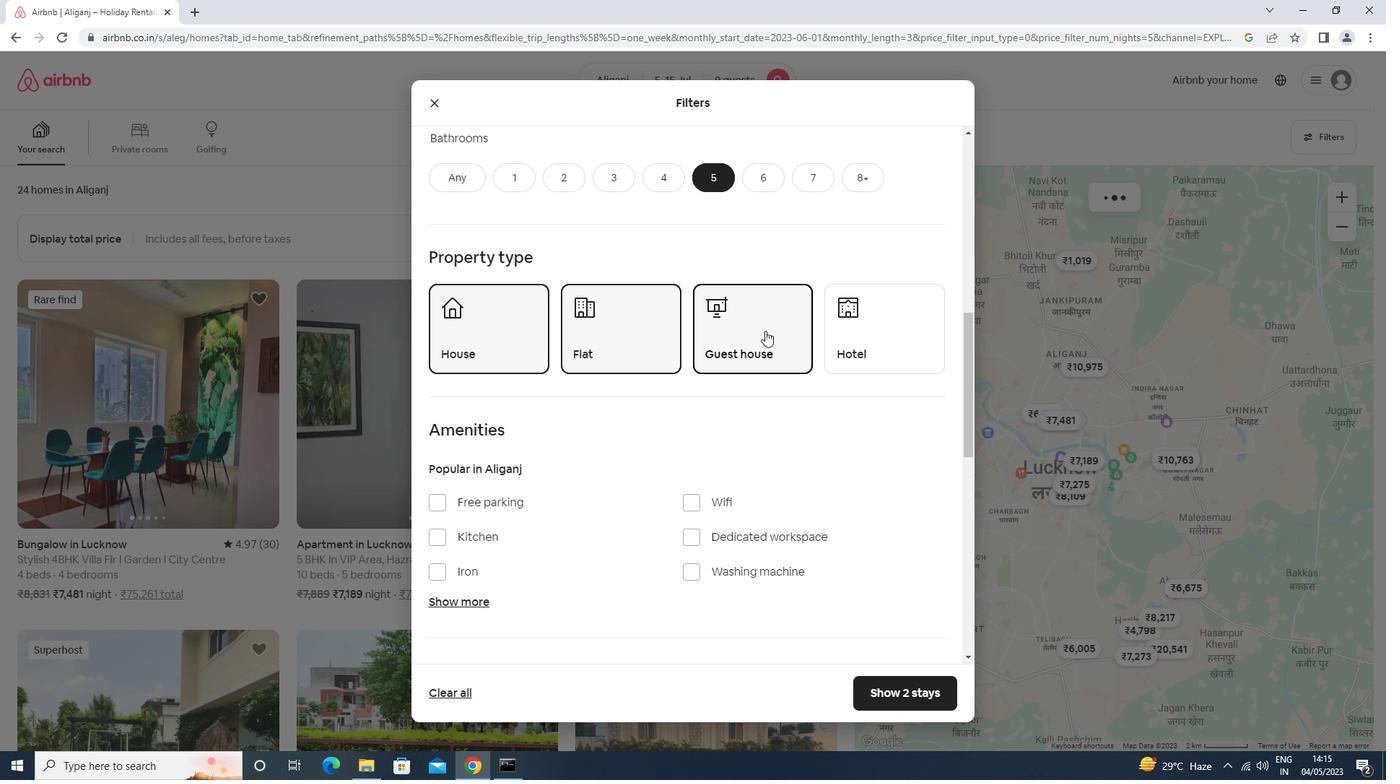 
Action: Mouse scrolled (765, 330) with delta (0, 0)
Screenshot: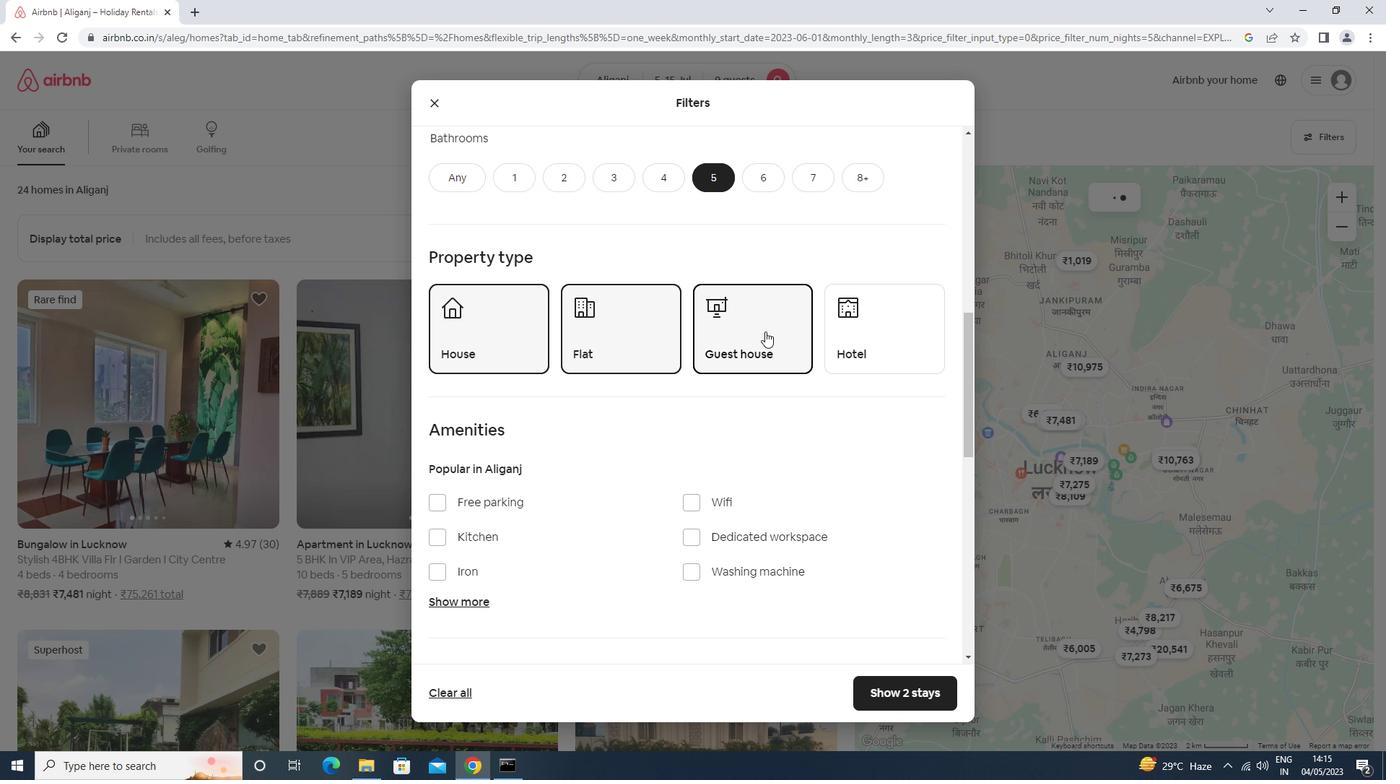 
Action: Mouse scrolled (765, 330) with delta (0, 0)
Screenshot: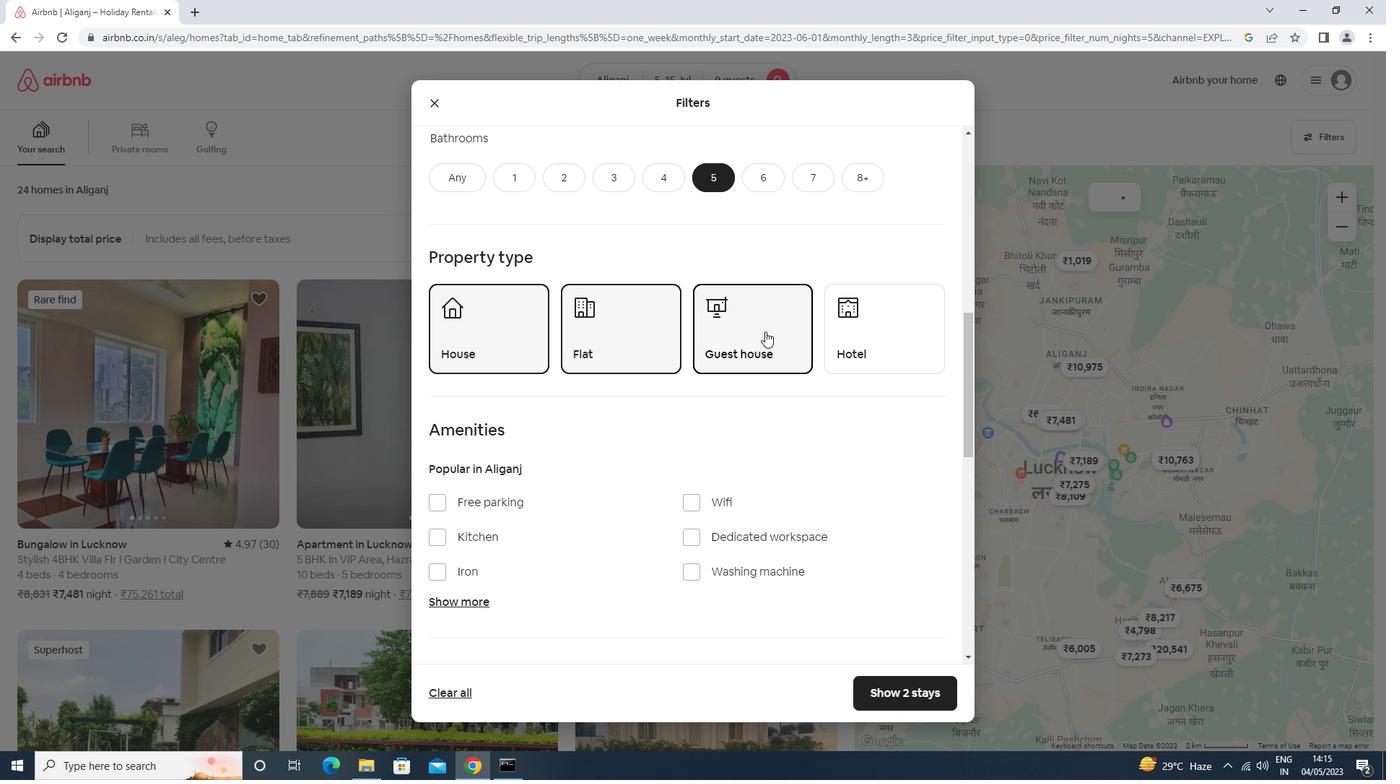 
Action: Mouse scrolled (765, 330) with delta (0, 0)
Screenshot: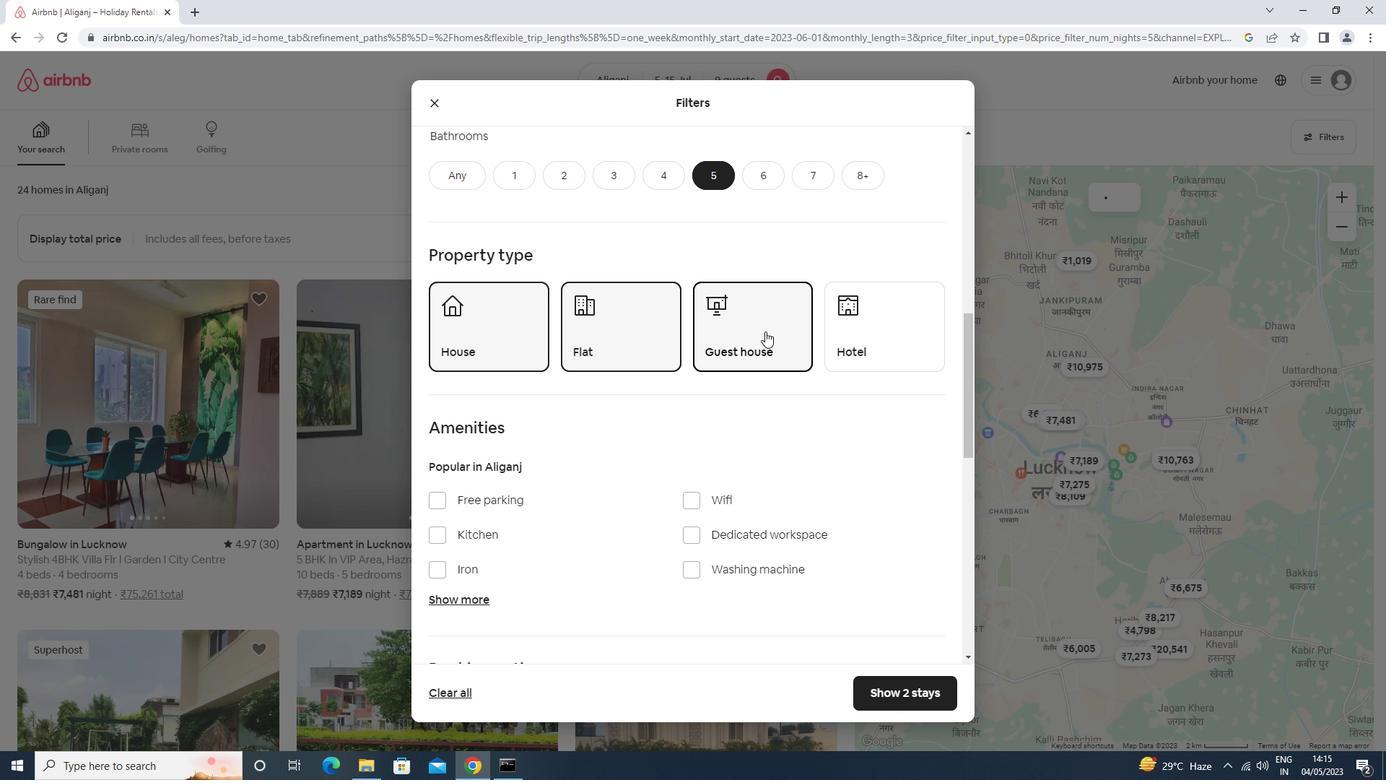 
Action: Mouse moved to (699, 348)
Screenshot: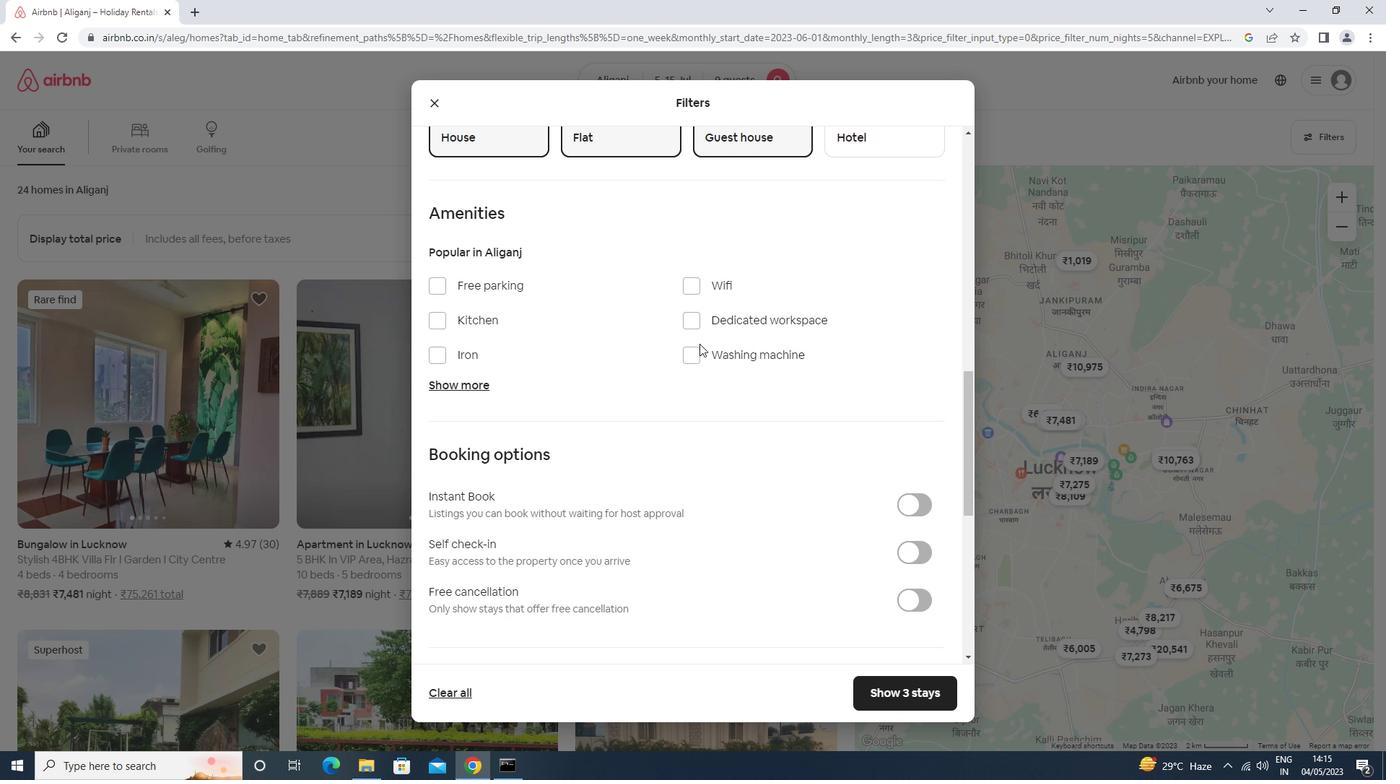
Action: Mouse pressed left at (699, 348)
Screenshot: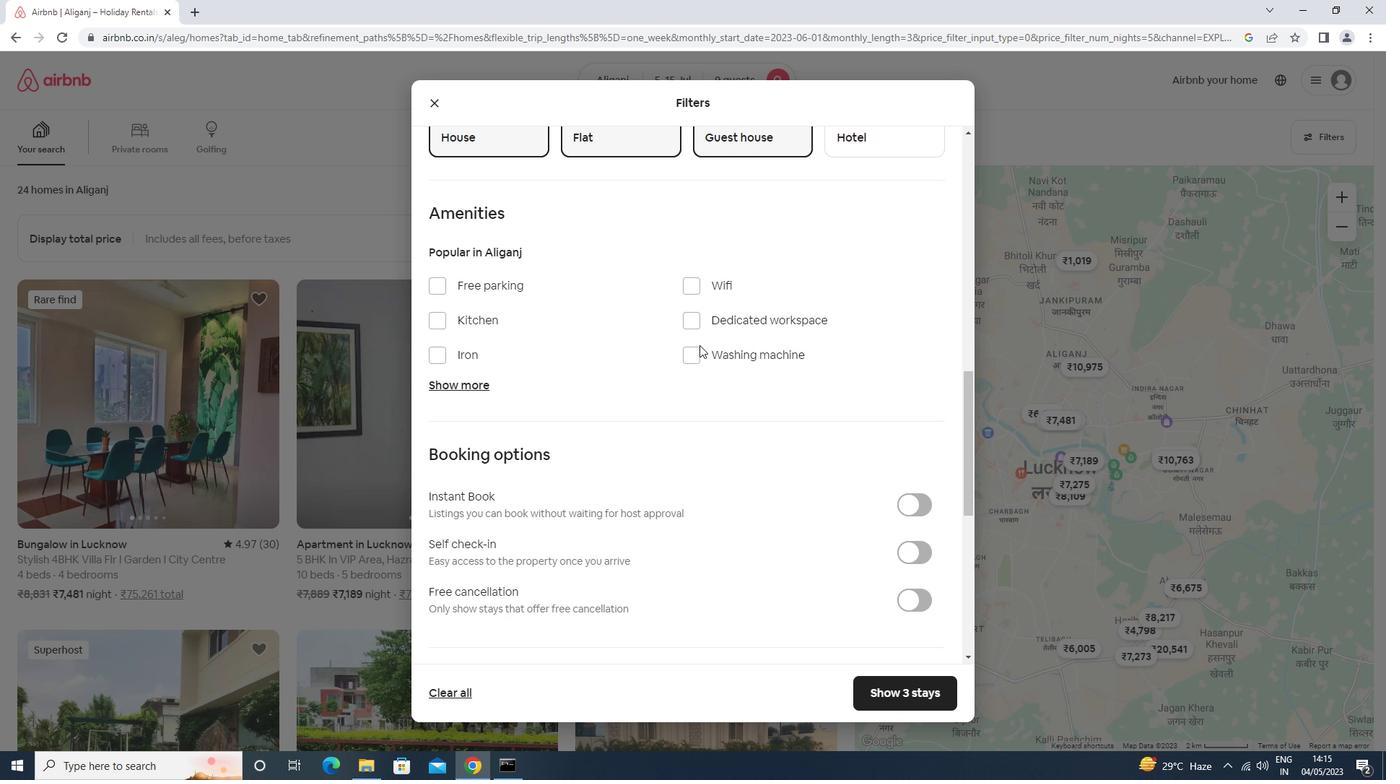 
Action: Mouse moved to (702, 348)
Screenshot: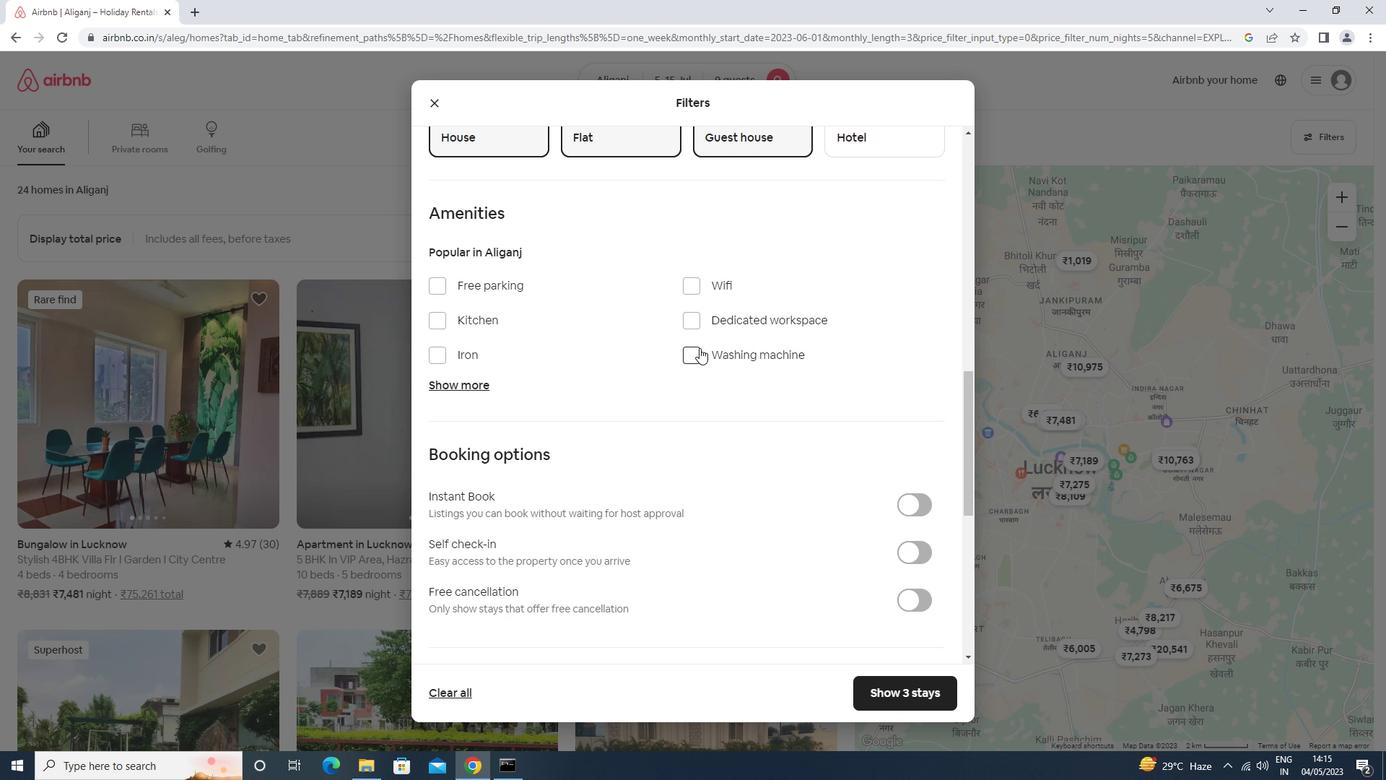 
Action: Mouse scrolled (702, 348) with delta (0, 0)
Screenshot: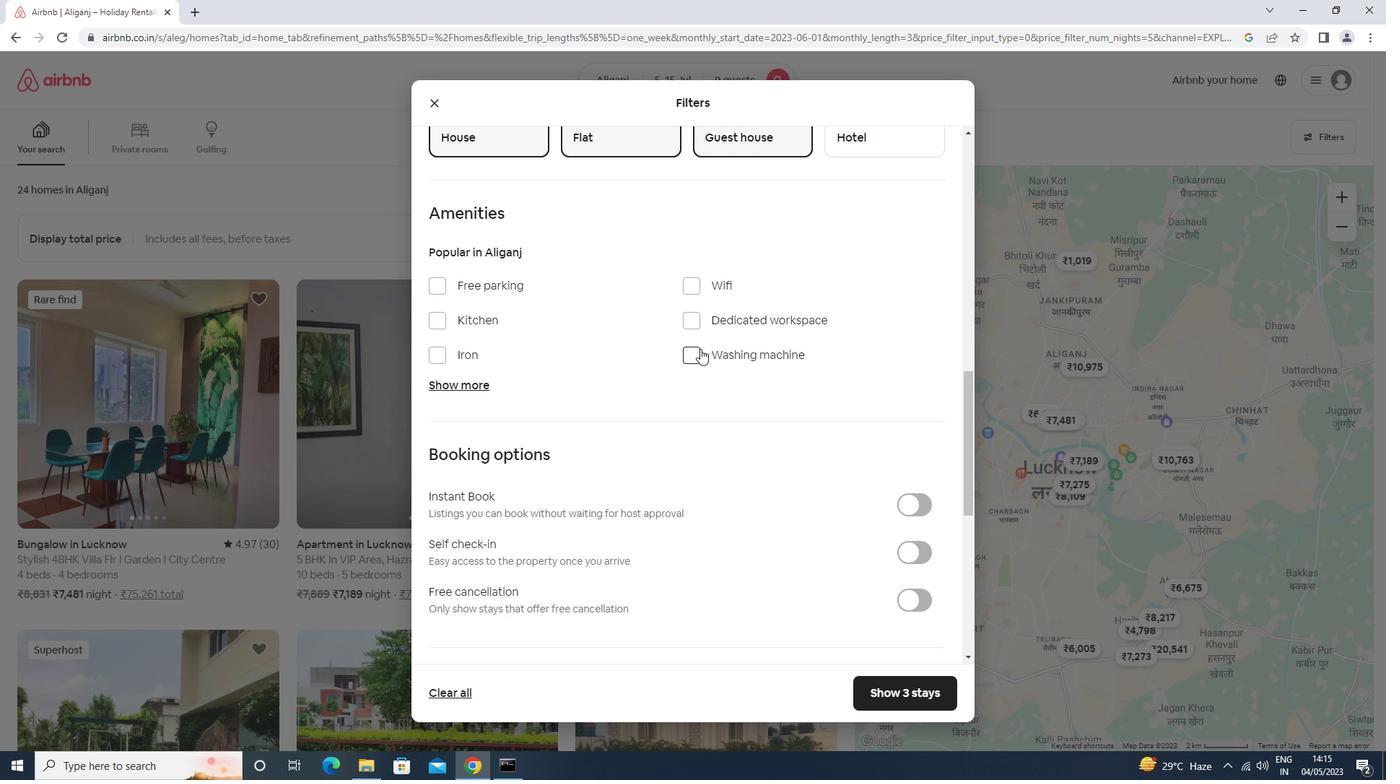 
Action: Mouse moved to (702, 350)
Screenshot: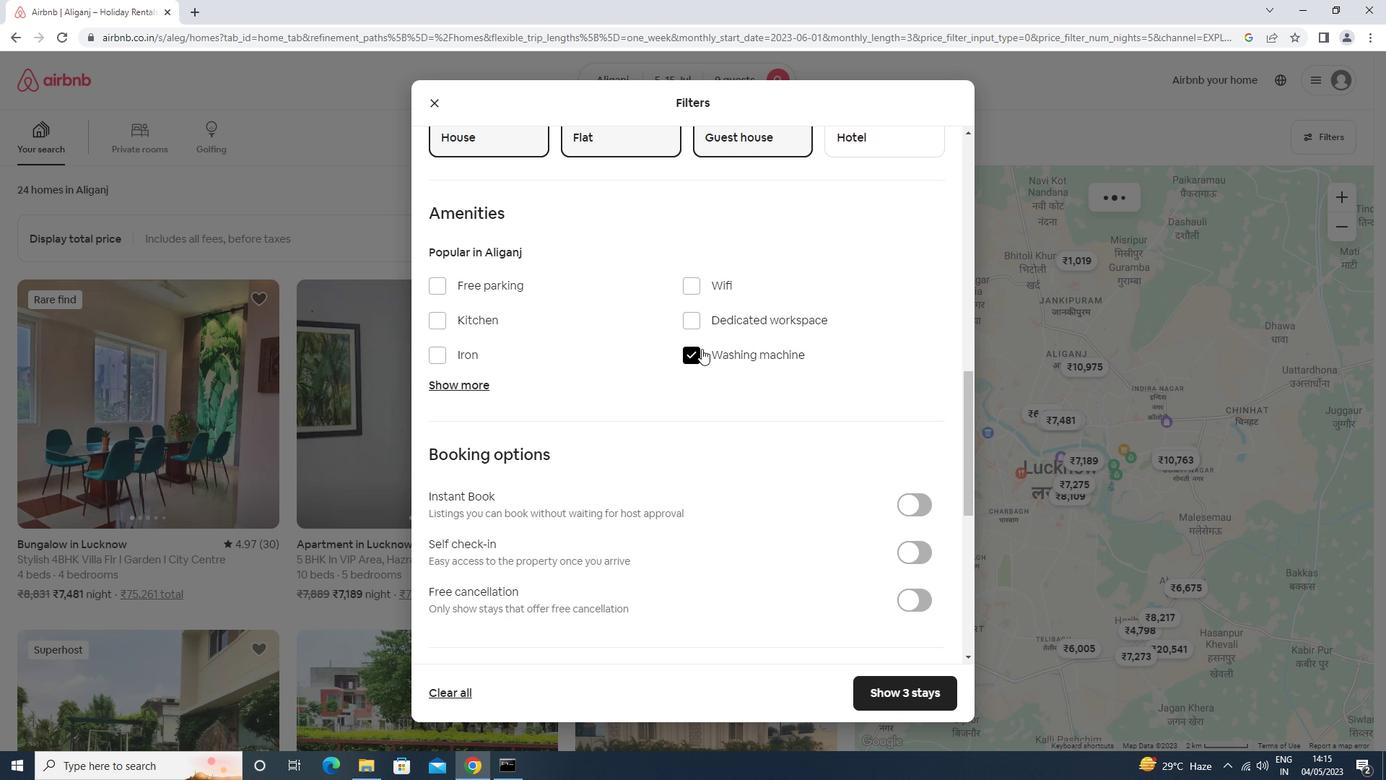 
Action: Mouse scrolled (702, 349) with delta (0, 0)
Screenshot: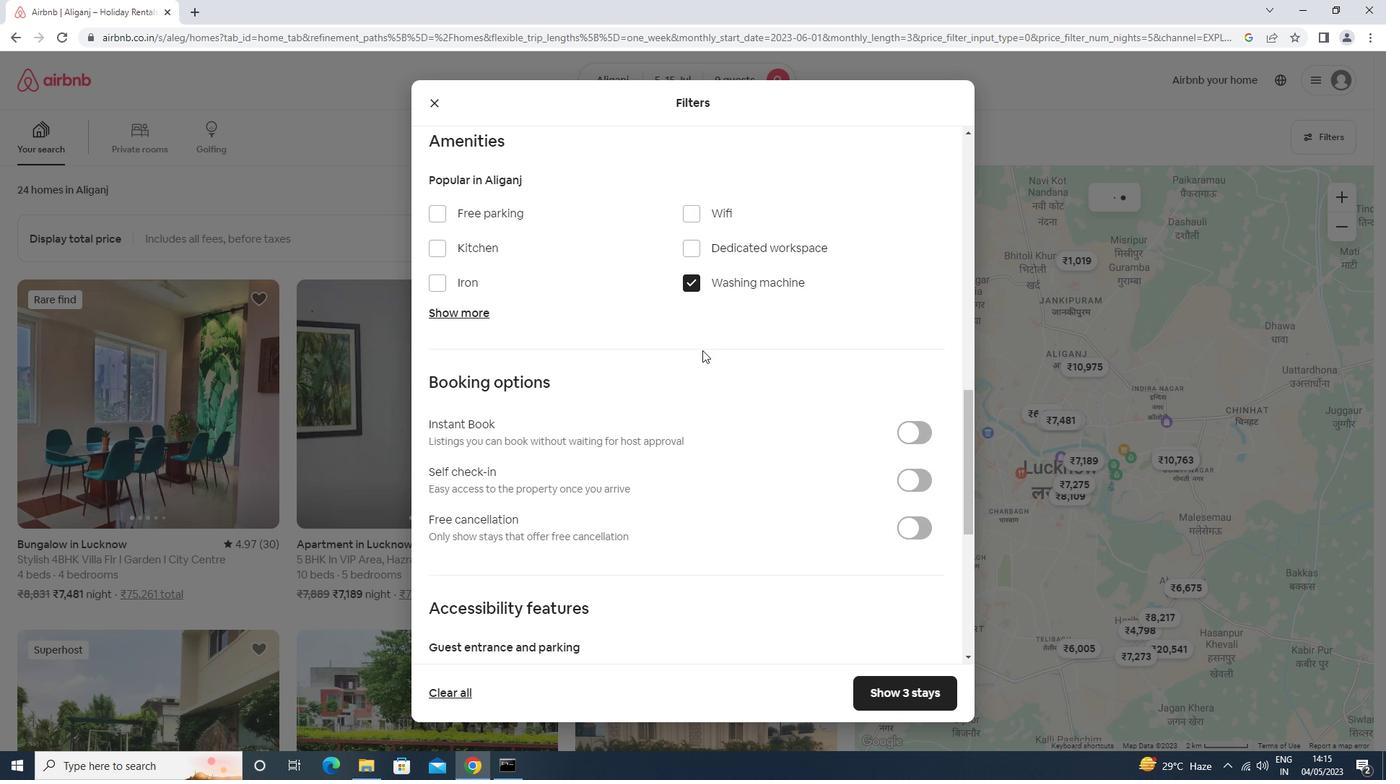 
Action: Mouse scrolled (702, 349) with delta (0, 0)
Screenshot: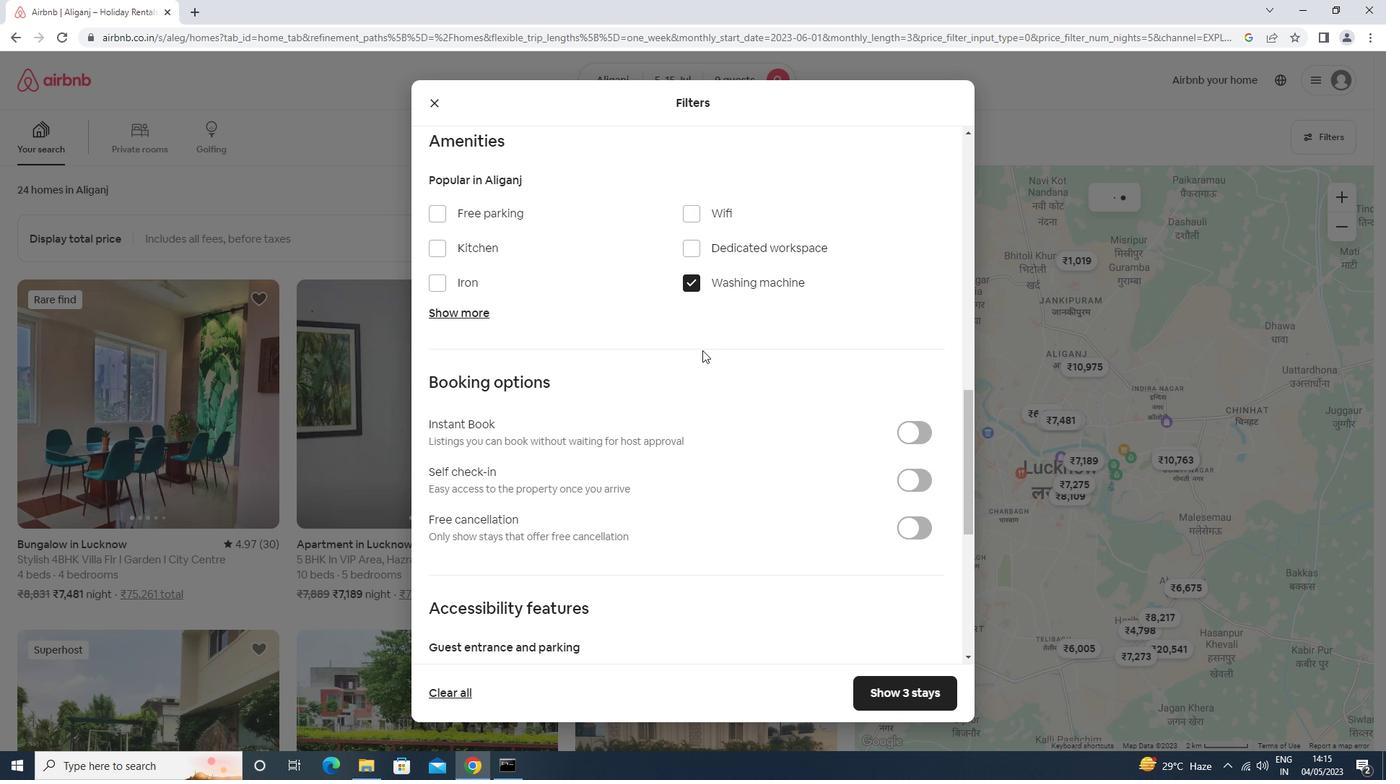 
Action: Mouse scrolled (702, 349) with delta (0, 0)
Screenshot: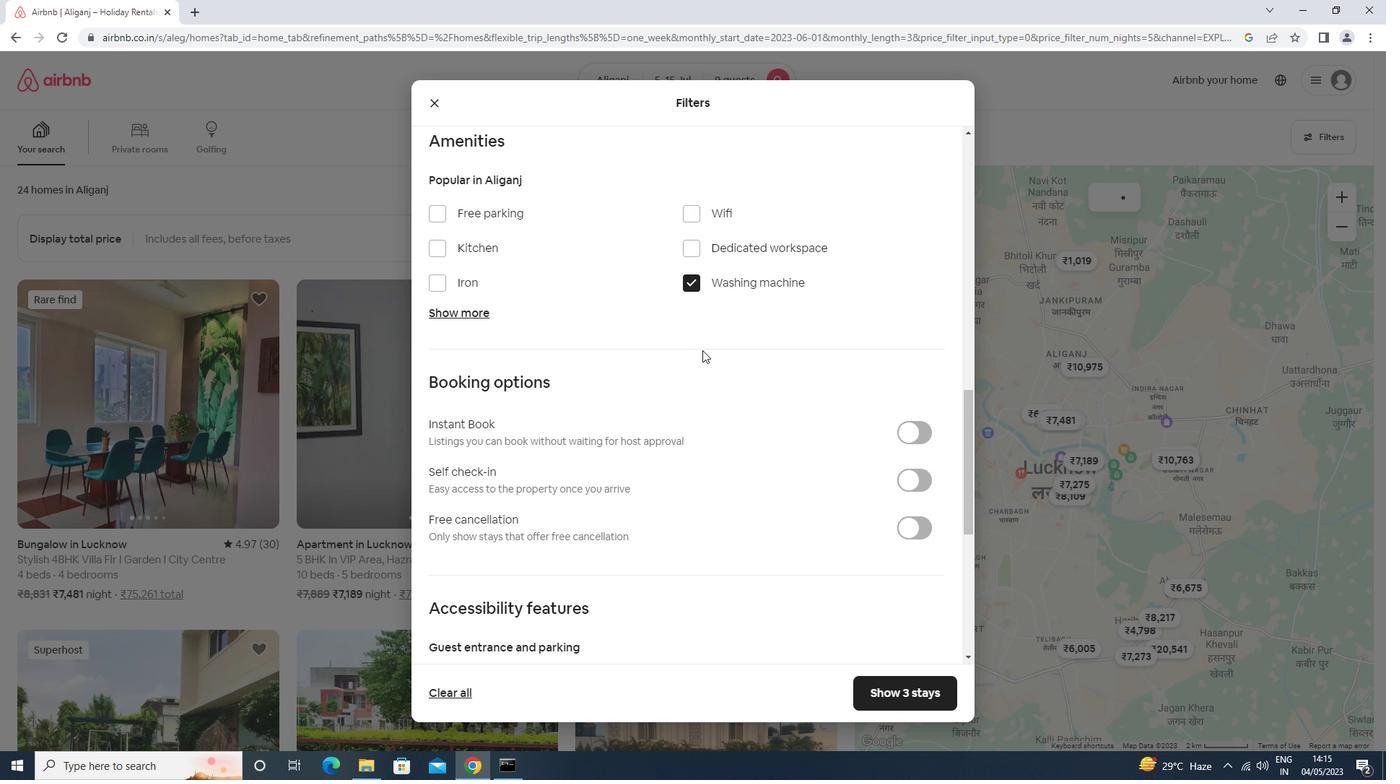 
Action: Mouse moved to (919, 261)
Screenshot: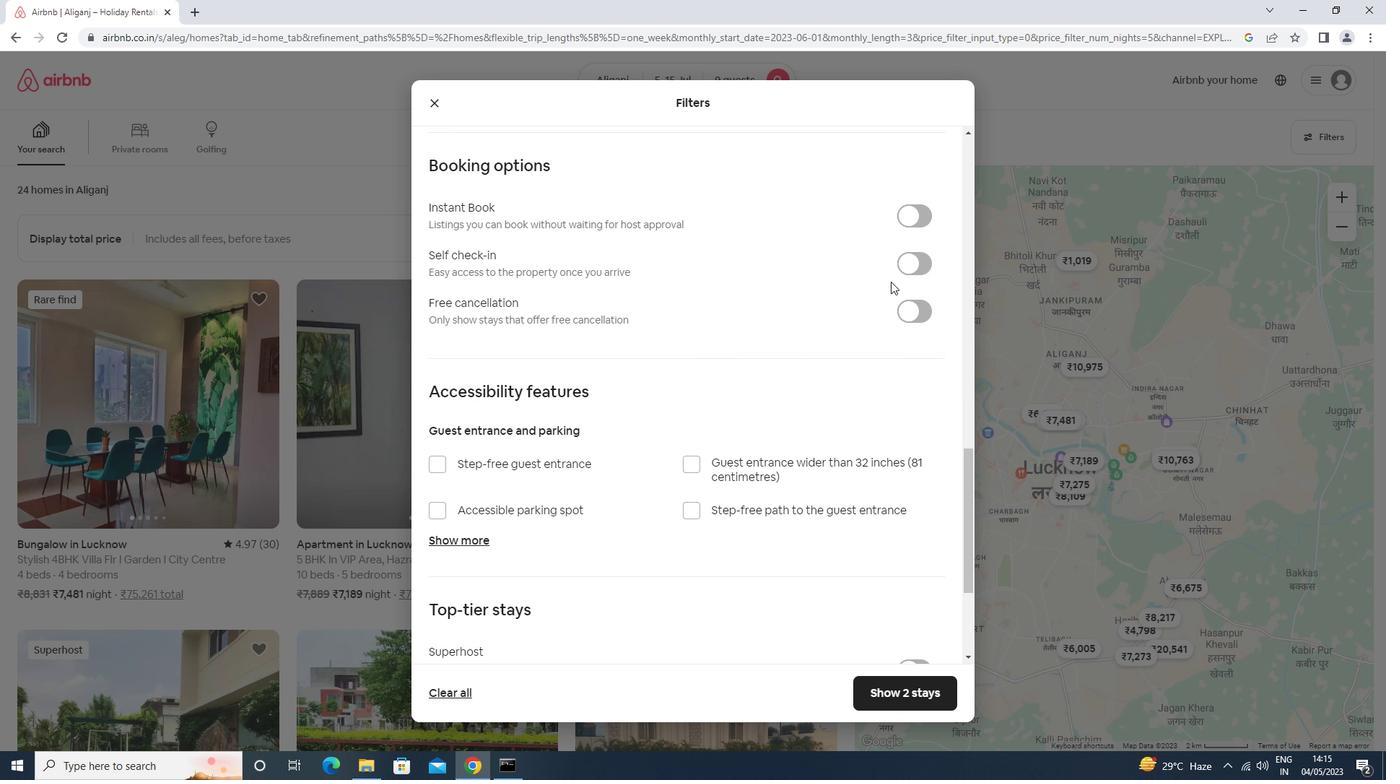 
Action: Mouse pressed left at (919, 261)
Screenshot: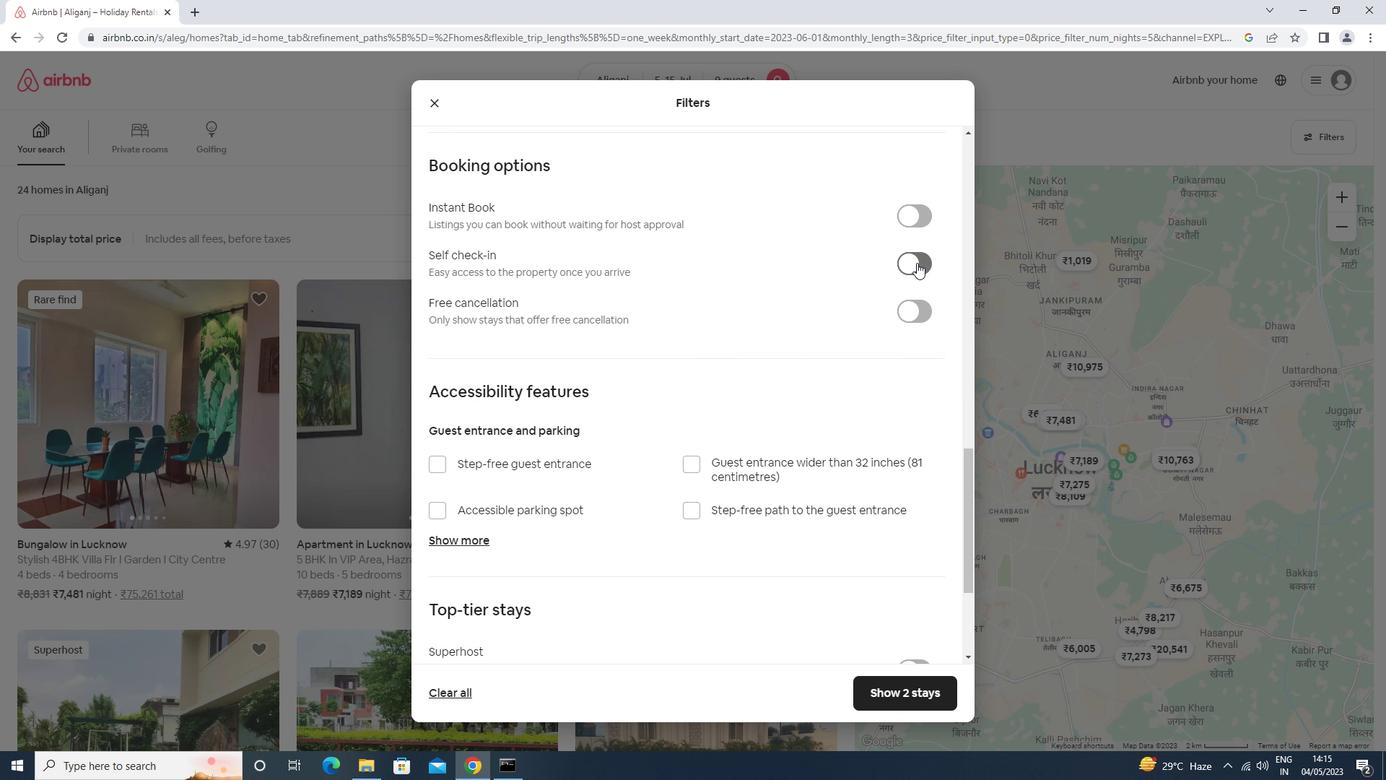 
Action: Mouse moved to (895, 311)
Screenshot: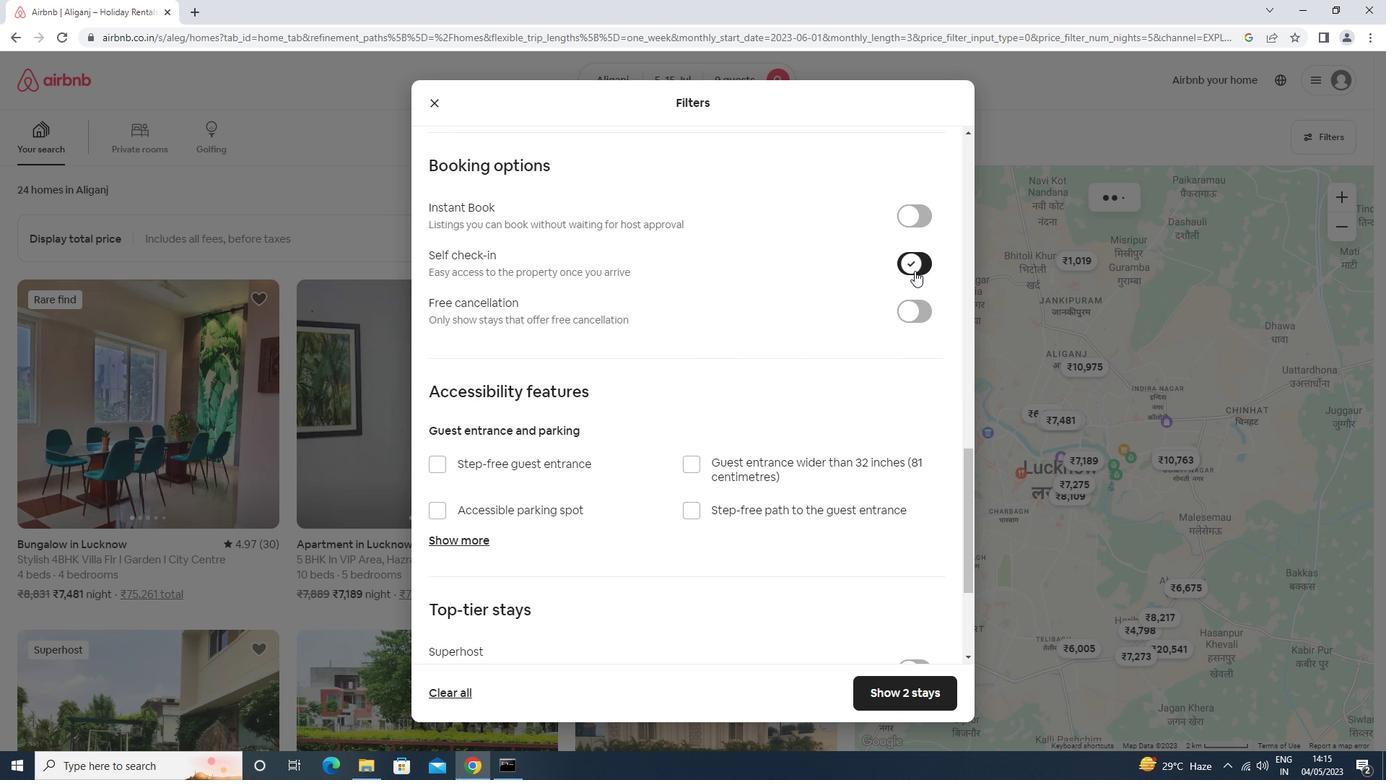 
Action: Mouse scrolled (895, 310) with delta (0, 0)
Screenshot: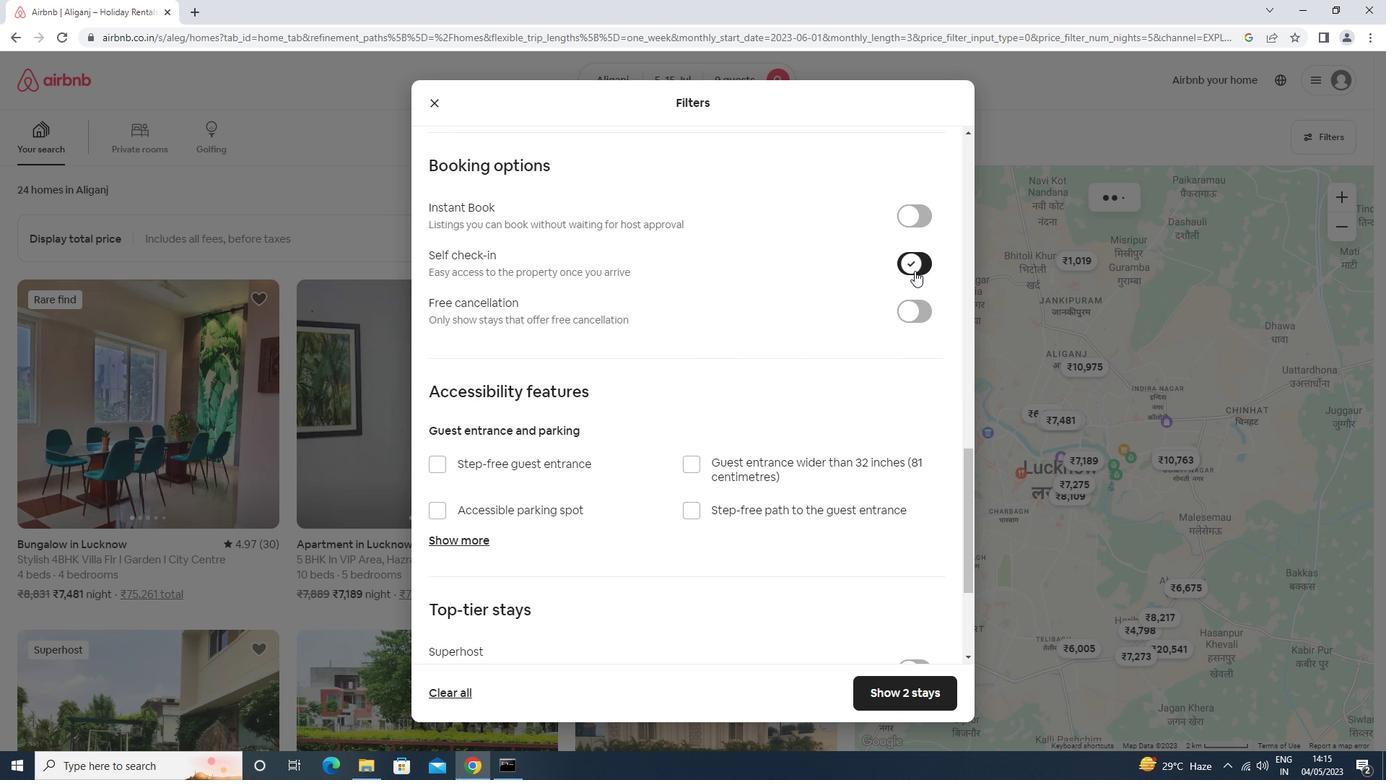 
Action: Mouse moved to (893, 316)
Screenshot: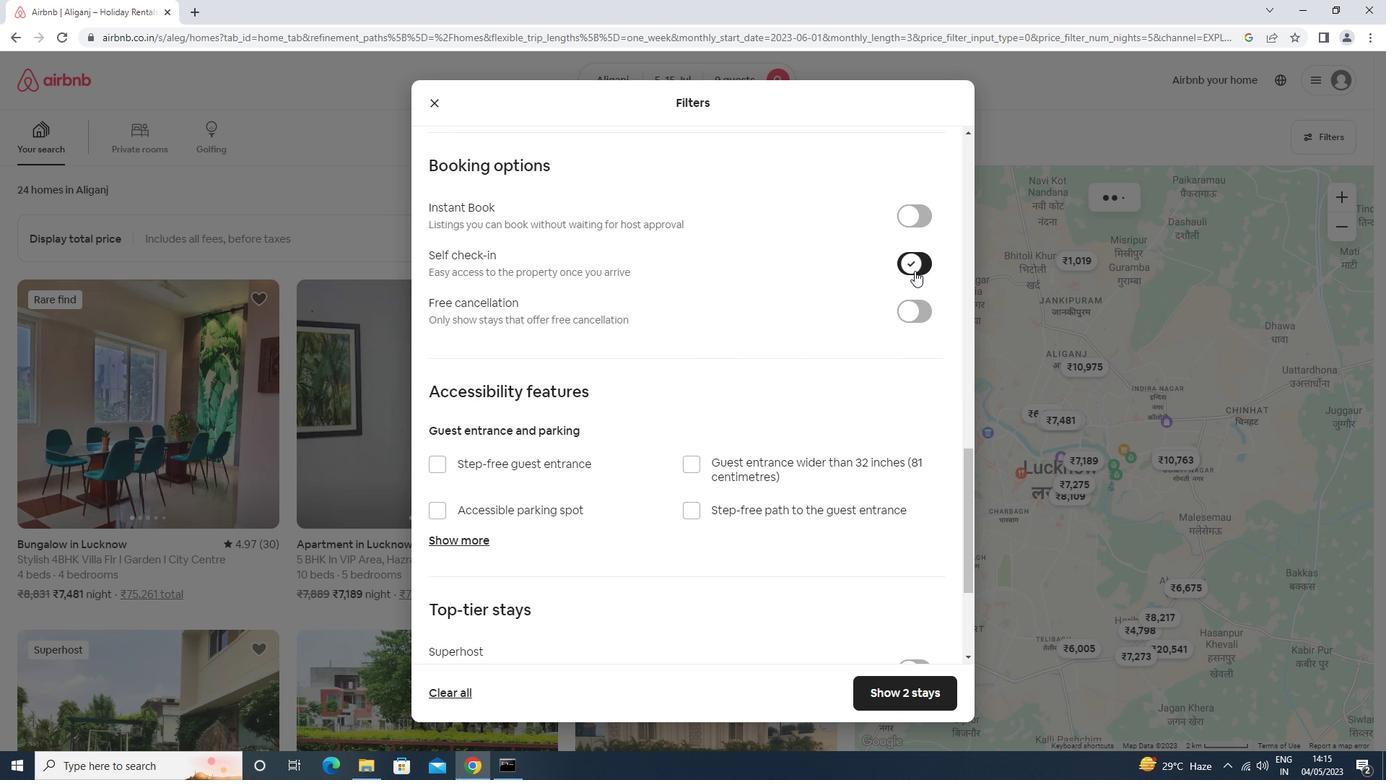 
Action: Mouse scrolled (893, 315) with delta (0, 0)
Screenshot: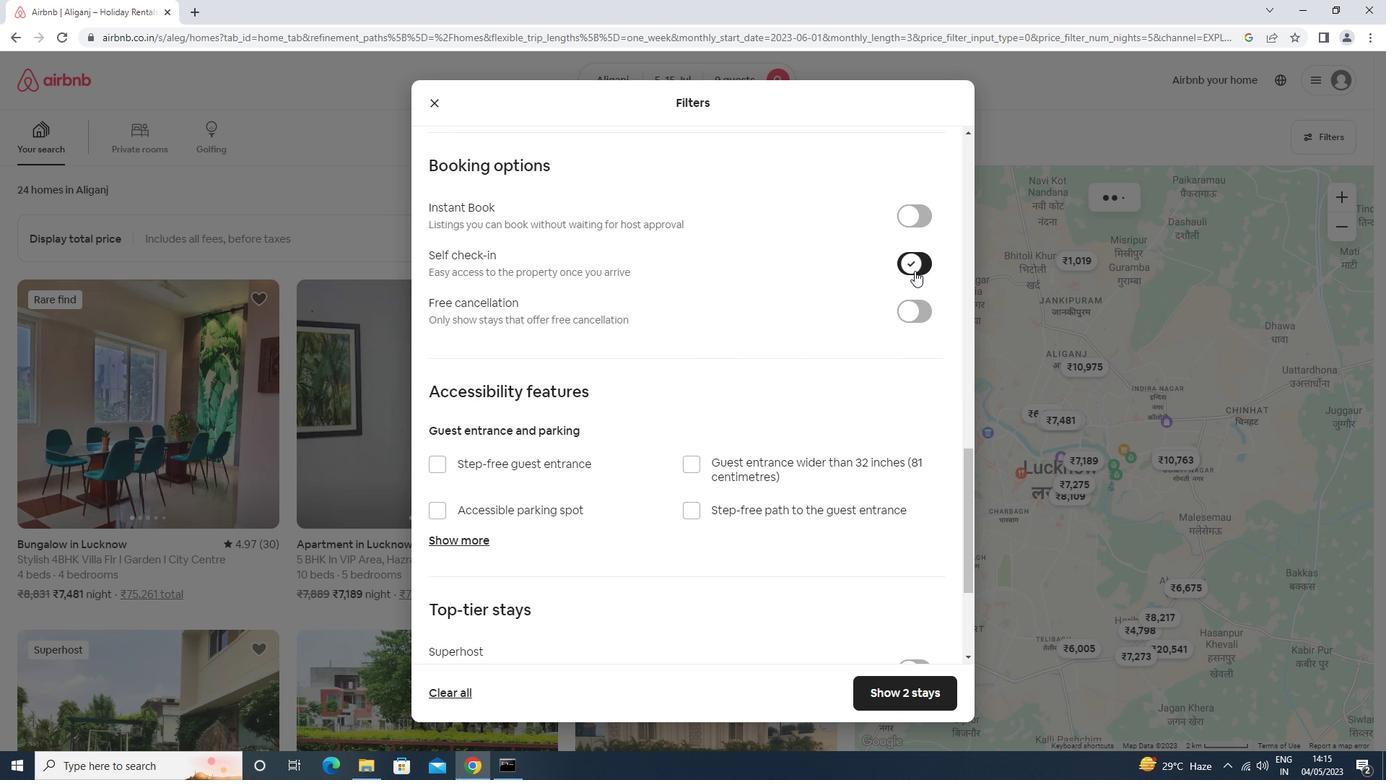 
Action: Mouse moved to (892, 319)
Screenshot: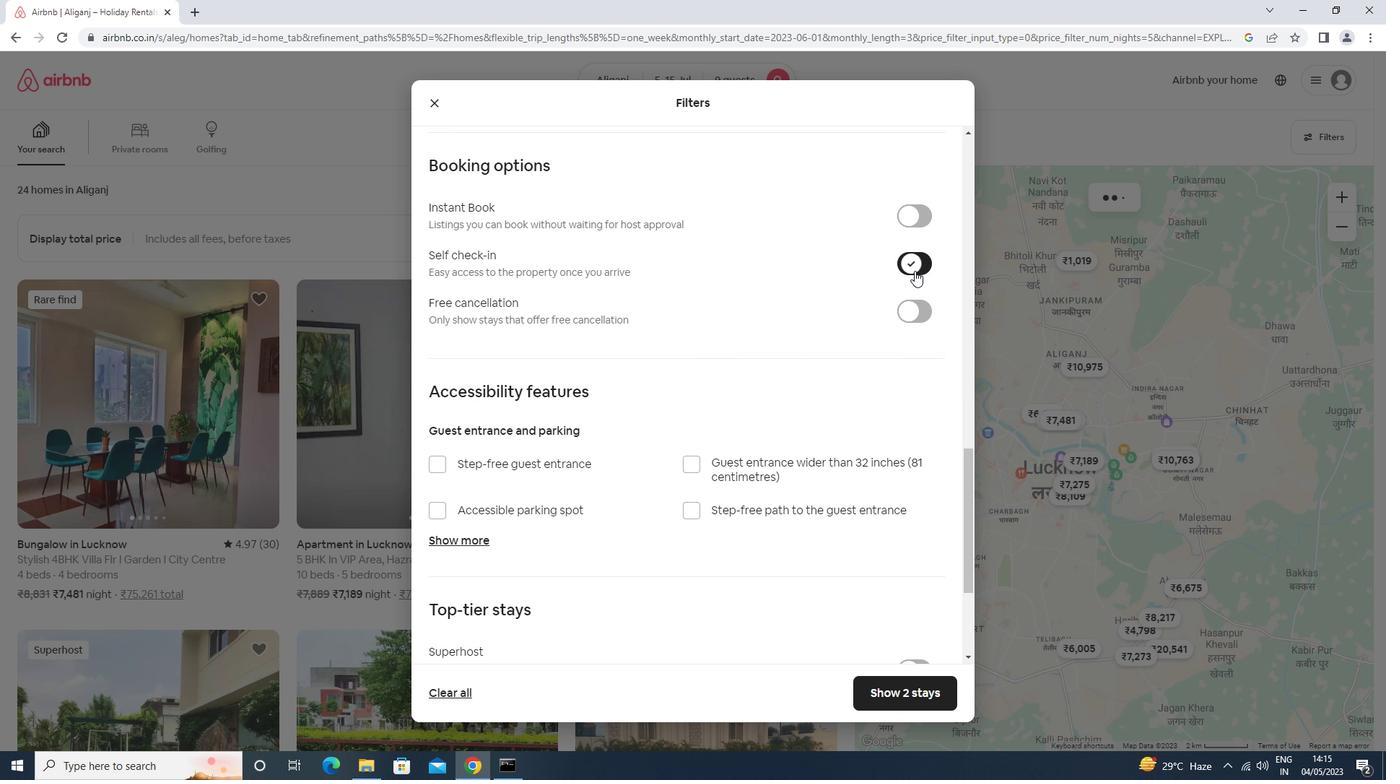
Action: Mouse scrolled (892, 318) with delta (0, 0)
Screenshot: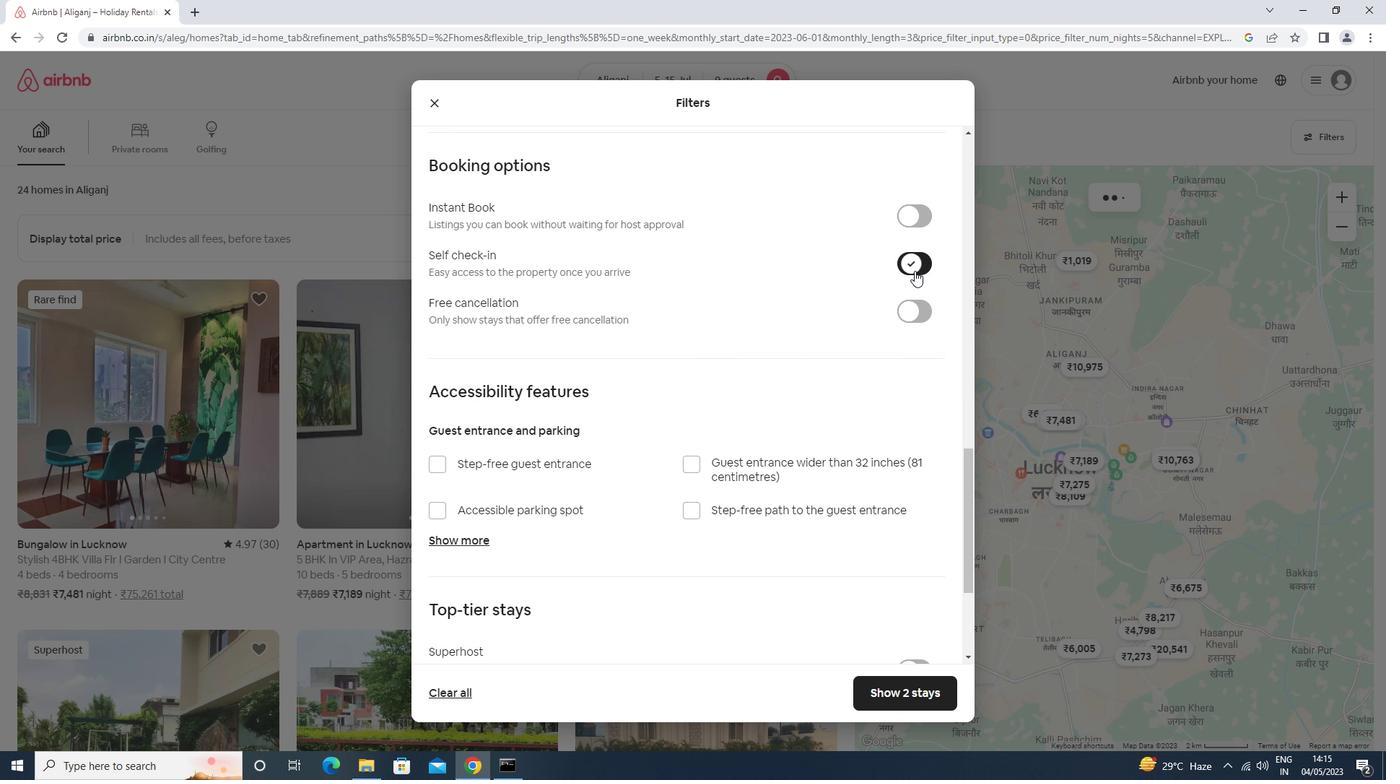 
Action: Mouse moved to (891, 319)
Screenshot: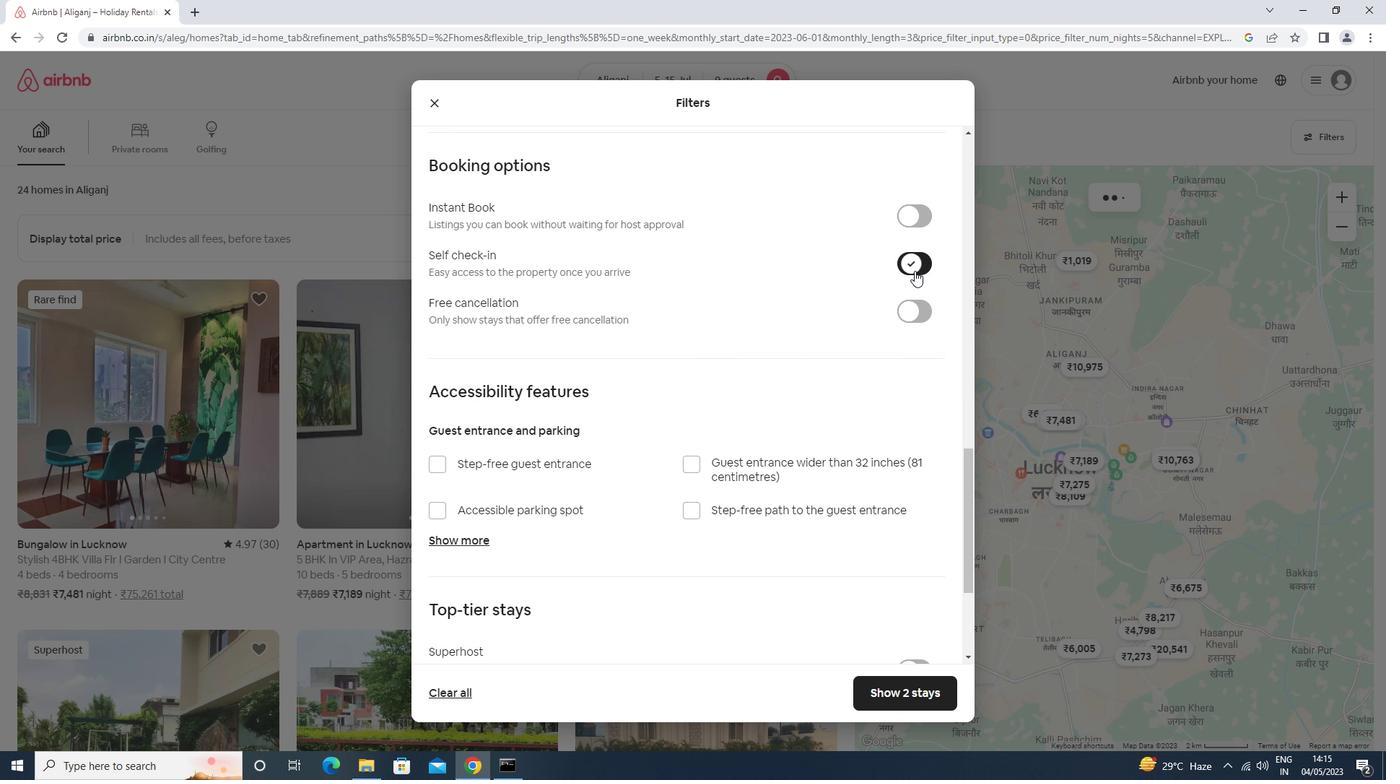 
Action: Mouse scrolled (891, 319) with delta (0, 0)
Screenshot: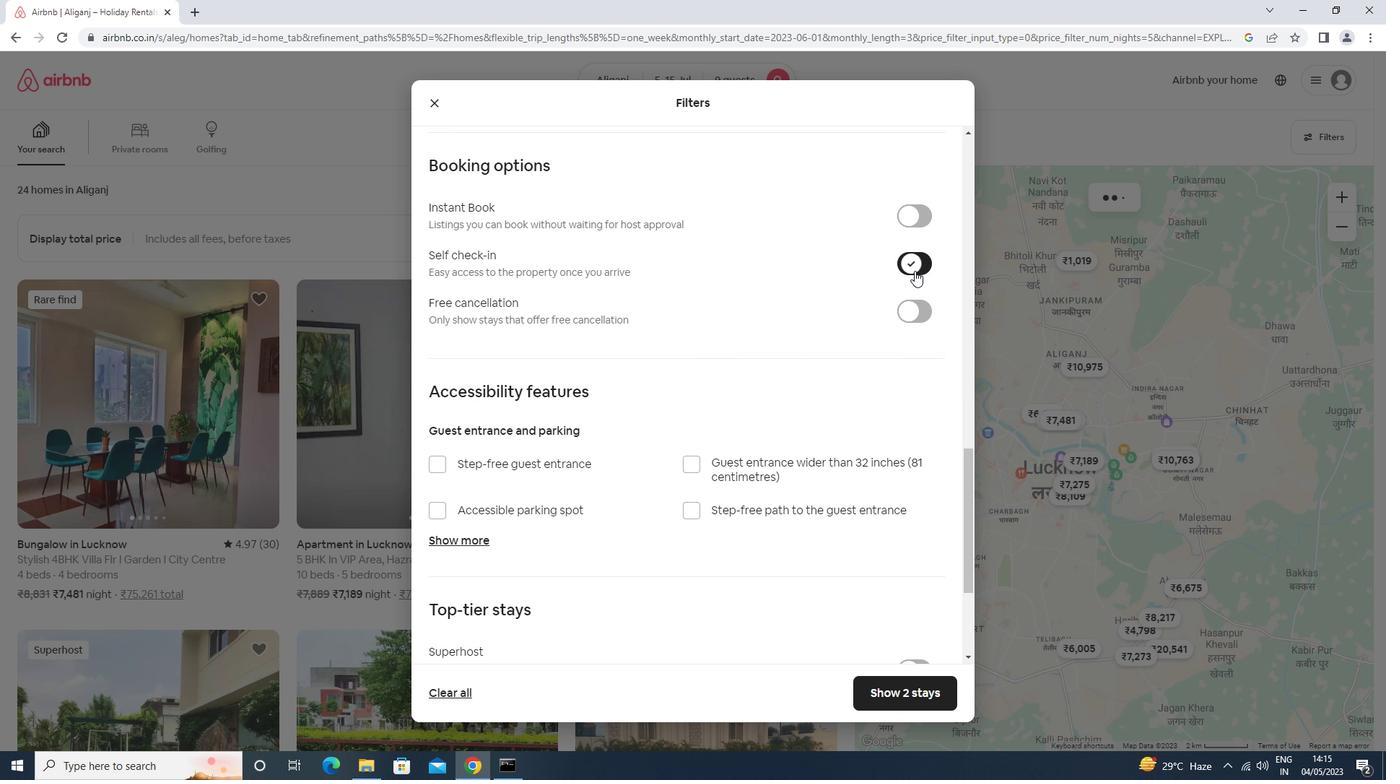 
Action: Mouse moved to (891, 320)
Screenshot: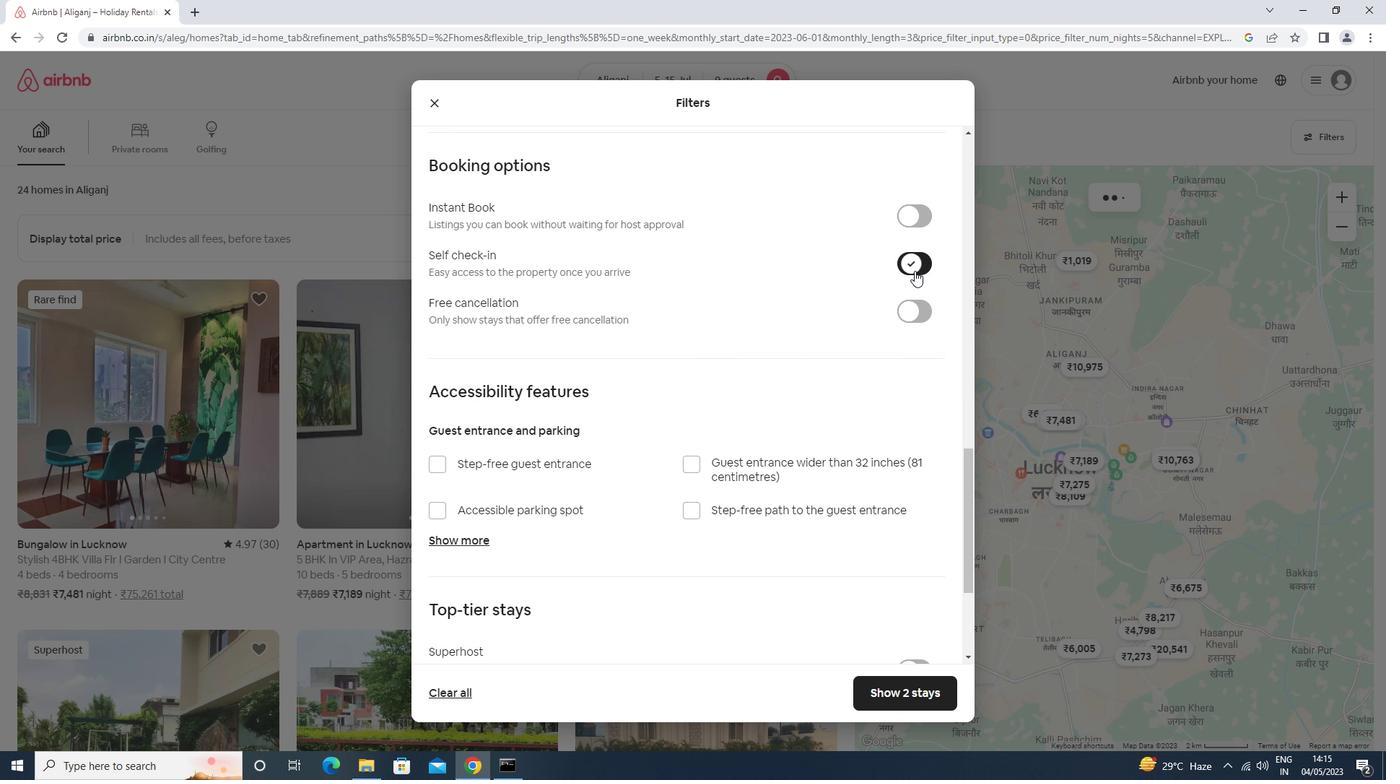 
Action: Mouse scrolled (891, 319) with delta (0, 0)
Screenshot: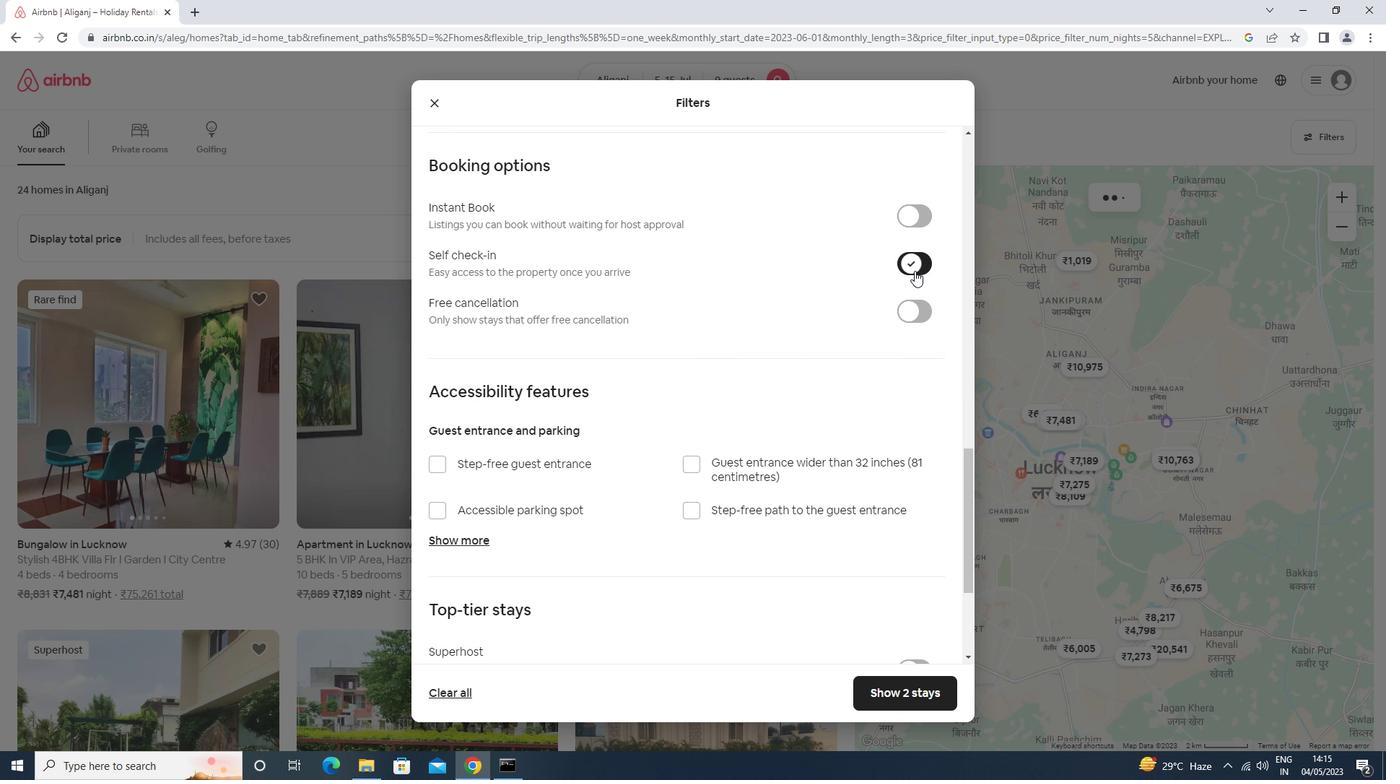 
Action: Mouse moved to (888, 325)
Screenshot: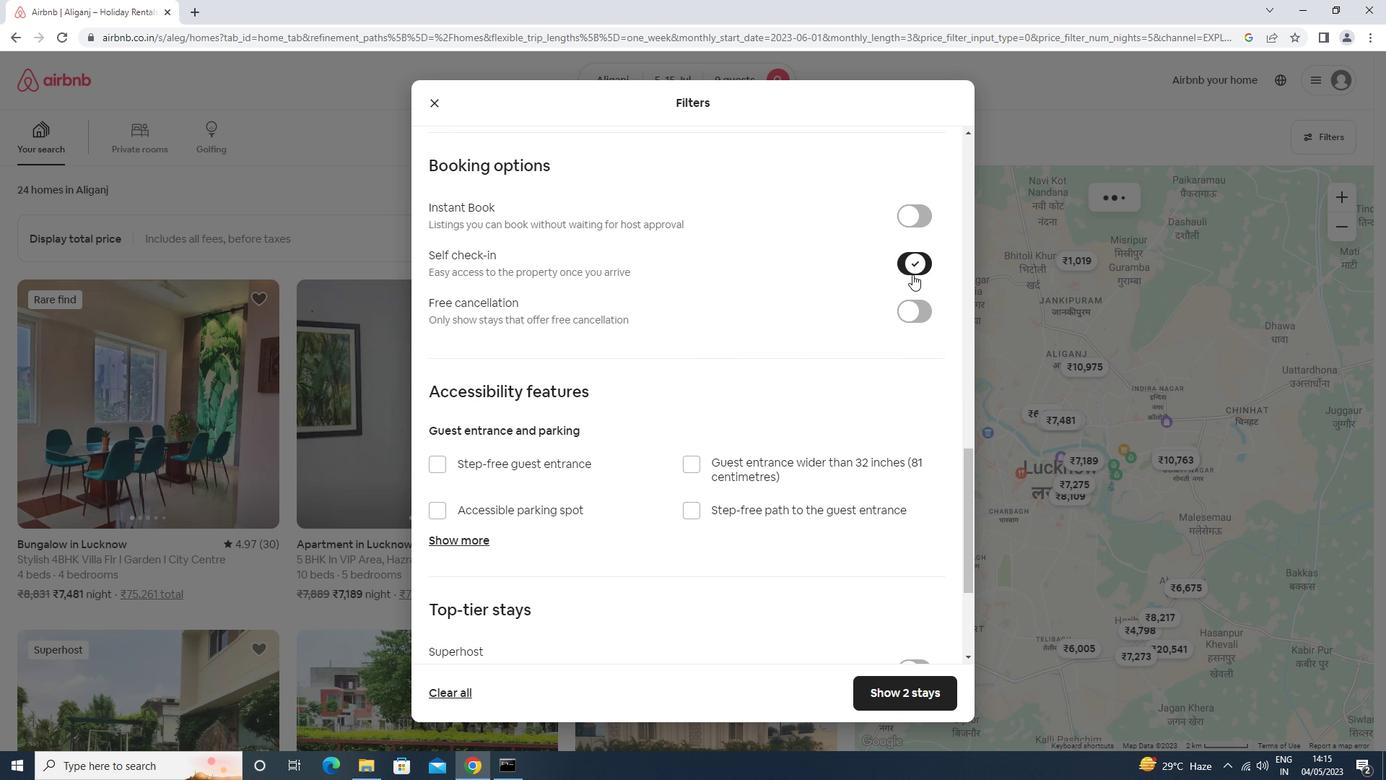 
Action: Mouse scrolled (888, 324) with delta (0, 0)
Screenshot: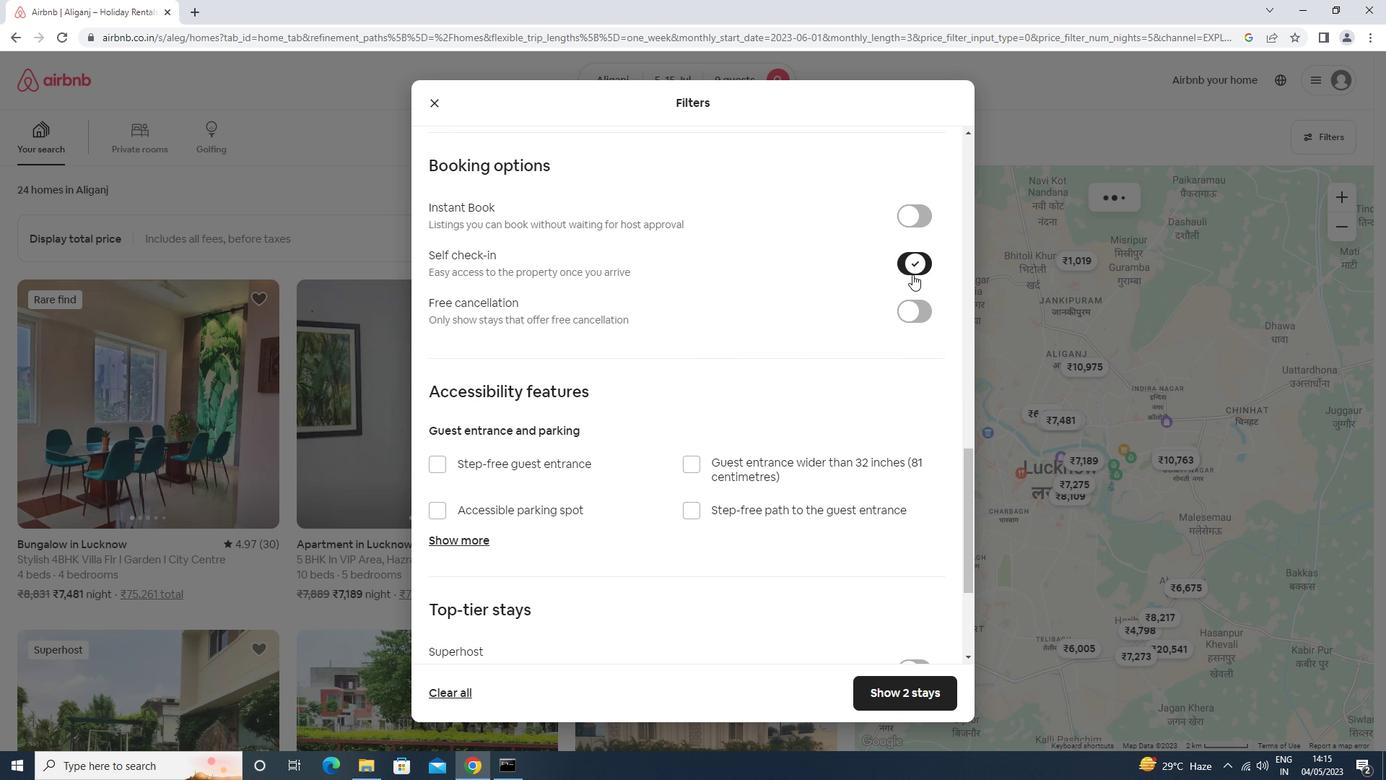 
Action: Mouse moved to (879, 331)
Screenshot: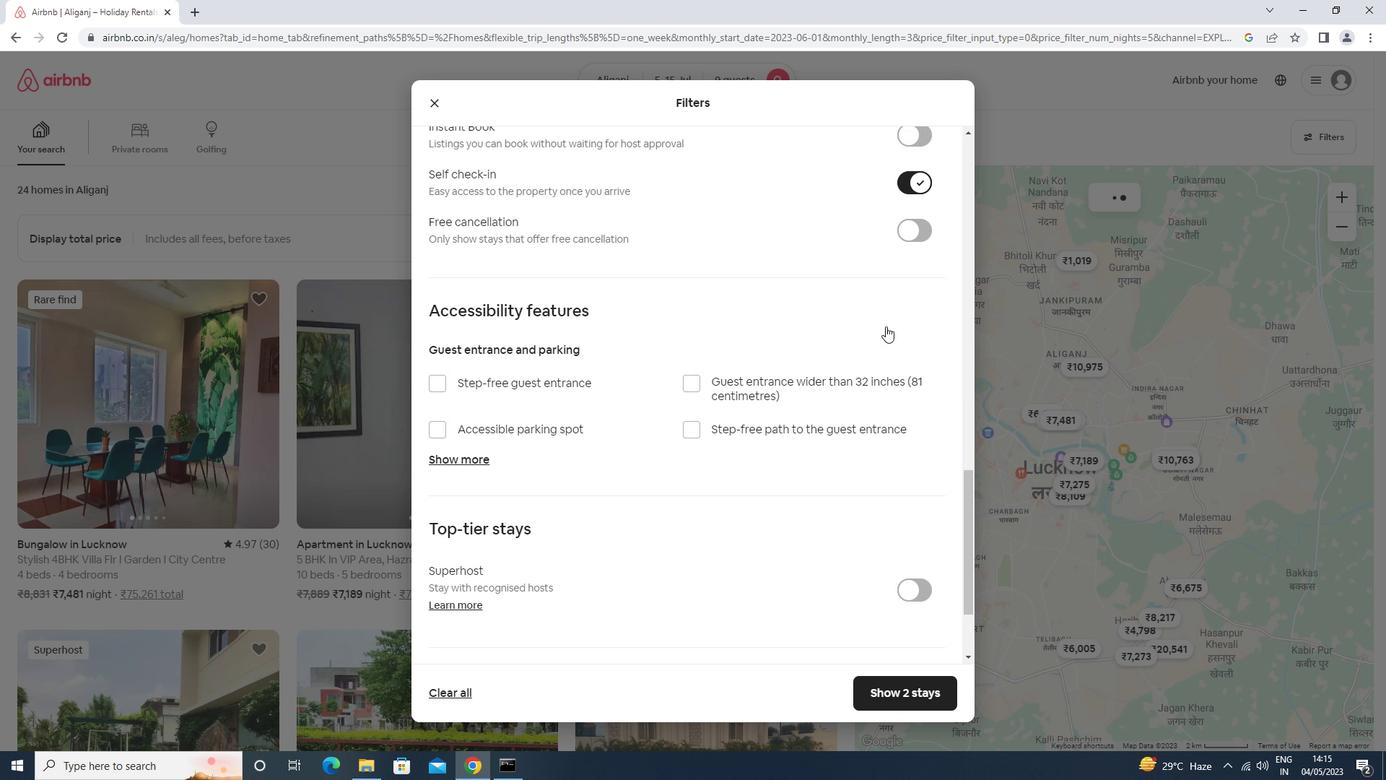 
Action: Mouse scrolled (879, 330) with delta (0, 0)
Screenshot: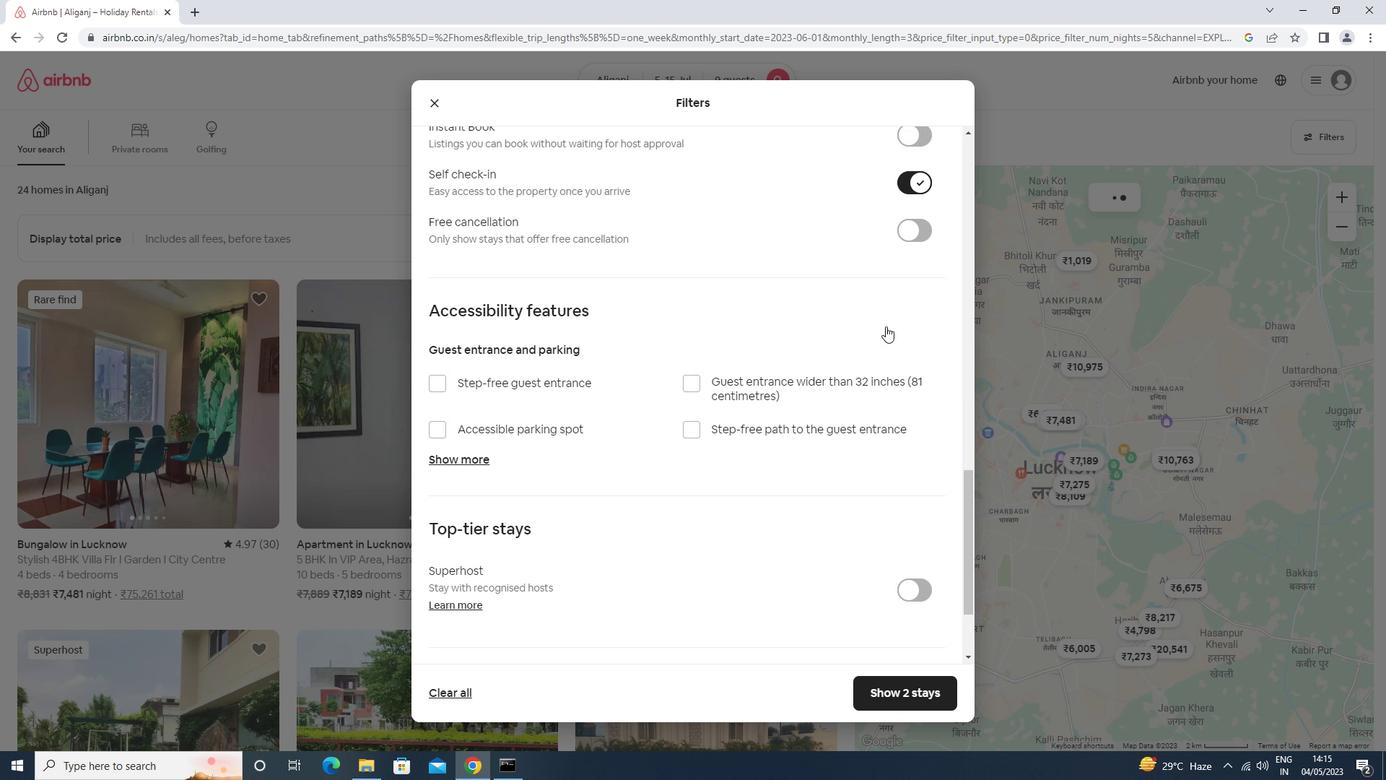 
Action: Mouse moved to (876, 332)
Screenshot: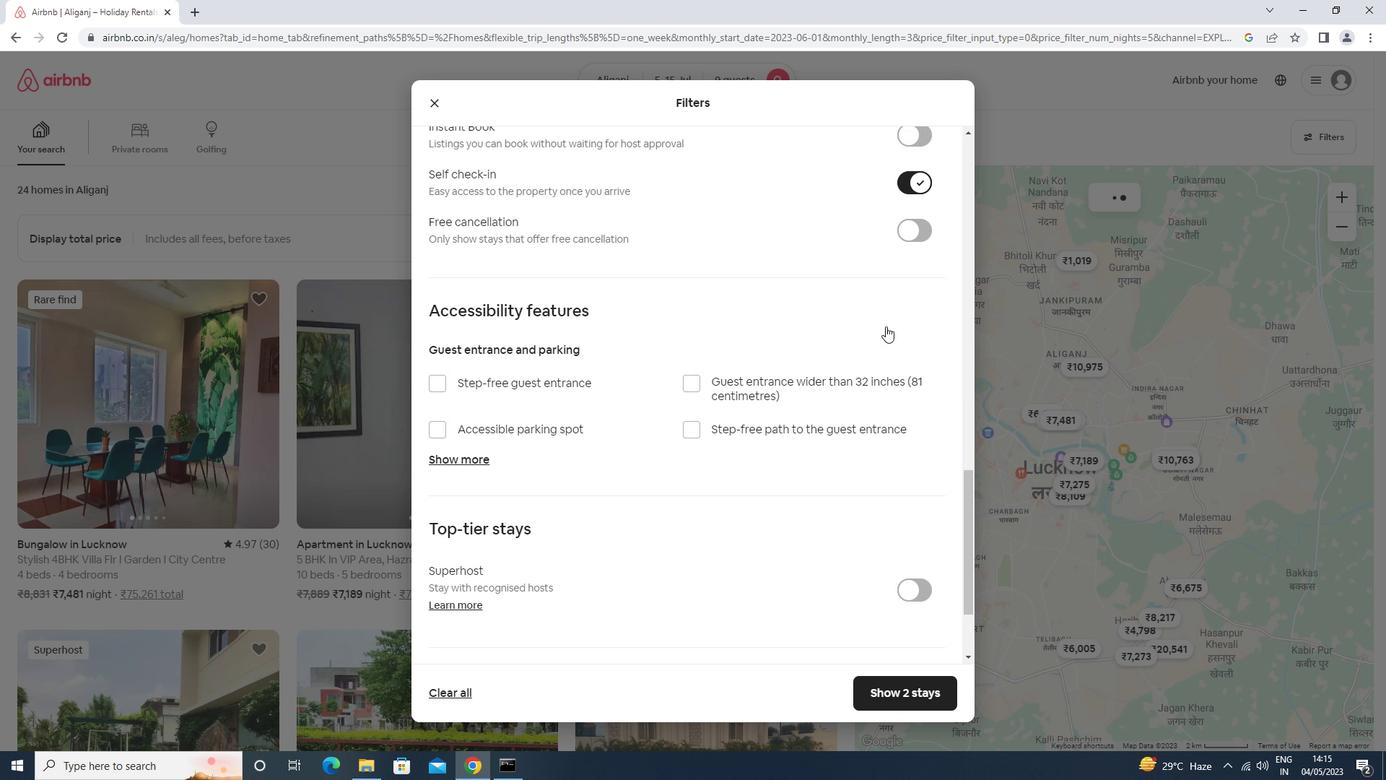 
Action: Mouse scrolled (876, 332) with delta (0, 0)
Screenshot: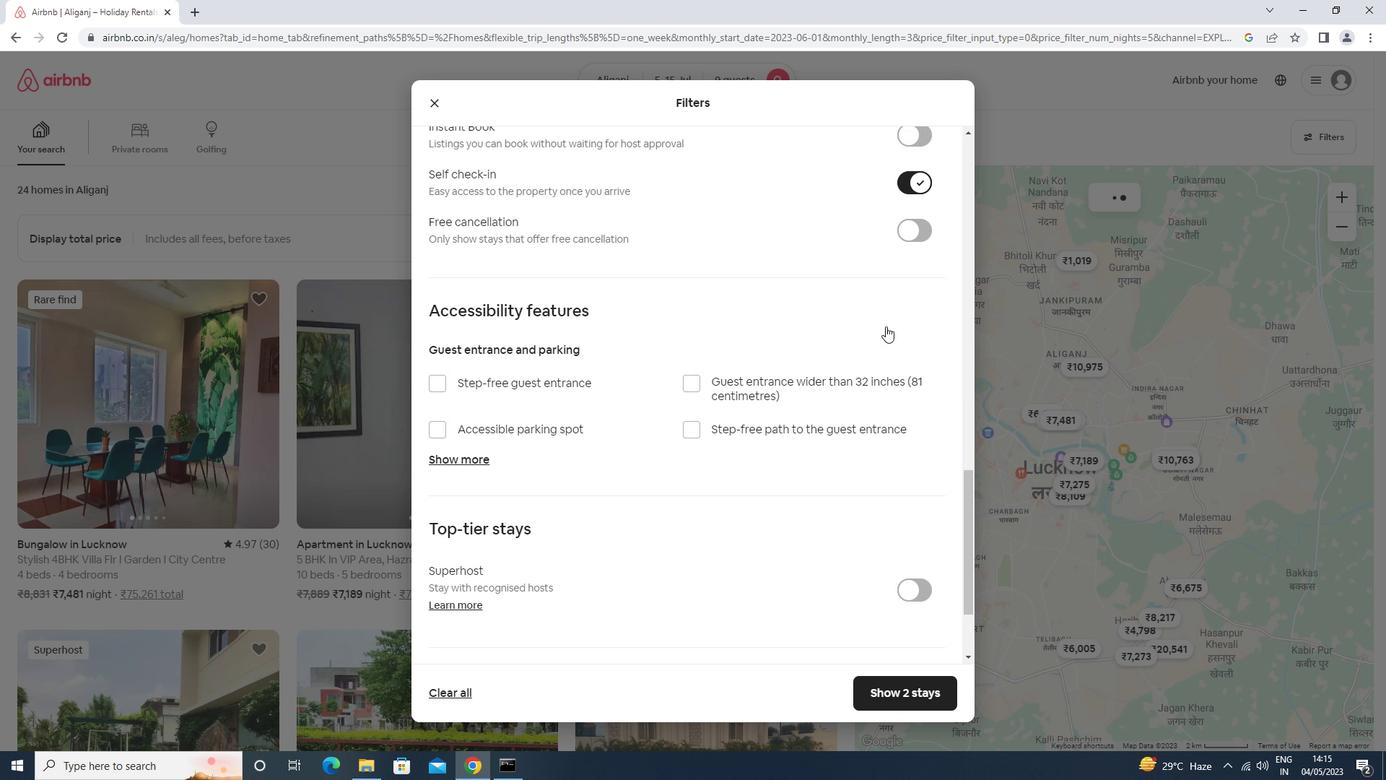 
Action: Mouse moved to (874, 335)
Screenshot: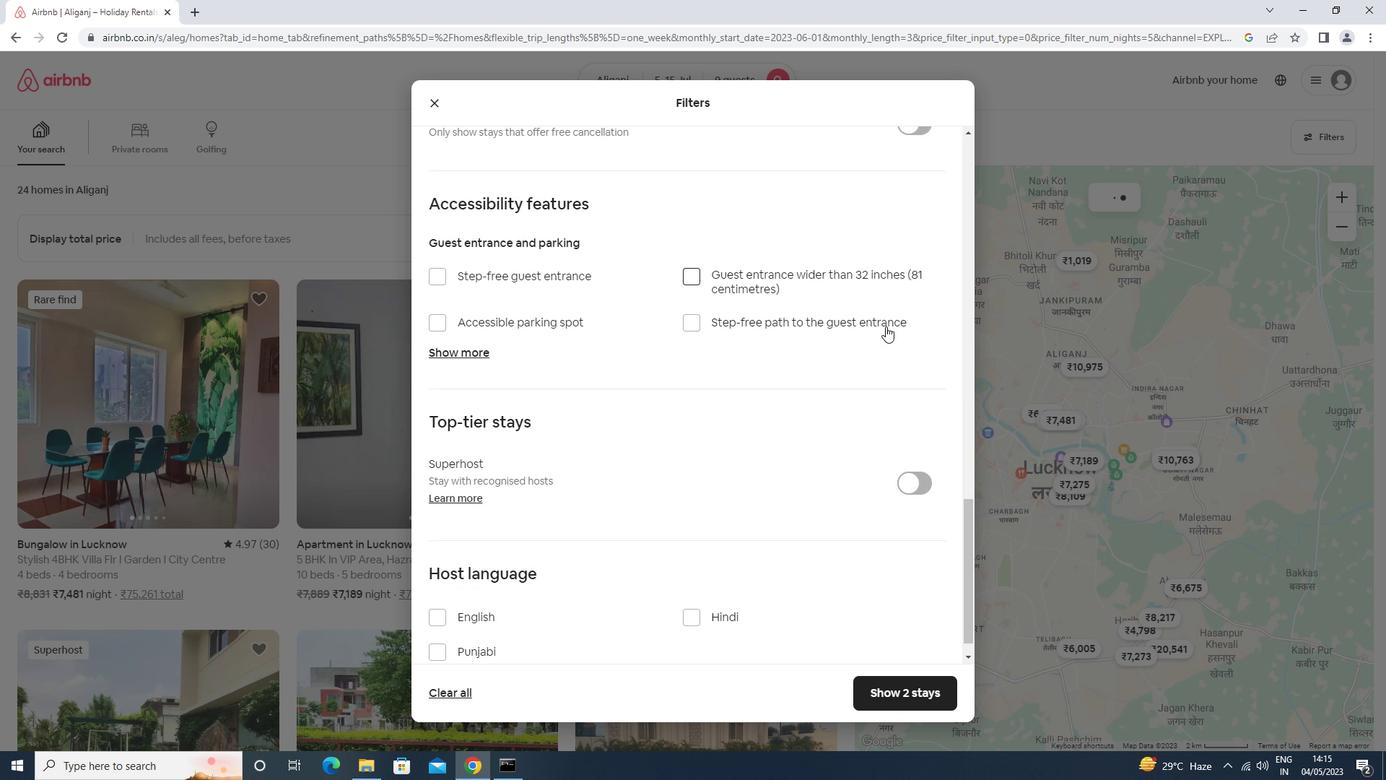 
Action: Mouse scrolled (874, 334) with delta (0, -1)
Screenshot: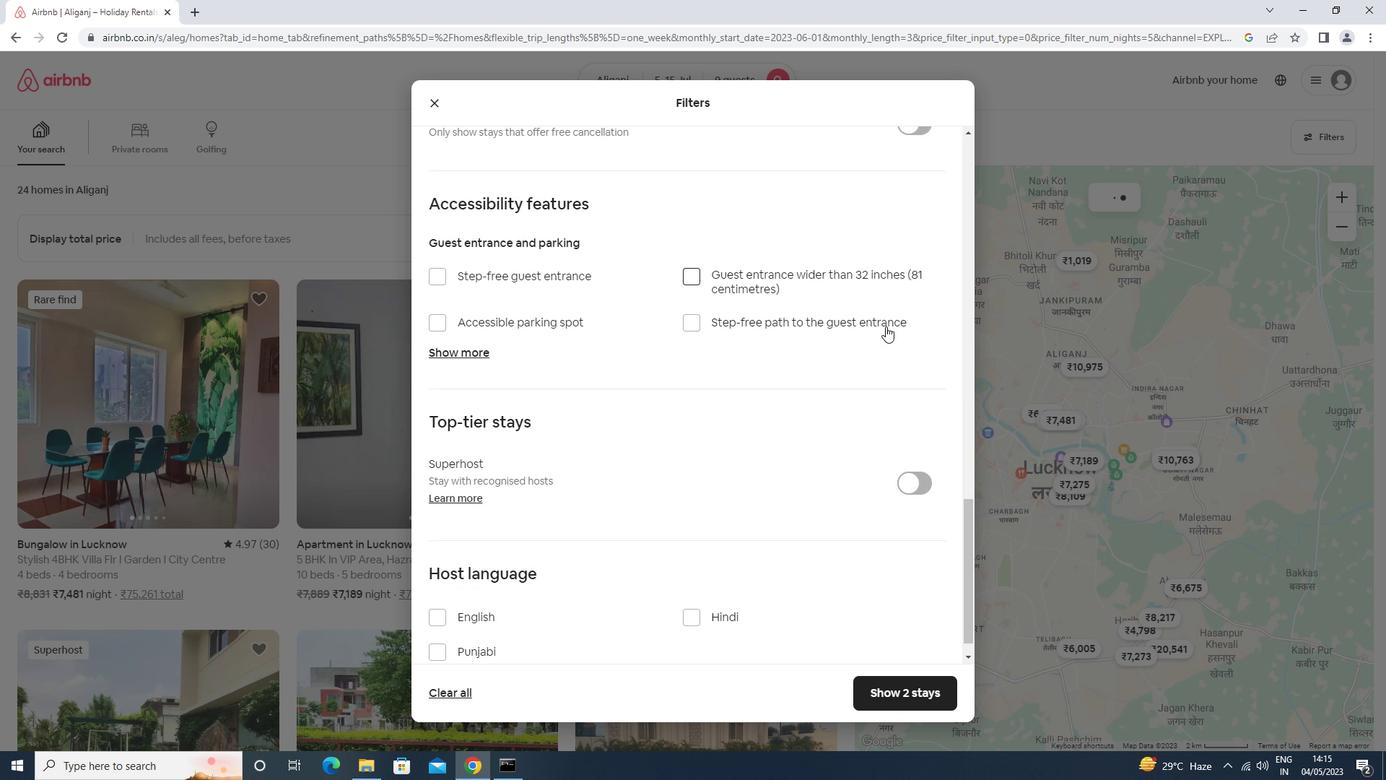 
Action: Mouse moved to (871, 338)
Screenshot: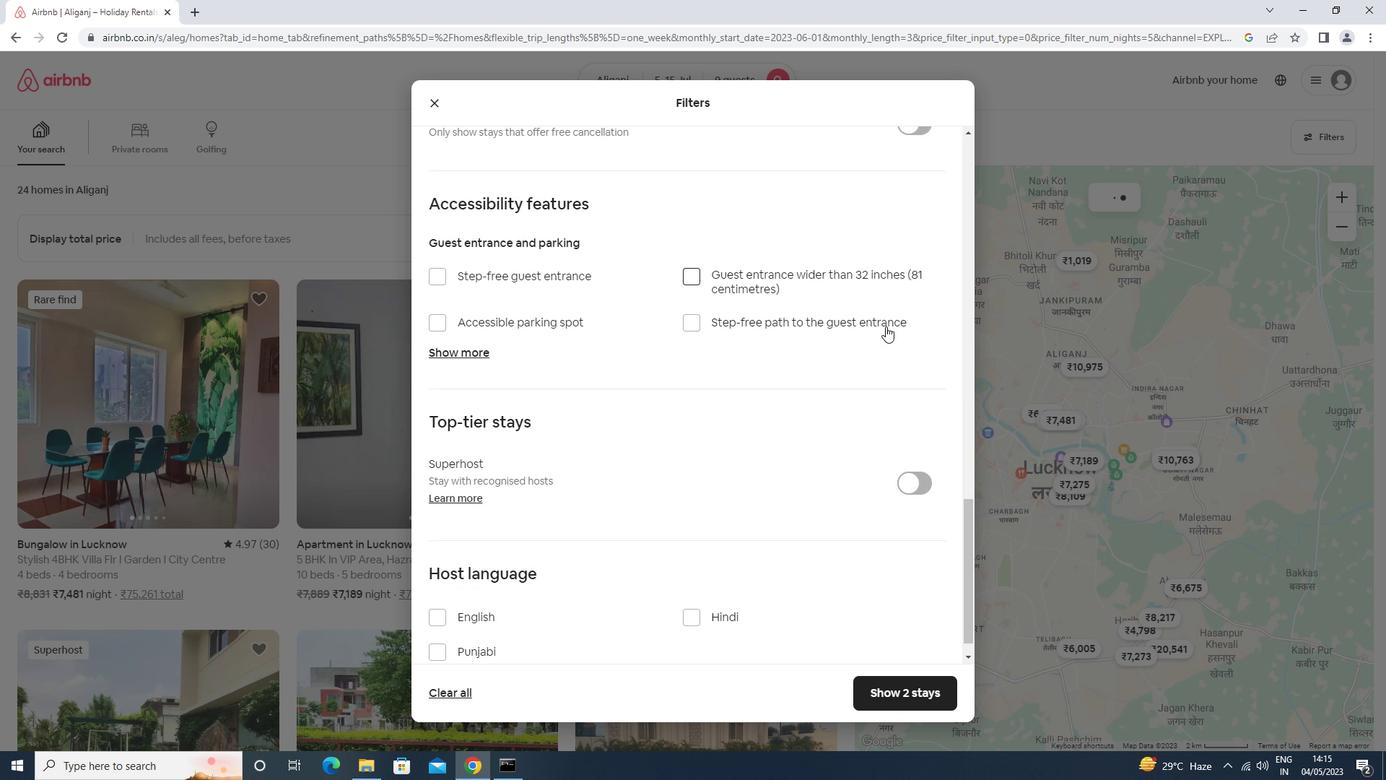 
Action: Mouse scrolled (871, 339) with delta (0, 0)
Screenshot: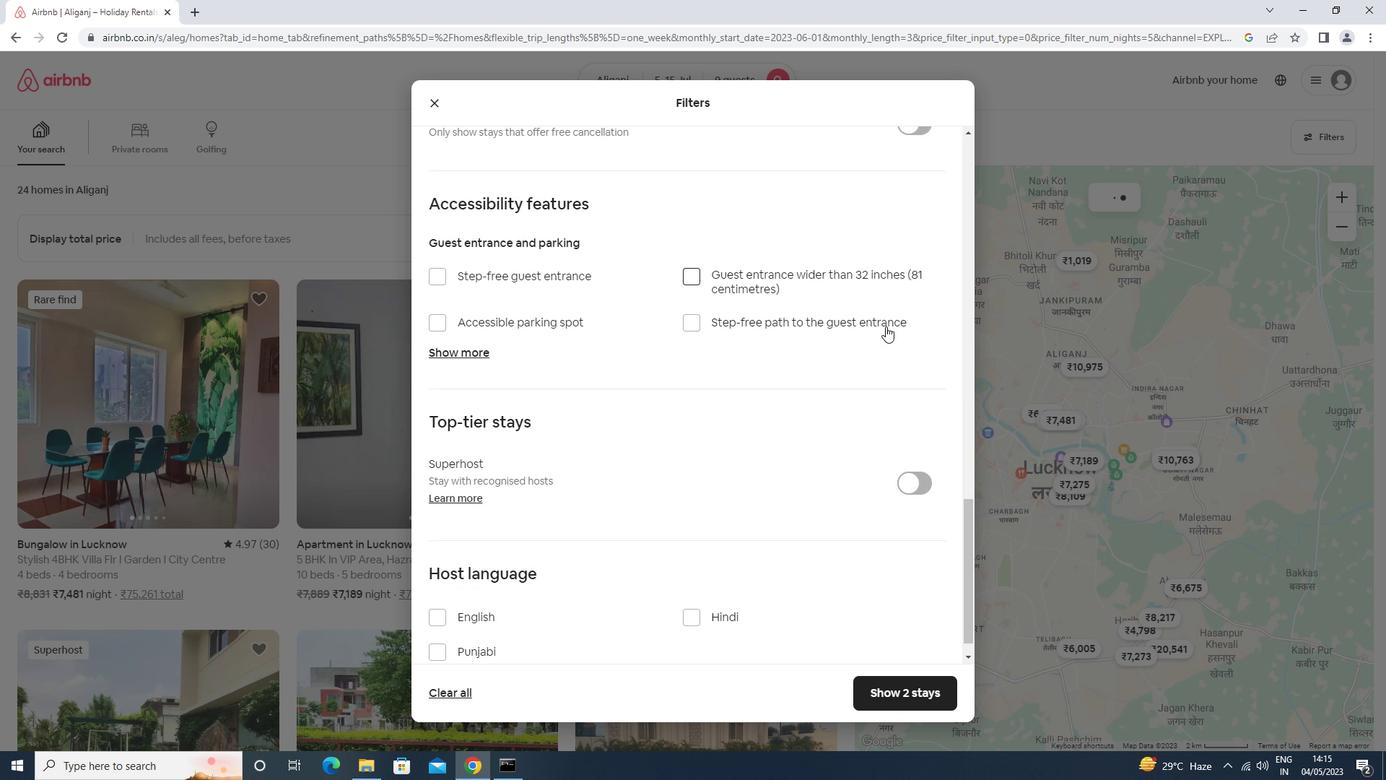 
Action: Mouse moved to (645, 480)
Screenshot: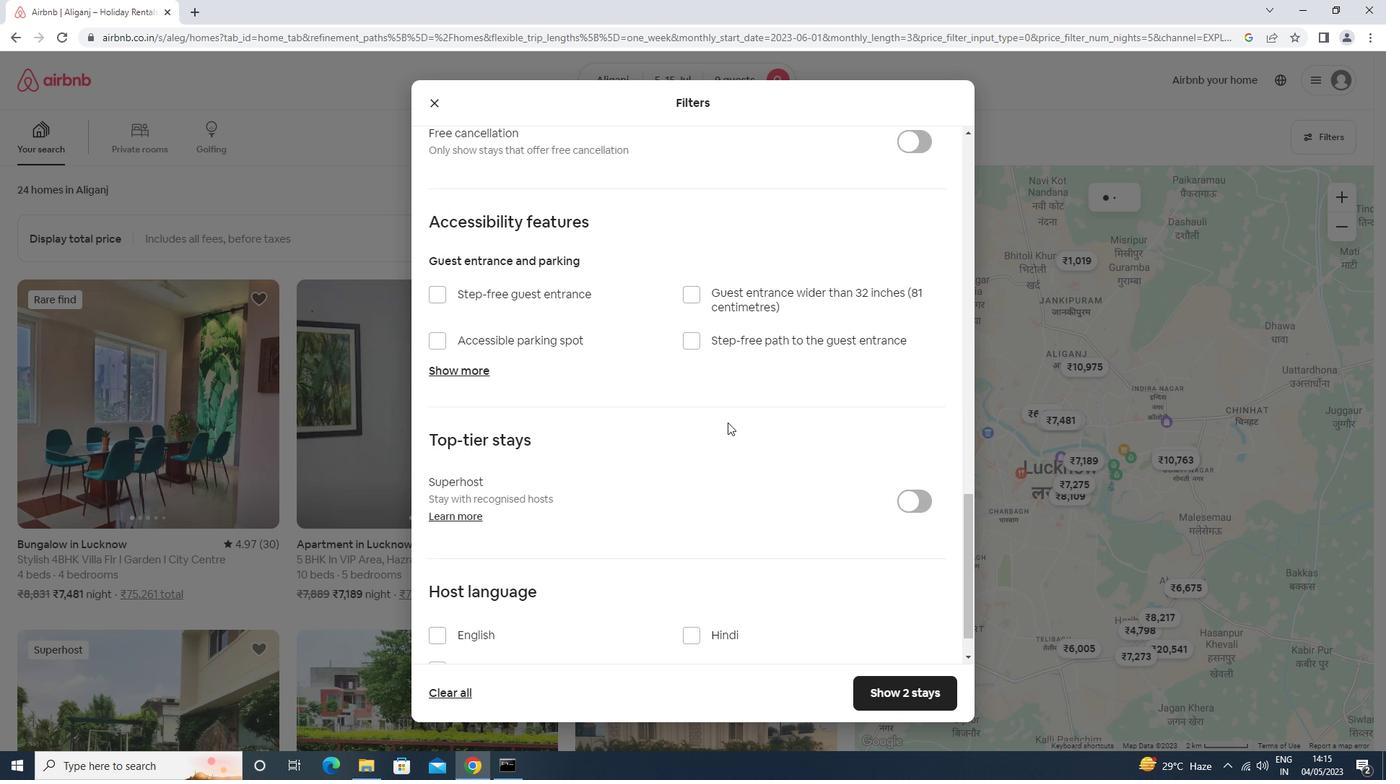 
Action: Mouse scrolled (645, 479) with delta (0, 0)
Screenshot: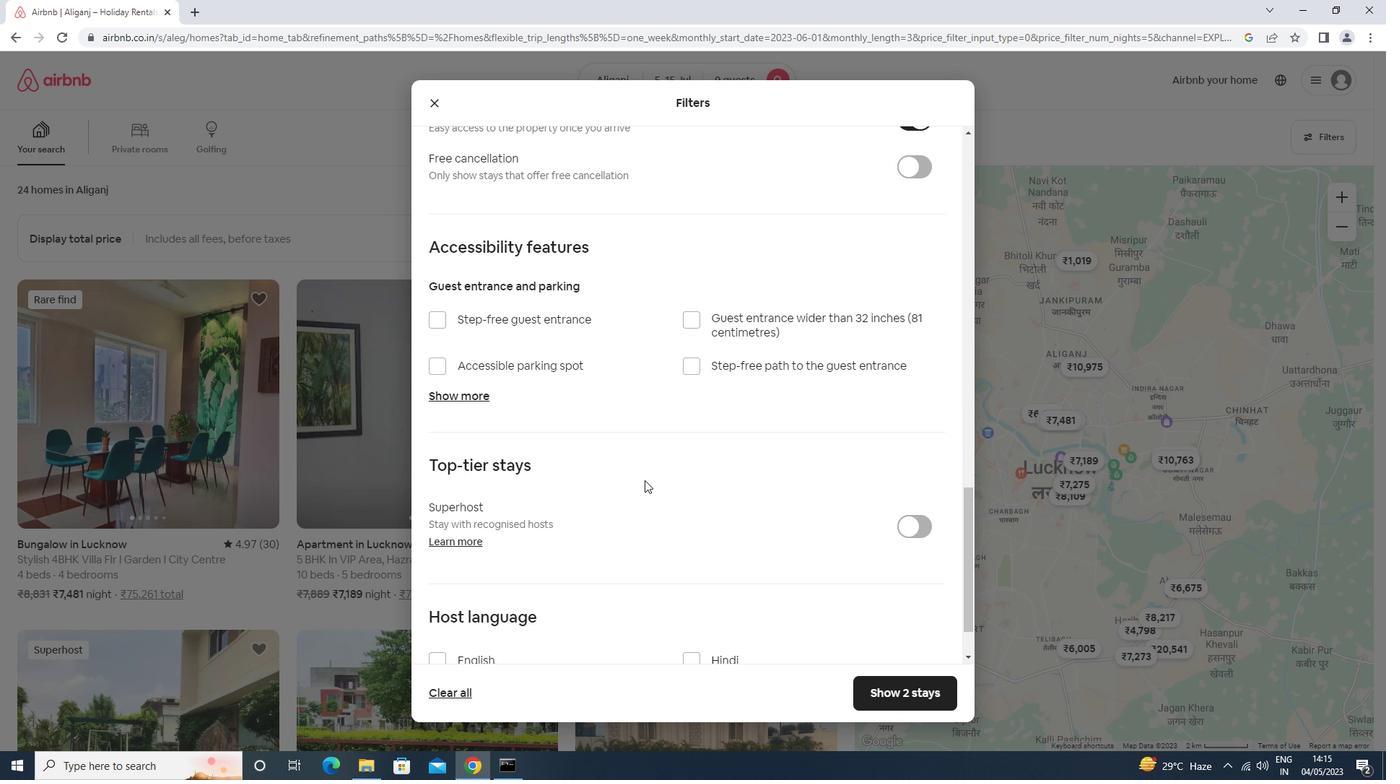 
Action: Mouse moved to (640, 488)
Screenshot: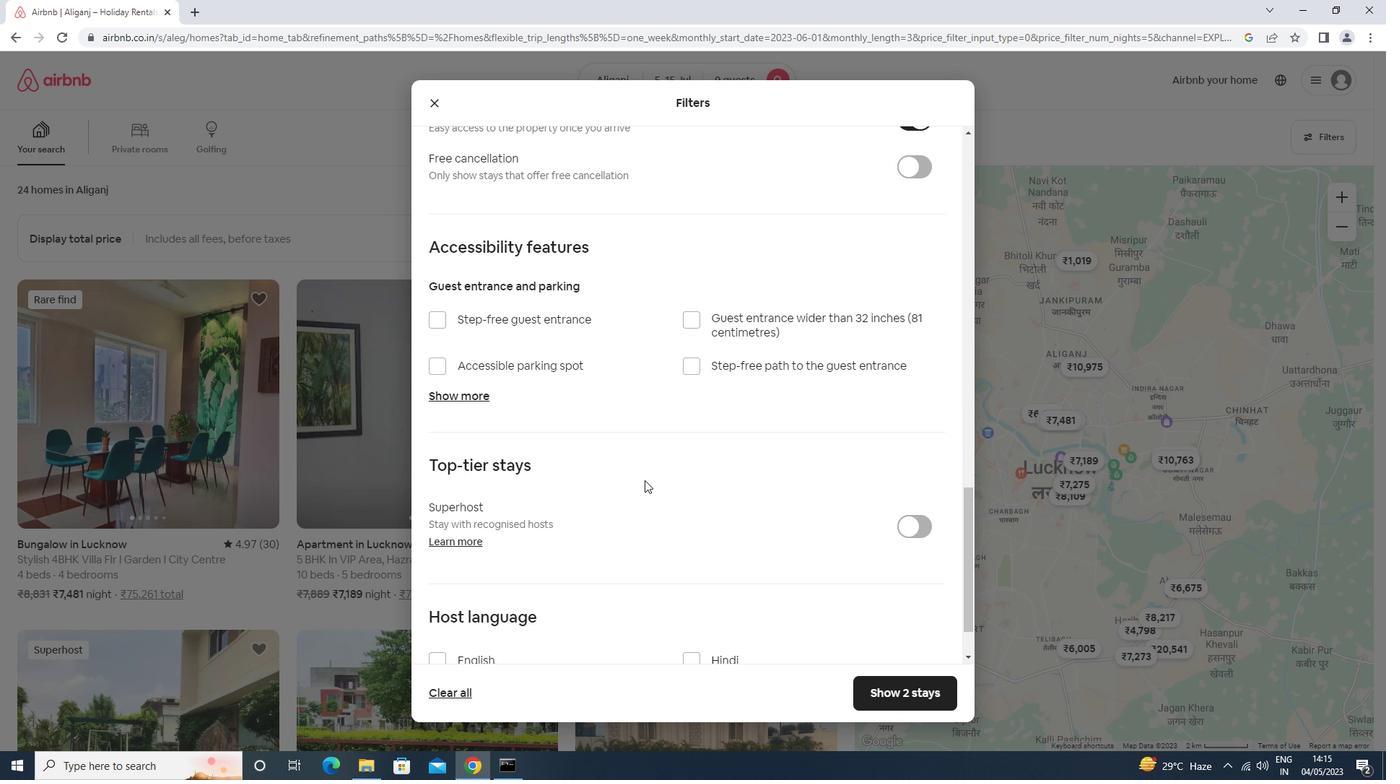 
Action: Mouse scrolled (640, 487) with delta (0, 0)
Screenshot: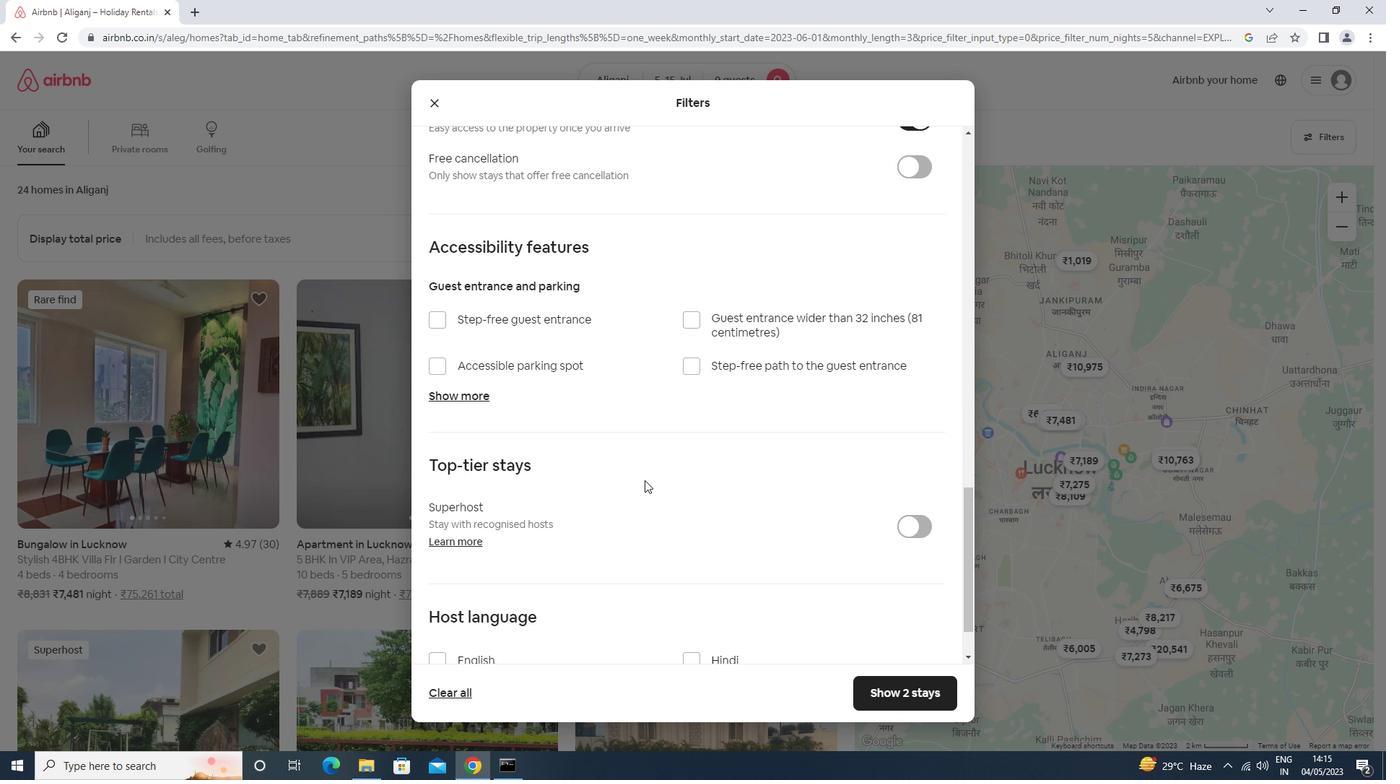 
Action: Mouse moved to (638, 491)
Screenshot: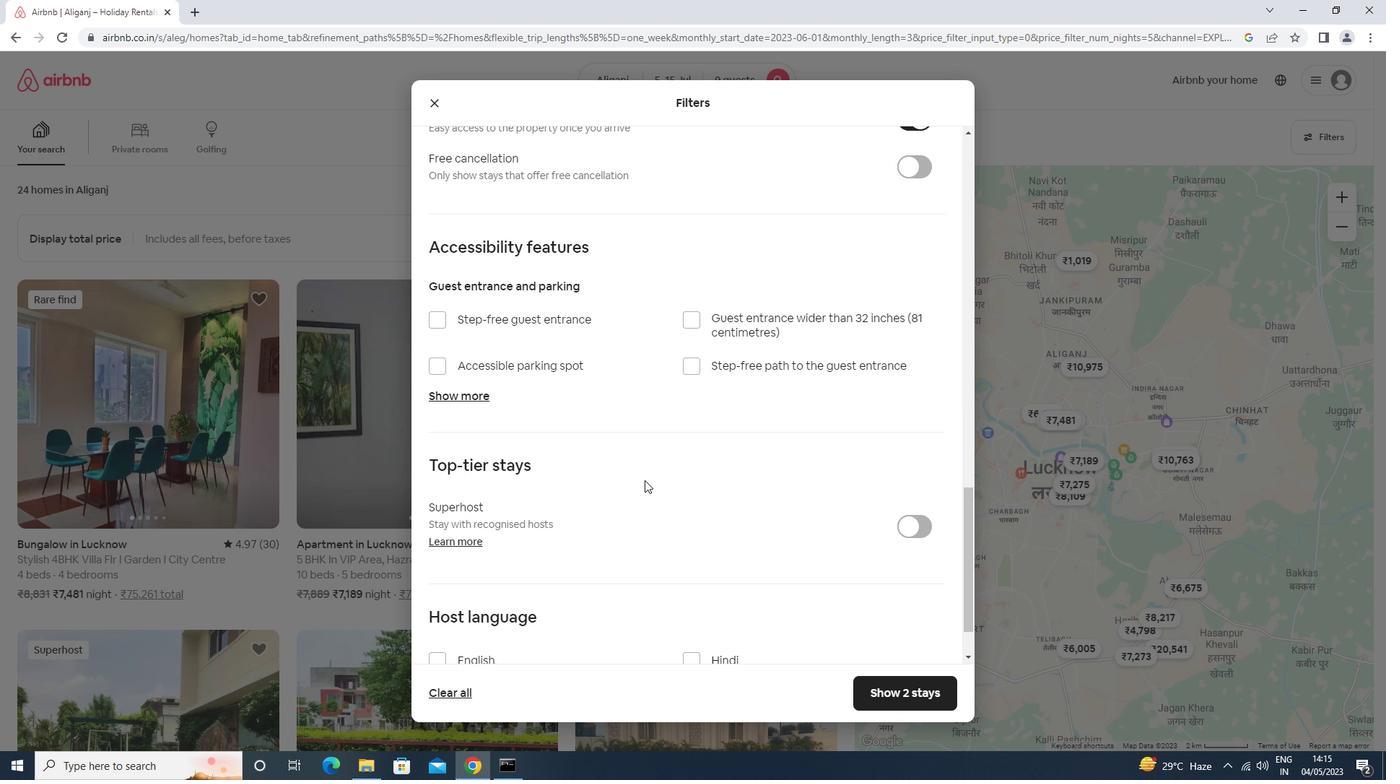 
Action: Mouse scrolled (638, 490) with delta (0, 0)
Screenshot: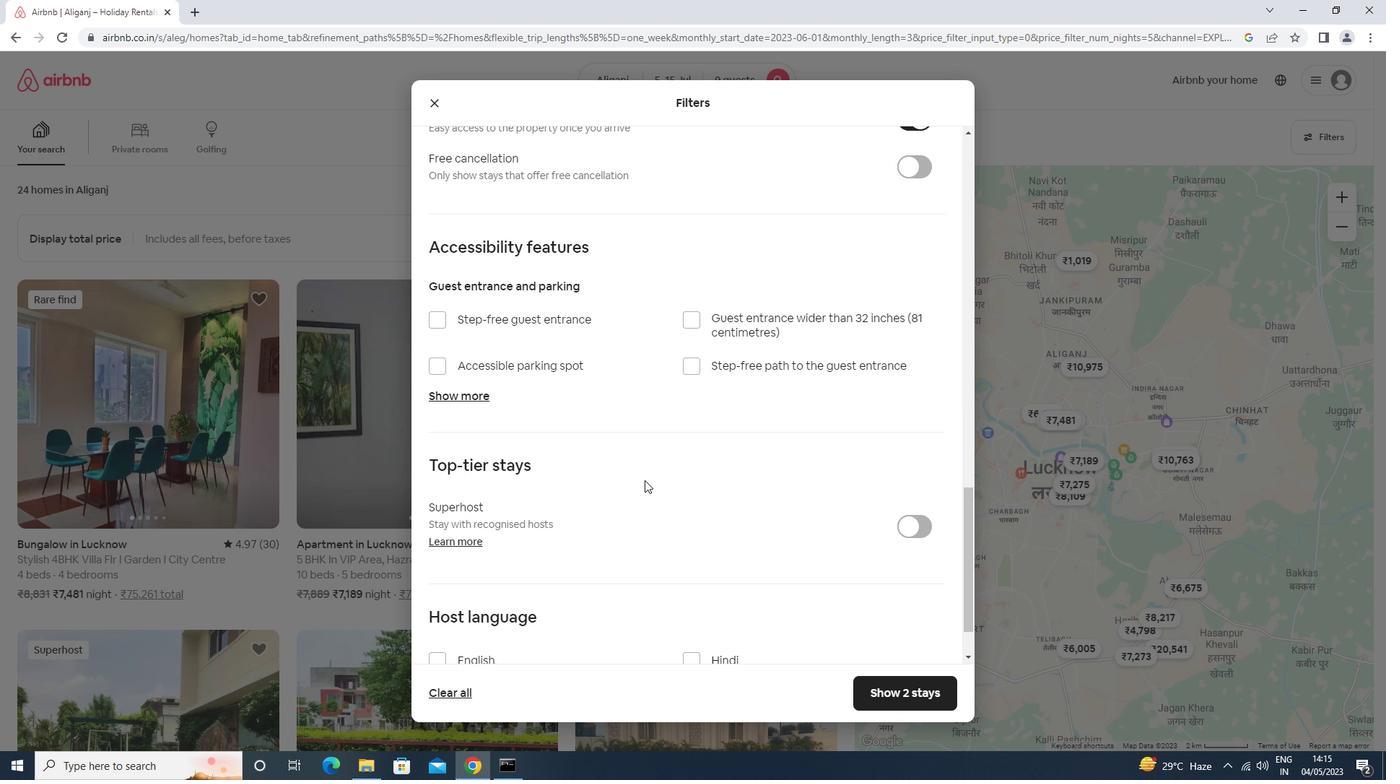 
Action: Mouse moved to (637, 493)
Screenshot: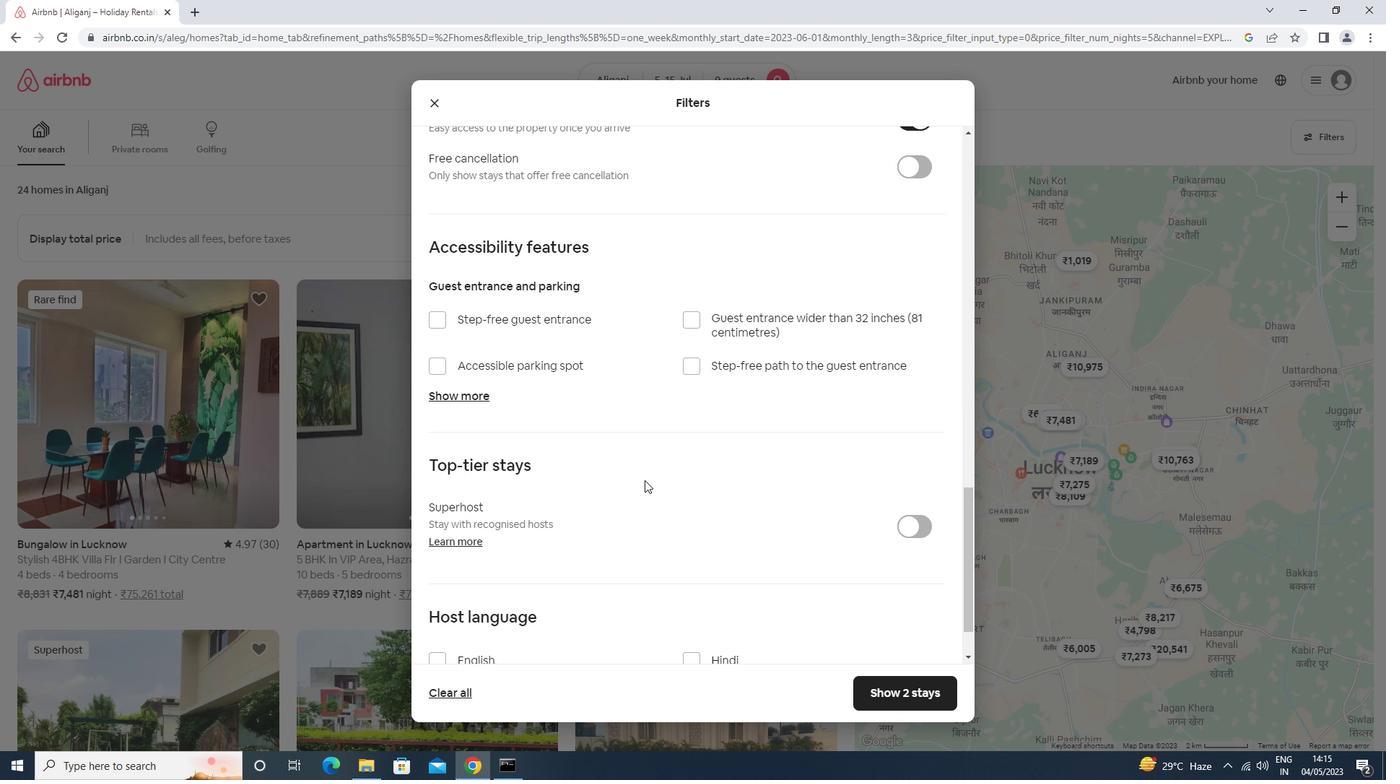 
Action: Mouse scrolled (637, 494) with delta (0, 0)
Screenshot: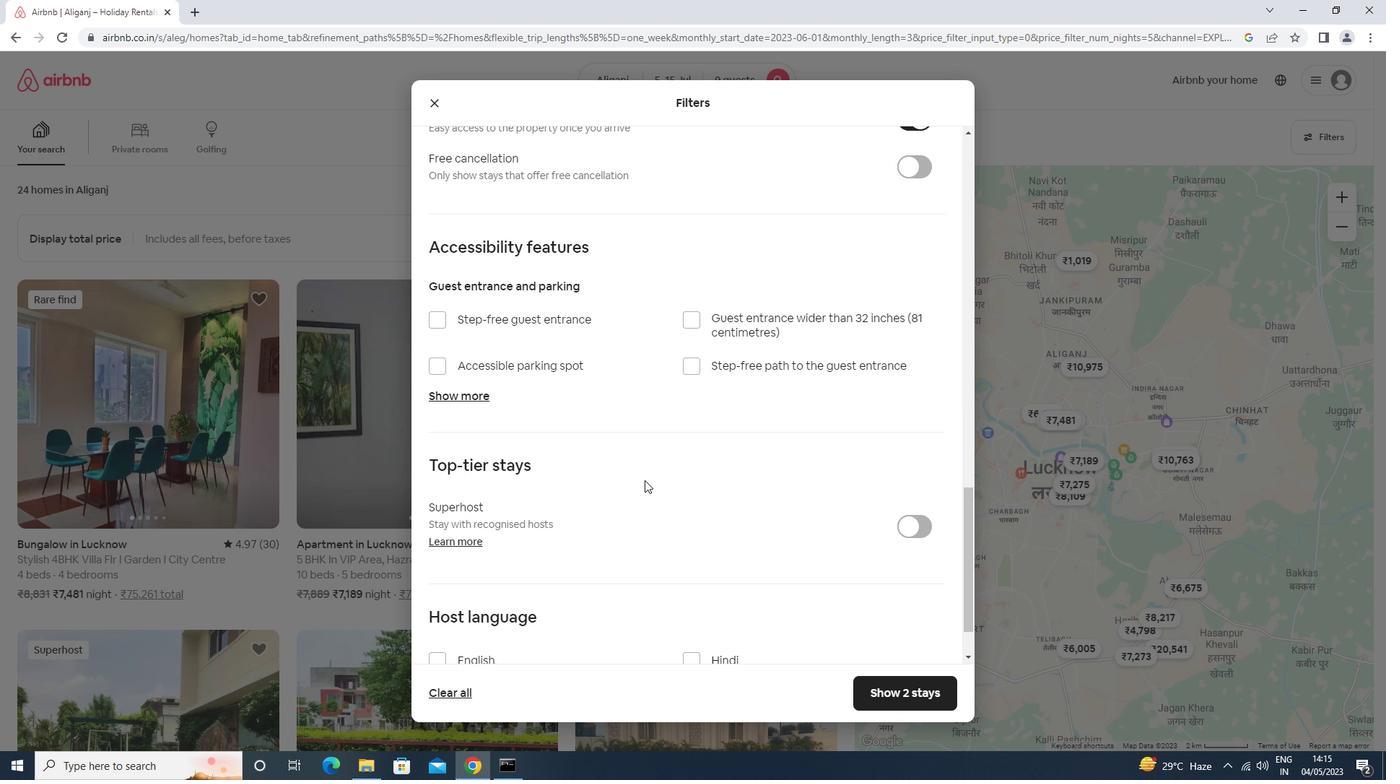 
Action: Mouse moved to (636, 494)
Screenshot: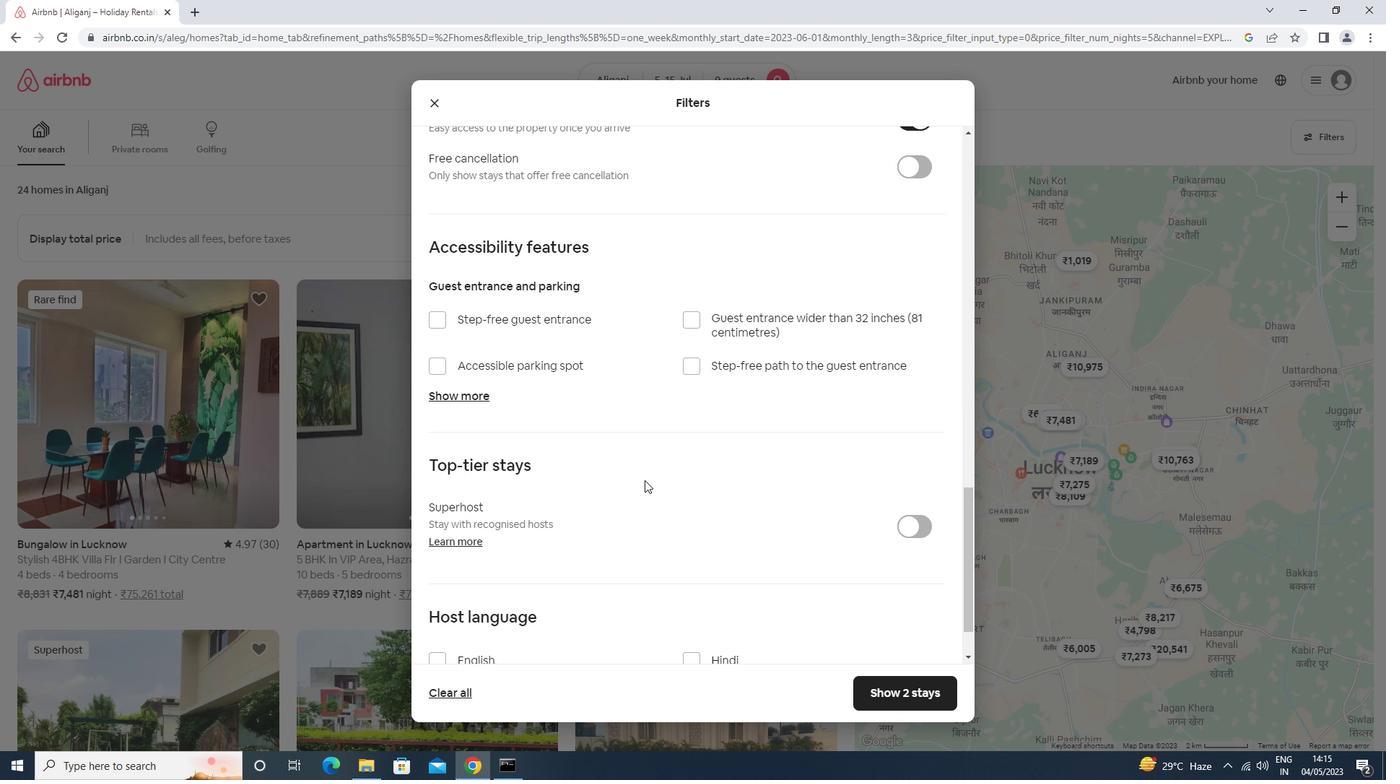 
Action: Mouse scrolled (636, 493) with delta (0, 0)
Screenshot: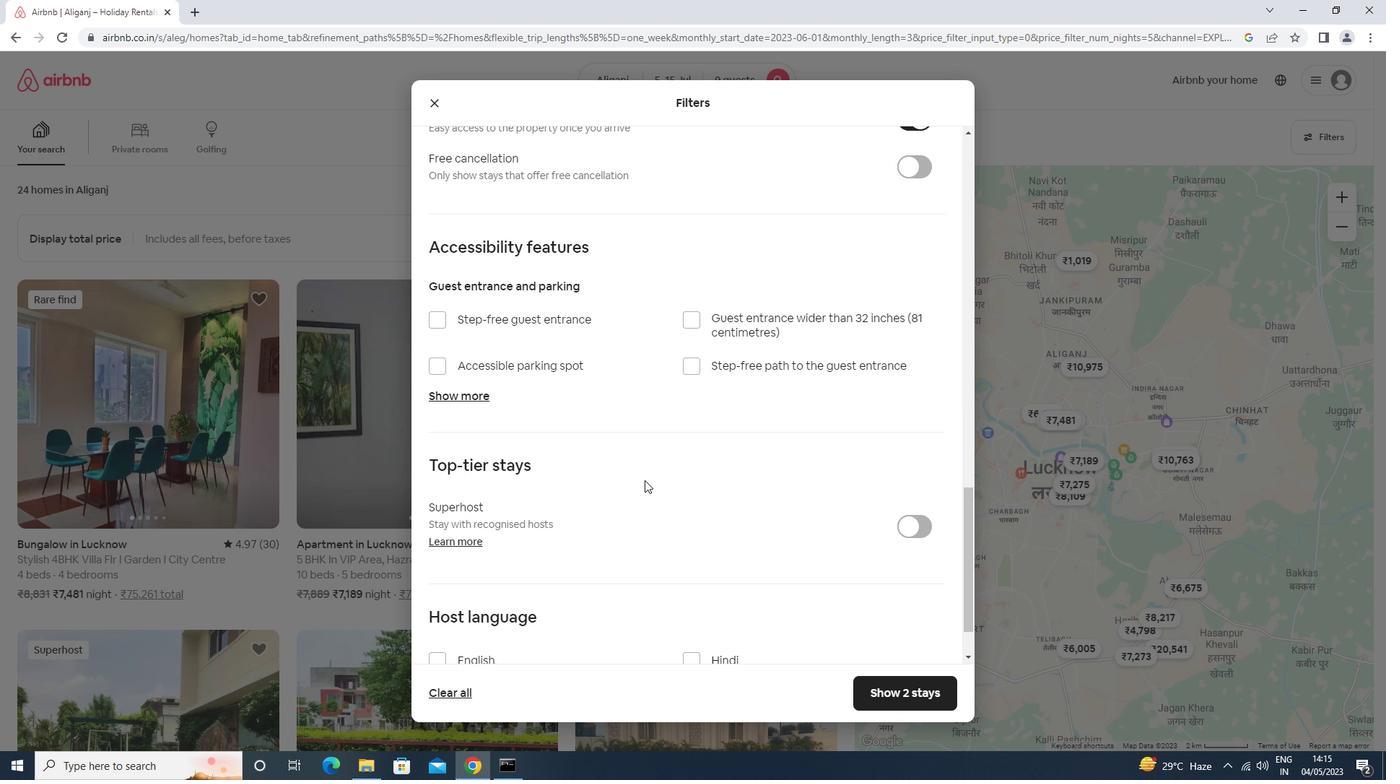 
Action: Mouse moved to (634, 496)
Screenshot: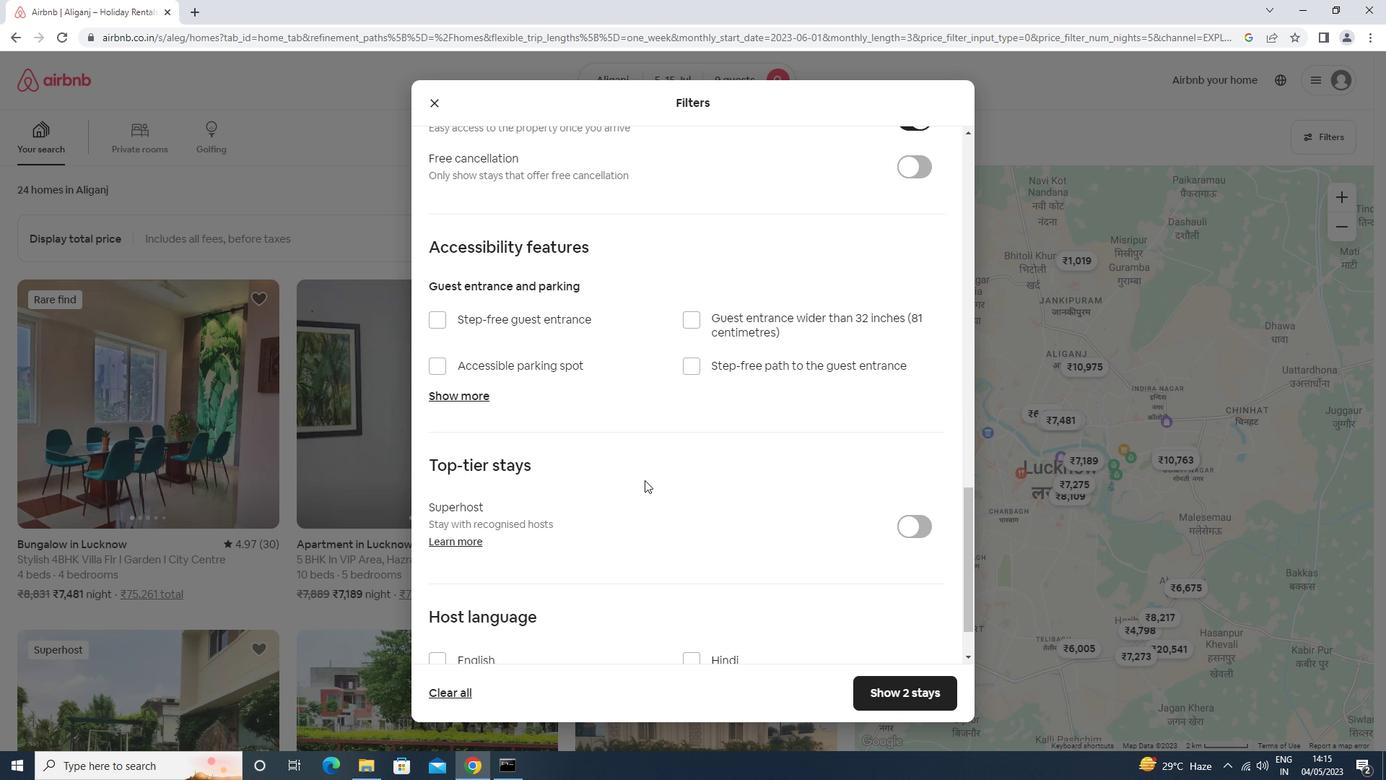 
Action: Mouse scrolled (634, 495) with delta (0, 0)
Screenshot: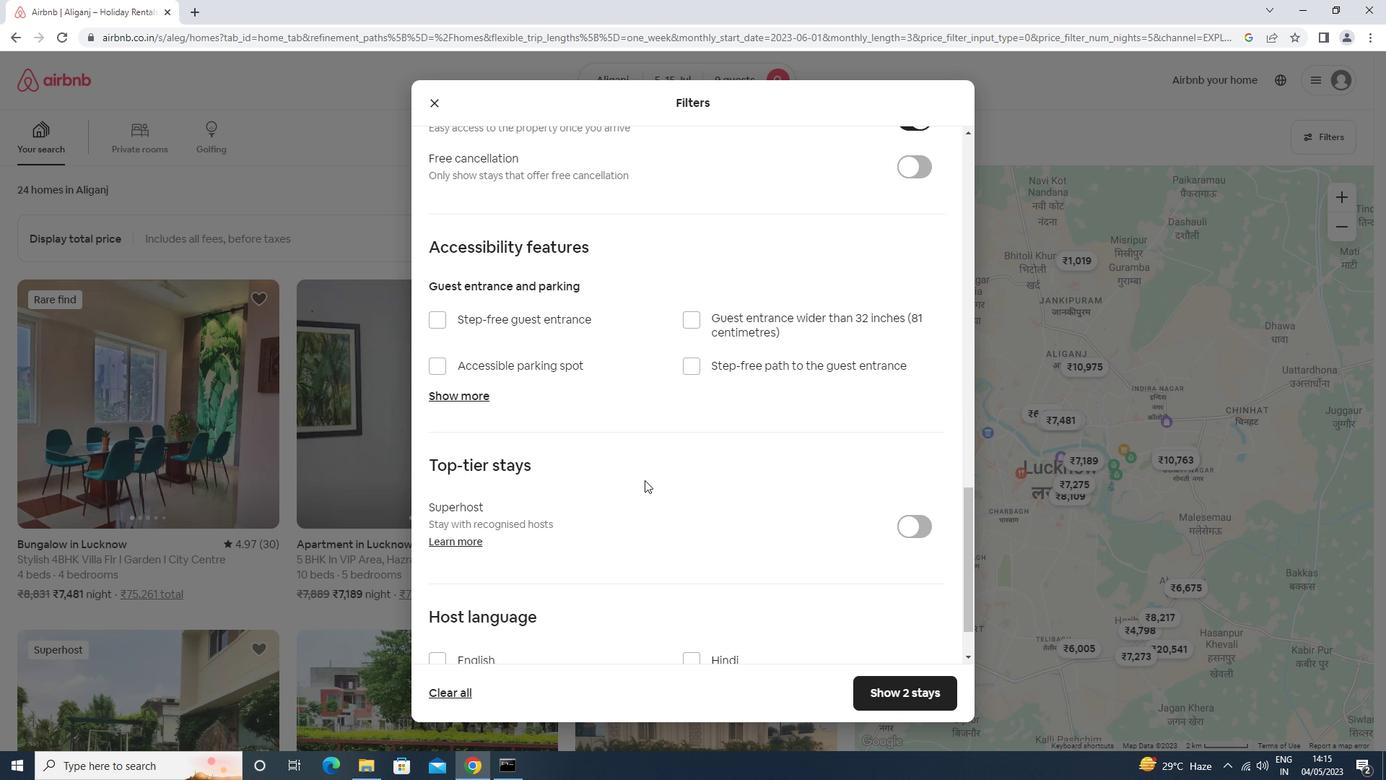 
Action: Mouse moved to (495, 590)
Screenshot: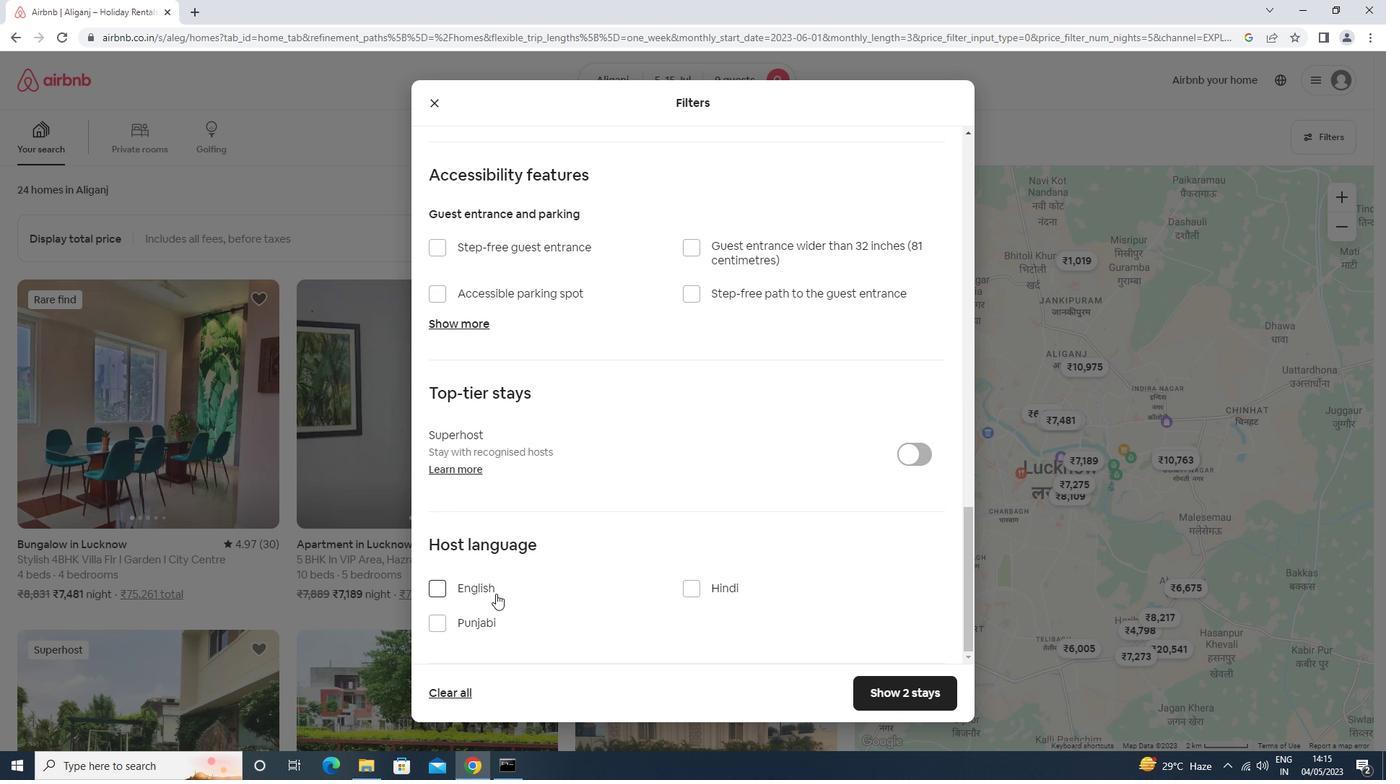 
Action: Mouse pressed left at (495, 590)
Screenshot: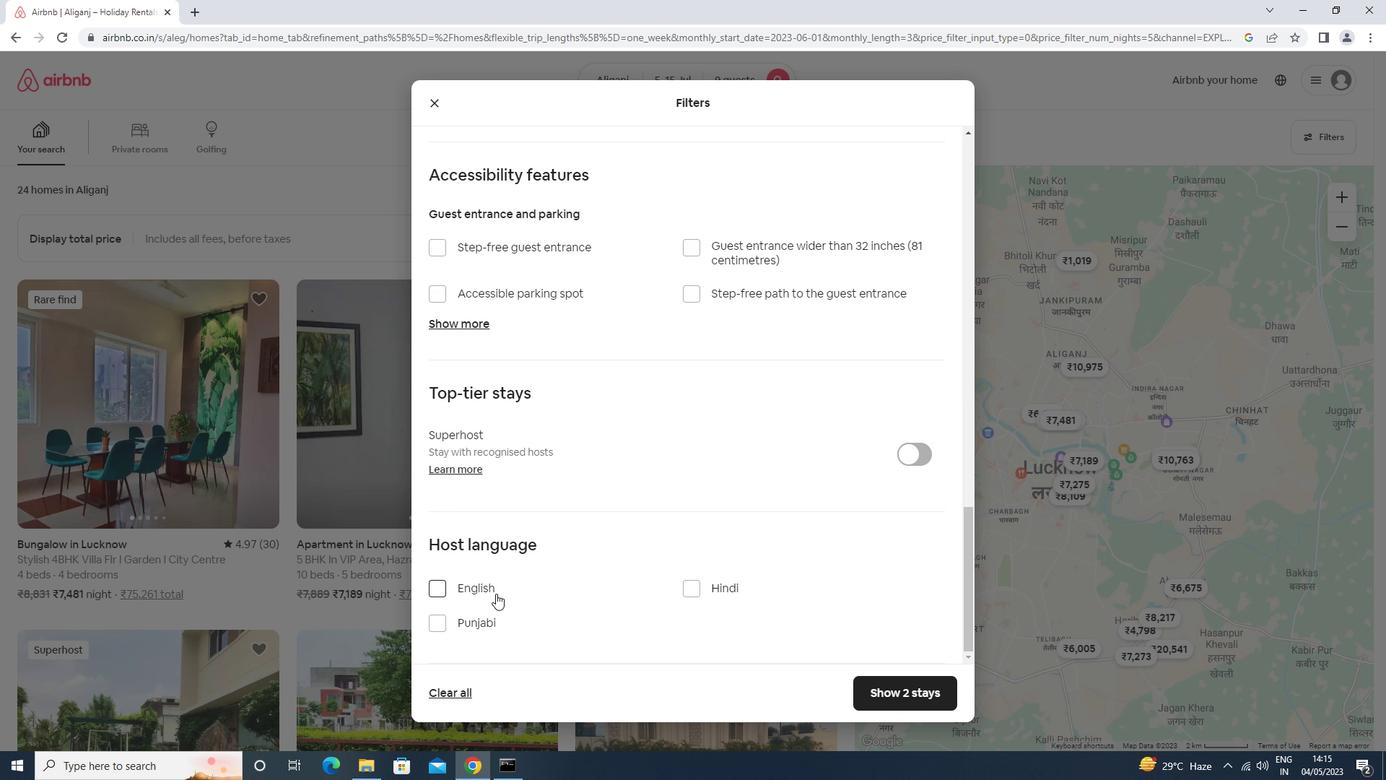 
Action: Mouse moved to (894, 689)
Screenshot: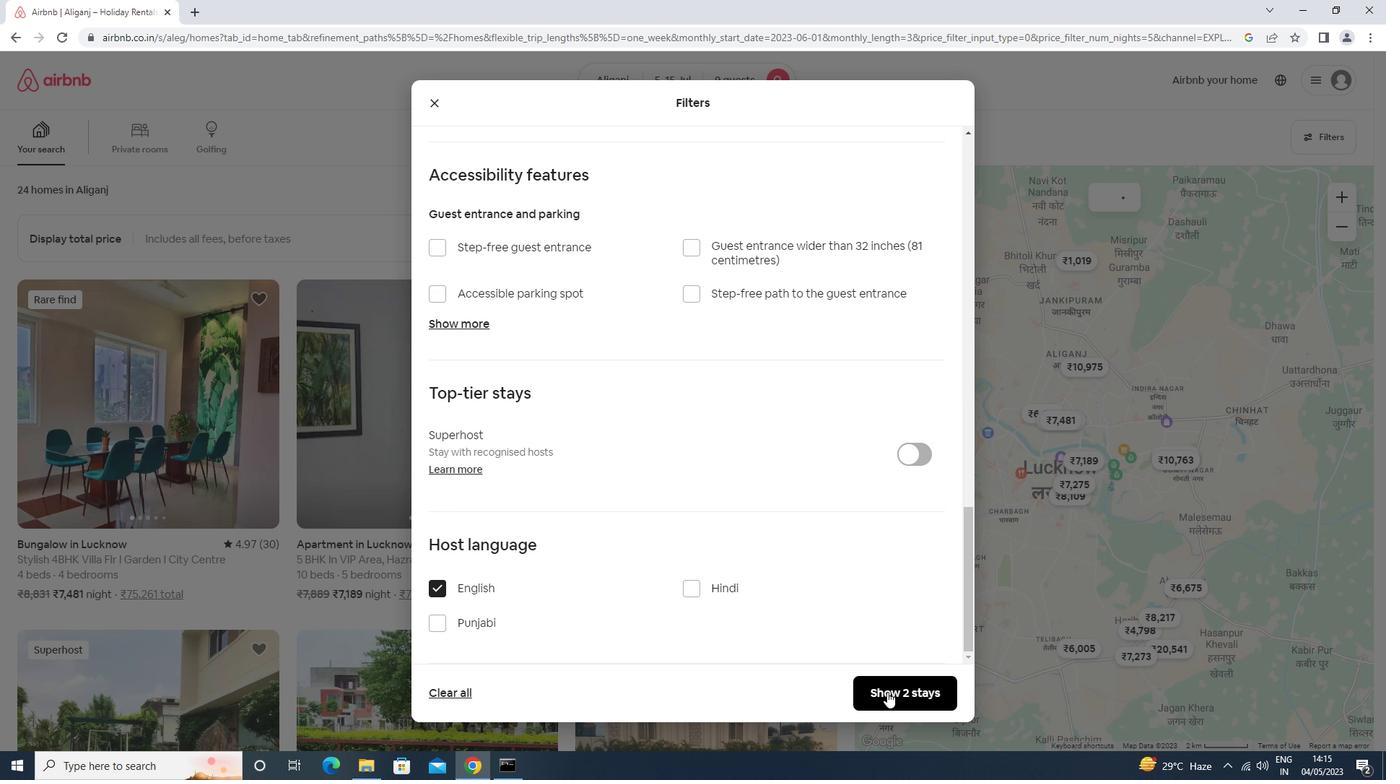 
Action: Mouse pressed left at (894, 689)
Screenshot: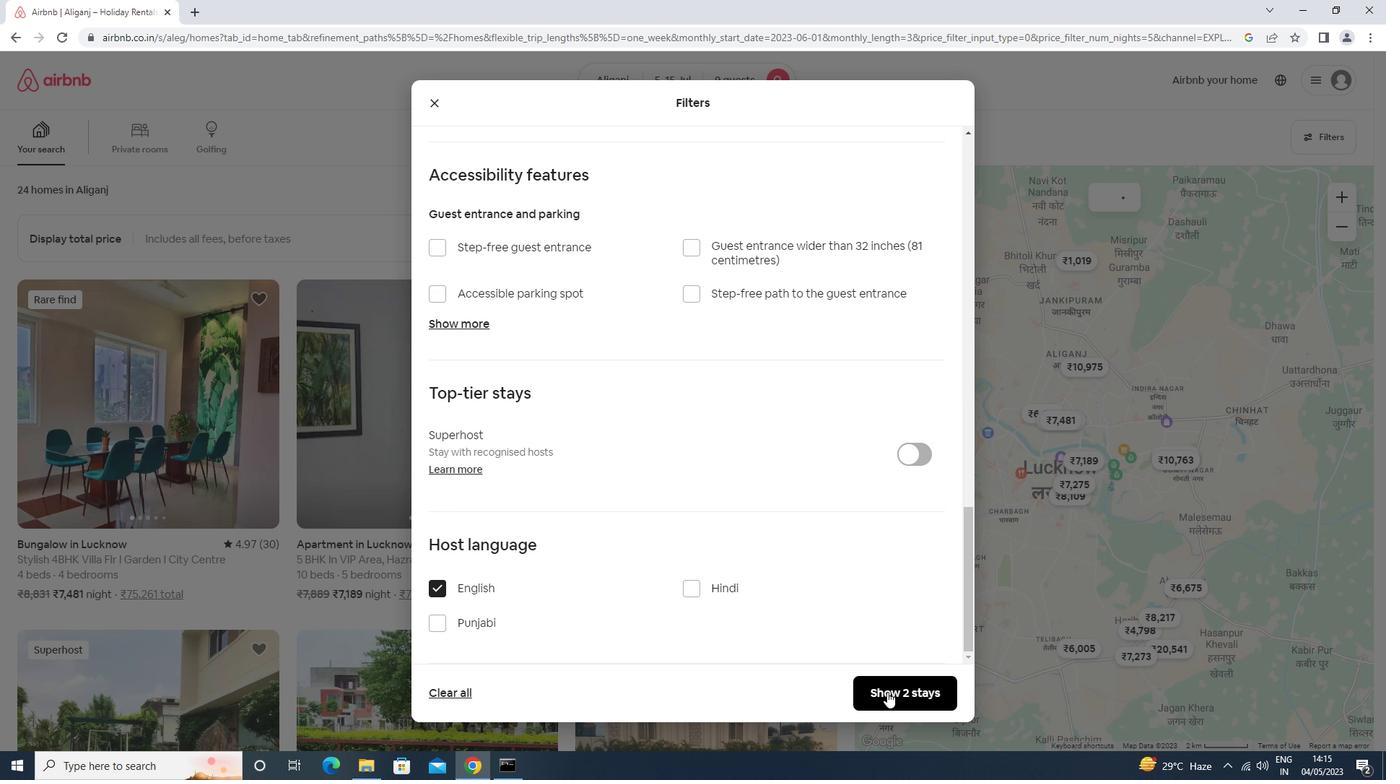 
